 Task: Play online Dominion games in easy mode.
Action: Mouse moved to (311, 324)
Screenshot: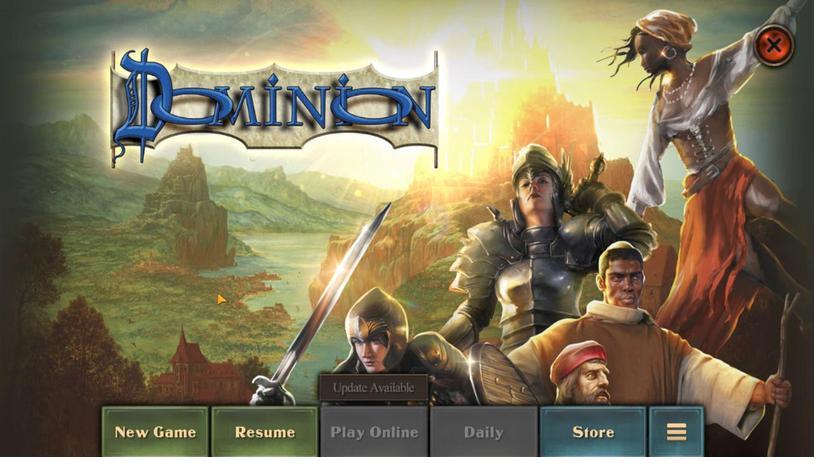 
Action: Mouse pressed left at (311, 324)
Screenshot: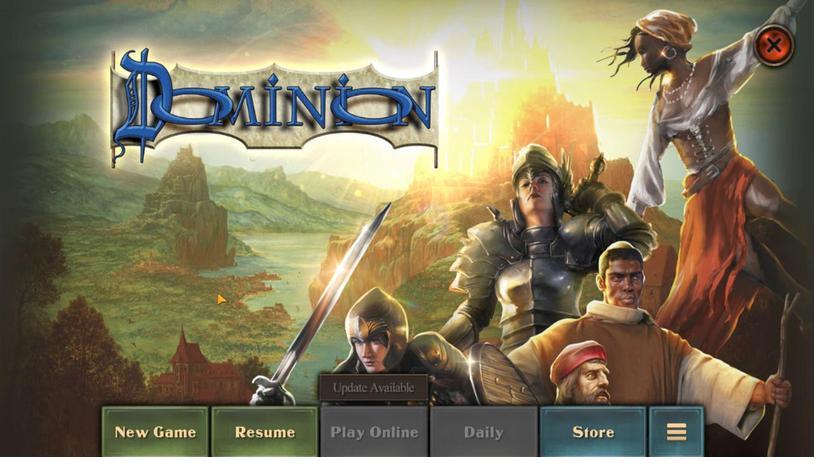 
Action: Mouse moved to (402, 312)
Screenshot: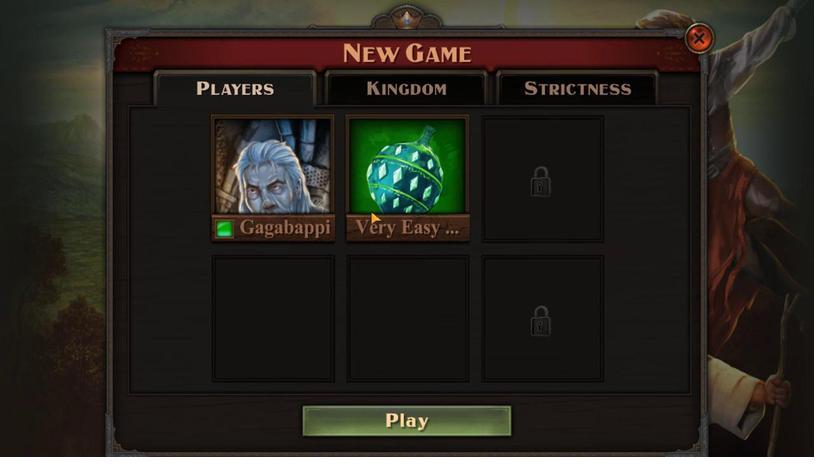 
Action: Mouse pressed left at (402, 312)
Screenshot: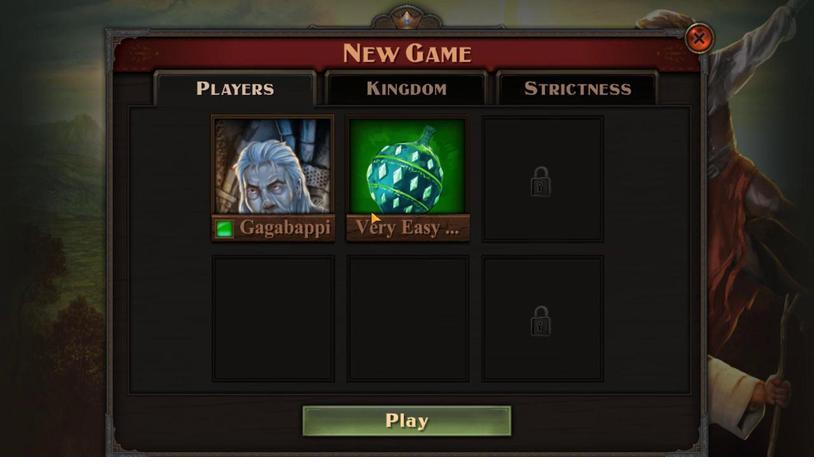 
Action: Mouse moved to (342, 314)
Screenshot: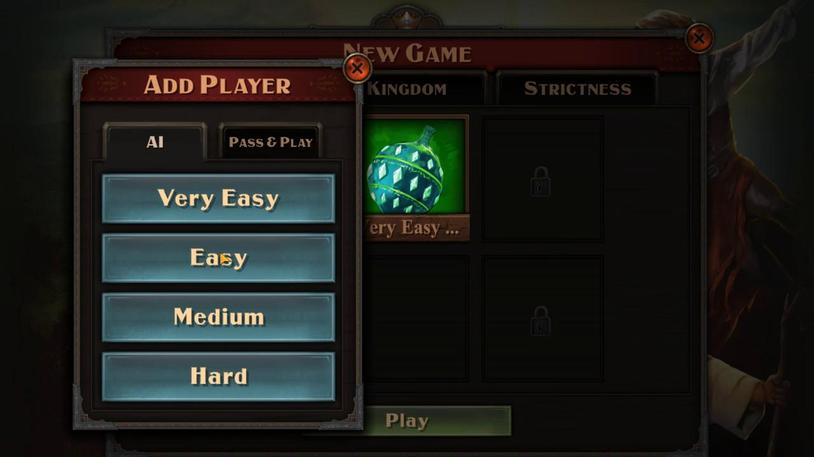 
Action: Mouse pressed left at (342, 314)
Screenshot: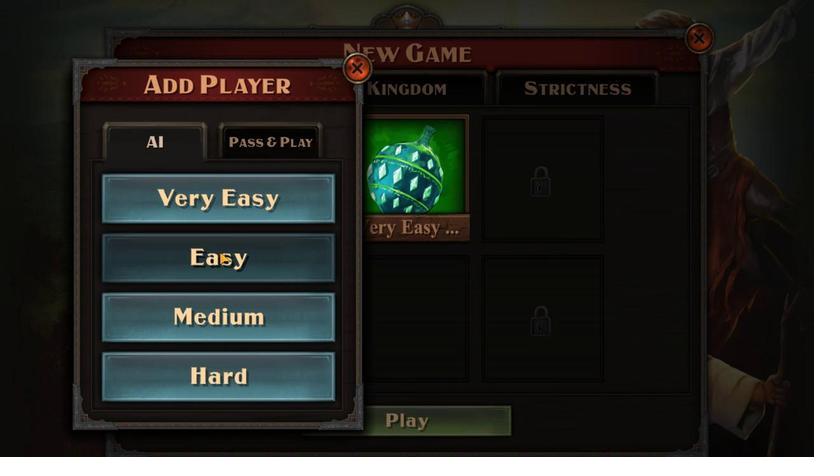 
Action: Mouse moved to (403, 323)
Screenshot: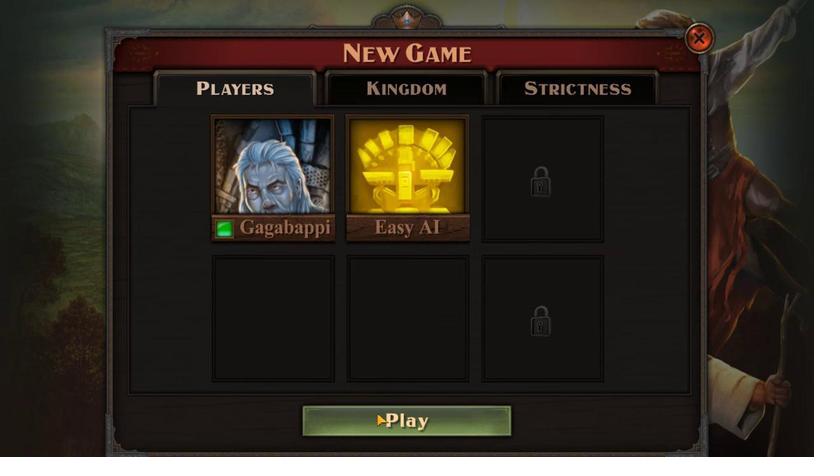 
Action: Mouse pressed left at (403, 323)
Screenshot: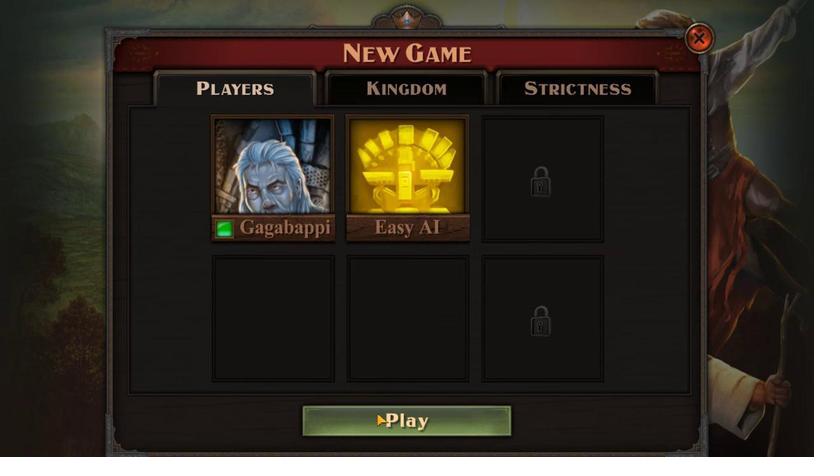 
Action: Mouse moved to (413, 323)
Screenshot: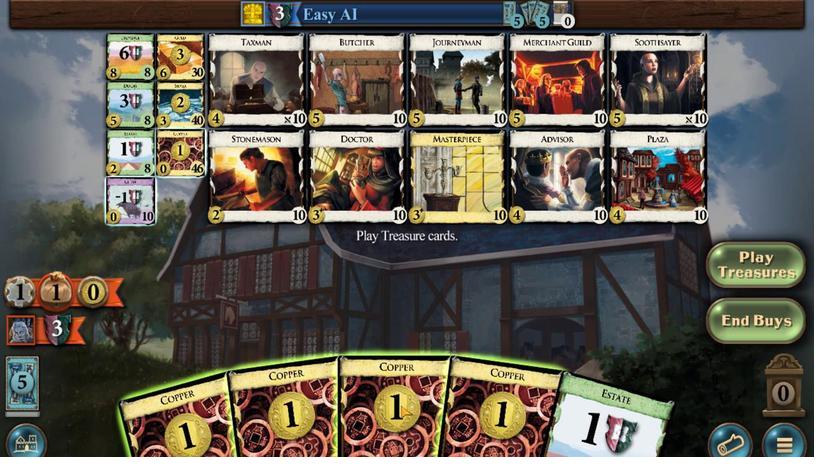 
Action: Mouse pressed left at (413, 323)
Screenshot: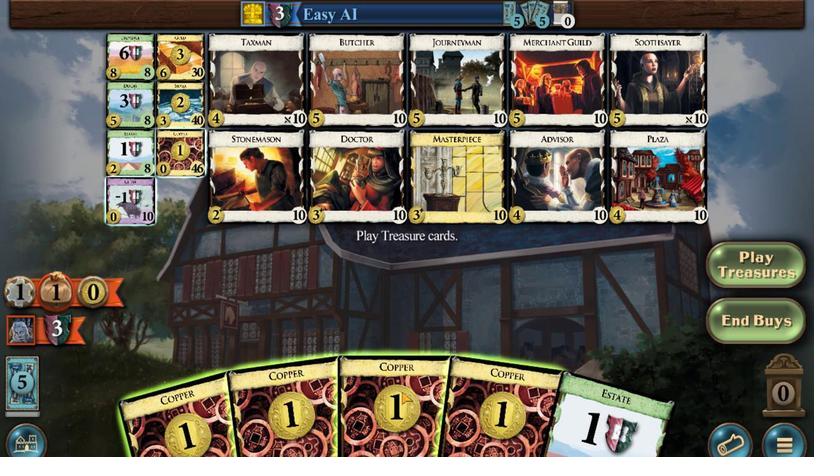 
Action: Mouse moved to (431, 322)
Screenshot: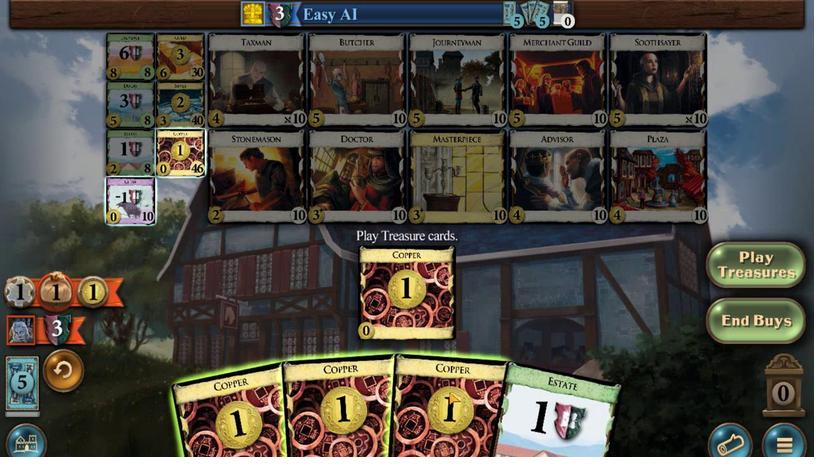 
Action: Mouse pressed left at (431, 322)
Screenshot: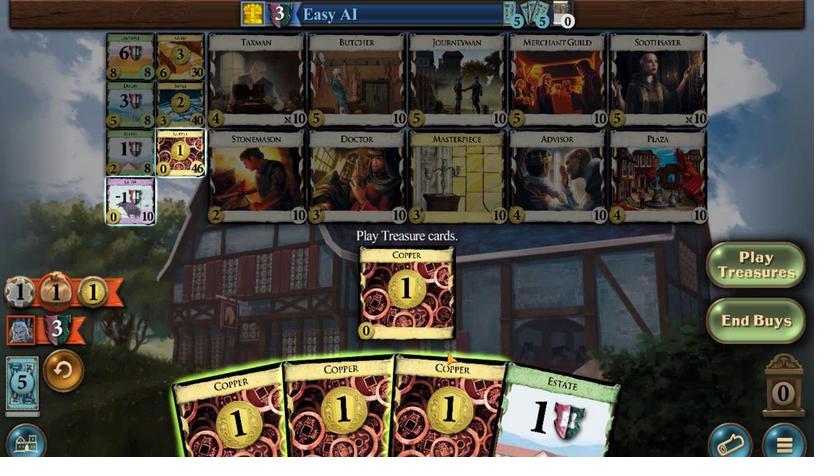 
Action: Mouse moved to (414, 321)
Screenshot: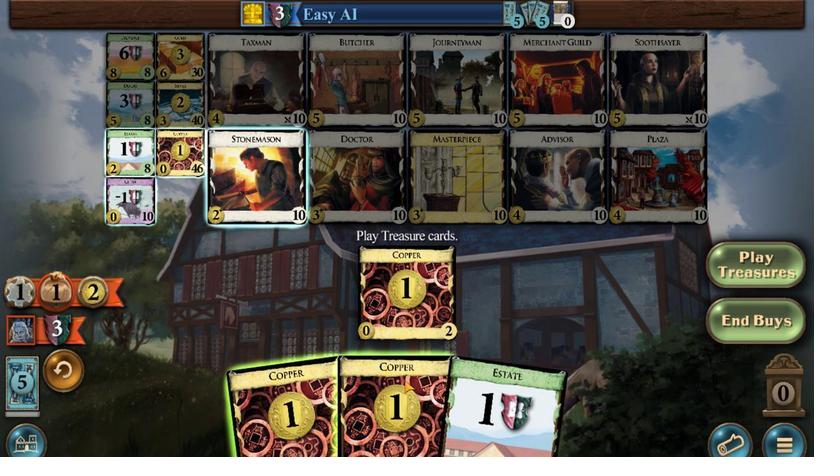 
Action: Mouse pressed left at (414, 321)
Screenshot: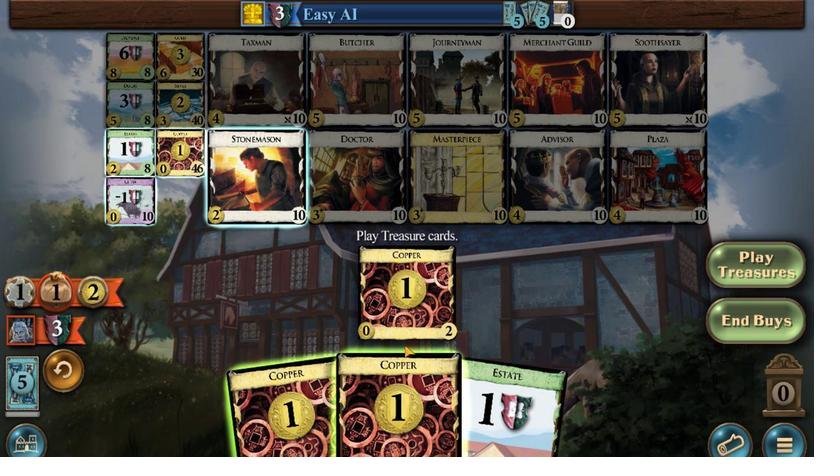 
Action: Mouse moved to (330, 306)
Screenshot: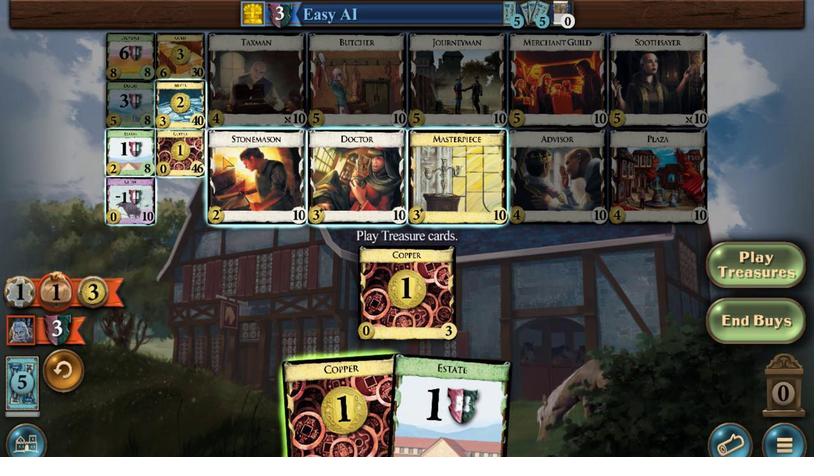 
Action: Mouse pressed left at (330, 306)
Screenshot: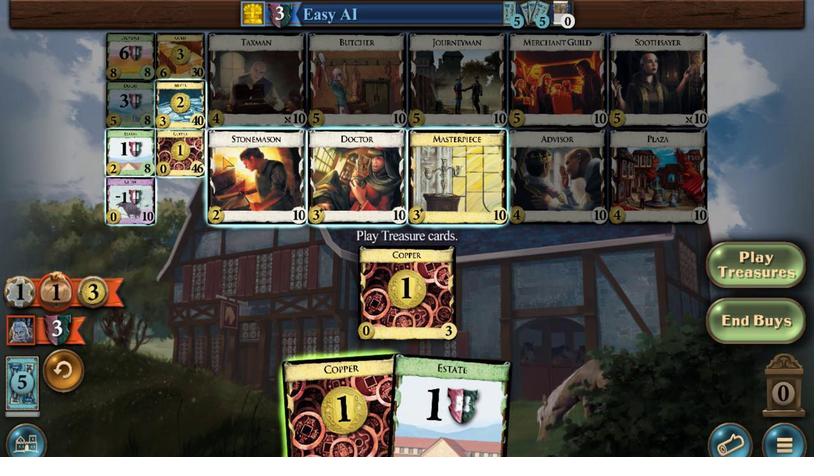 
Action: Mouse moved to (367, 322)
Screenshot: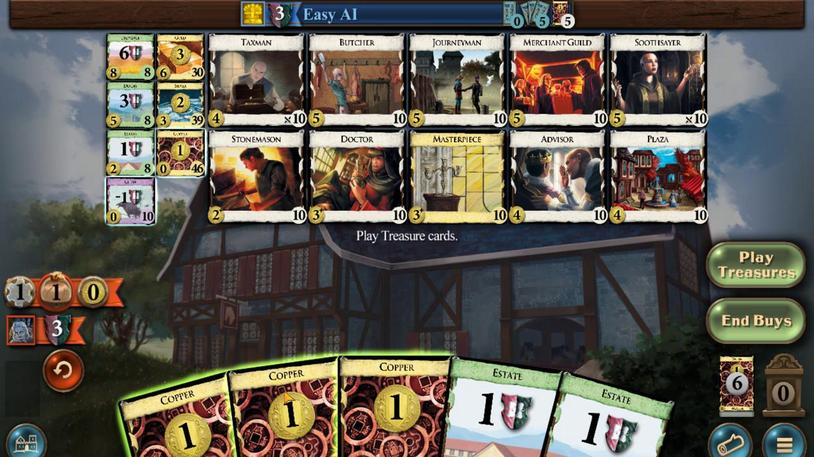 
Action: Mouse pressed left at (367, 322)
Screenshot: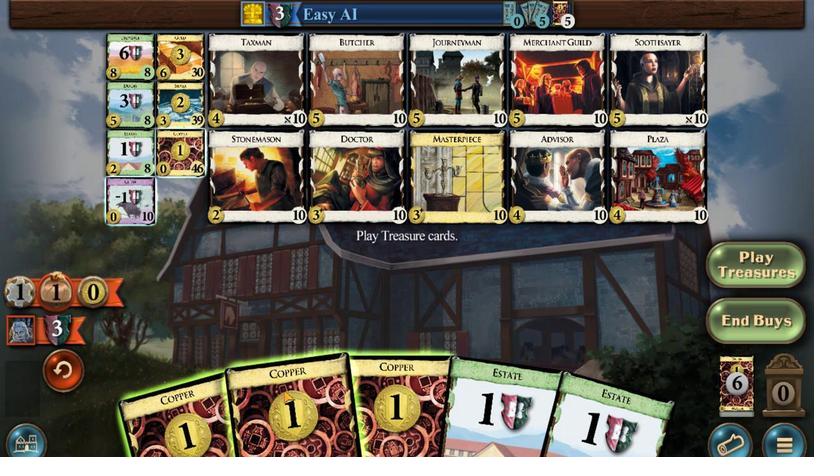
Action: Mouse moved to (389, 322)
Screenshot: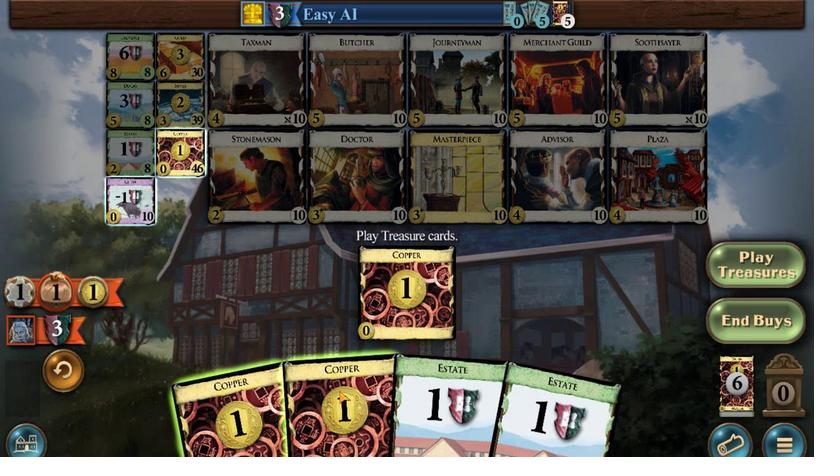 
Action: Mouse pressed left at (389, 322)
Screenshot: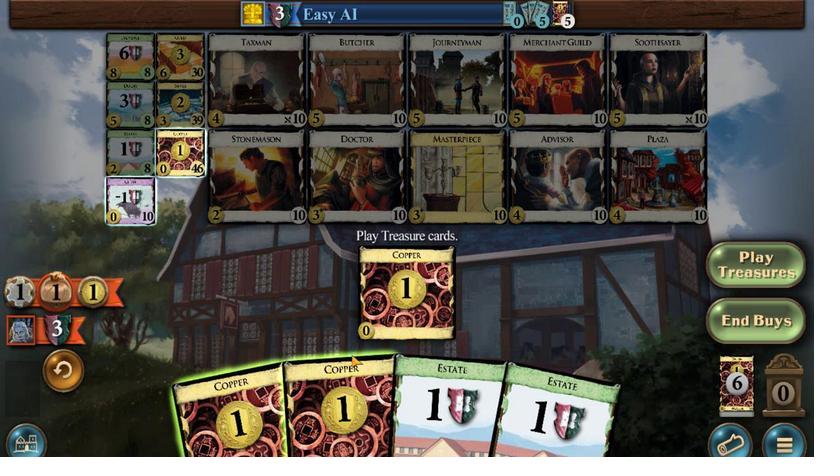 
Action: Mouse moved to (386, 319)
Screenshot: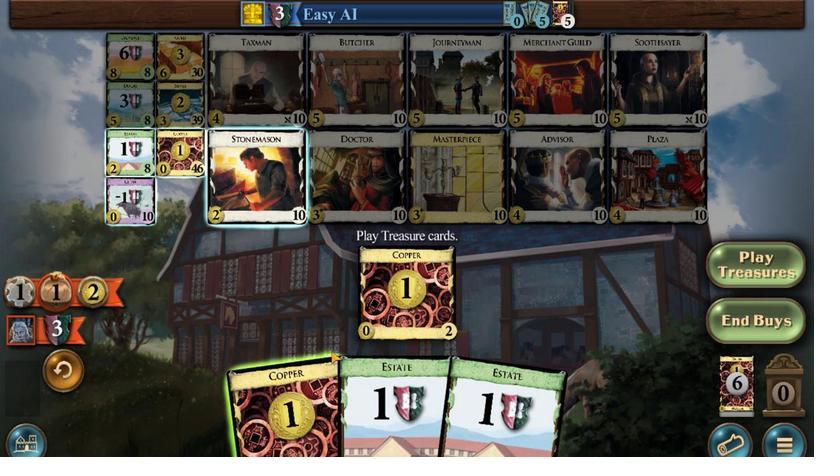 
Action: Mouse pressed left at (386, 319)
Screenshot: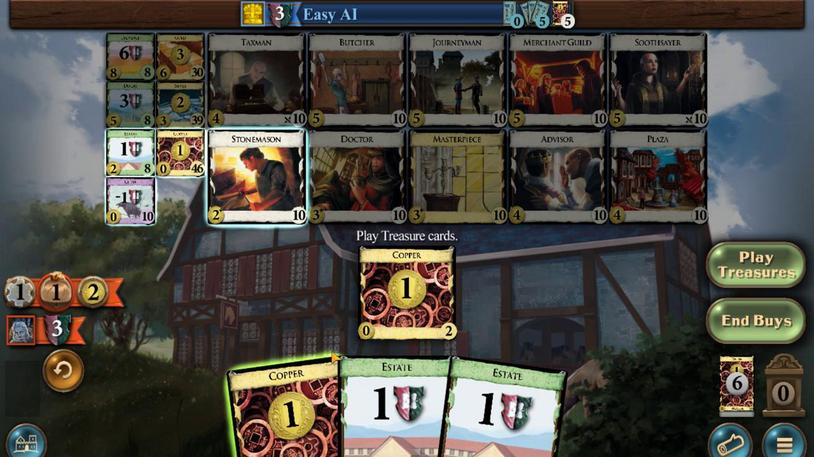 
Action: Mouse moved to (377, 323)
Screenshot: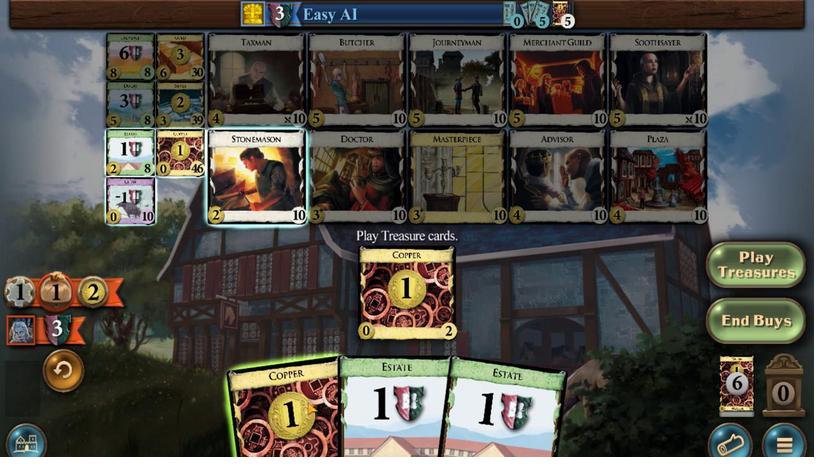 
Action: Mouse pressed left at (377, 323)
Screenshot: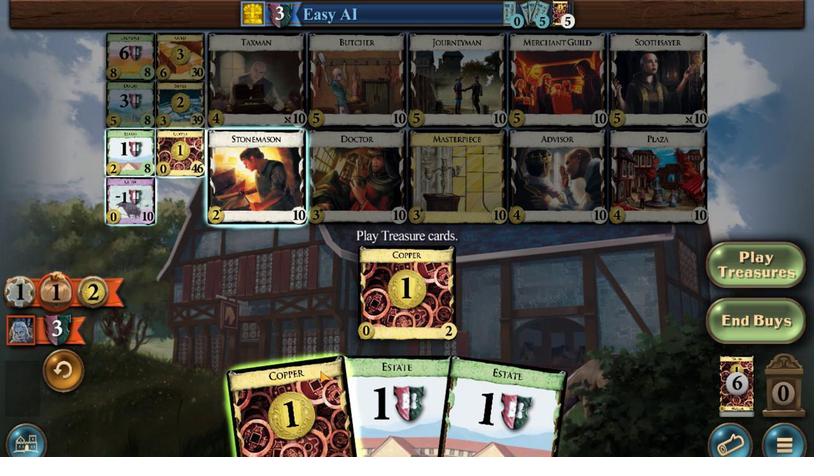 
Action: Mouse moved to (330, 305)
Screenshot: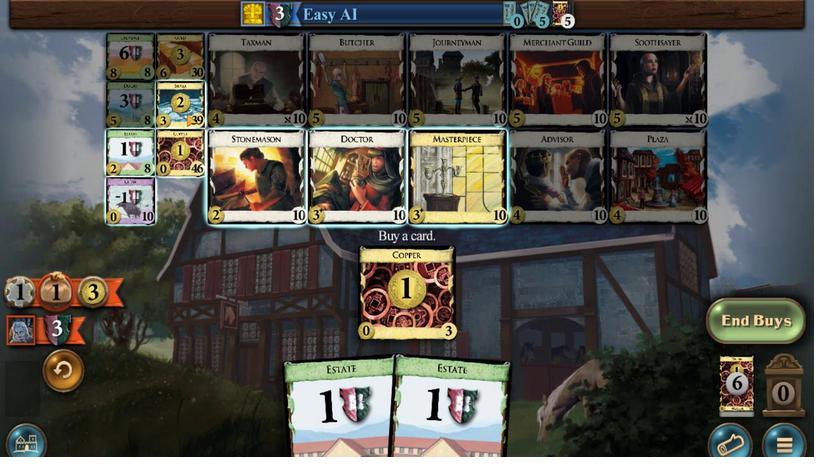 
Action: Mouse pressed left at (330, 305)
Screenshot: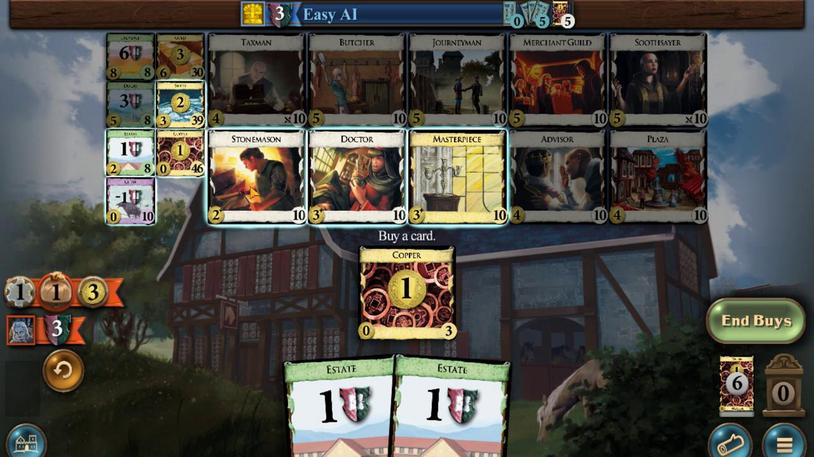 
Action: Mouse moved to (405, 322)
Screenshot: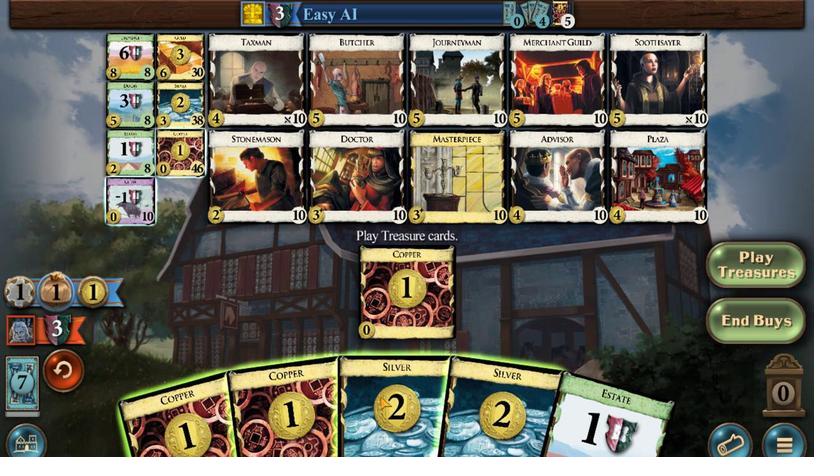 
Action: Mouse pressed left at (405, 322)
Screenshot: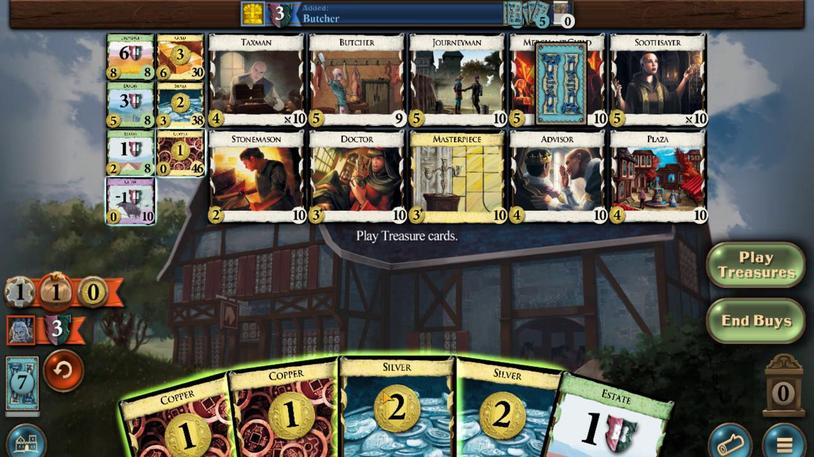 
Action: Mouse moved to (430, 321)
Screenshot: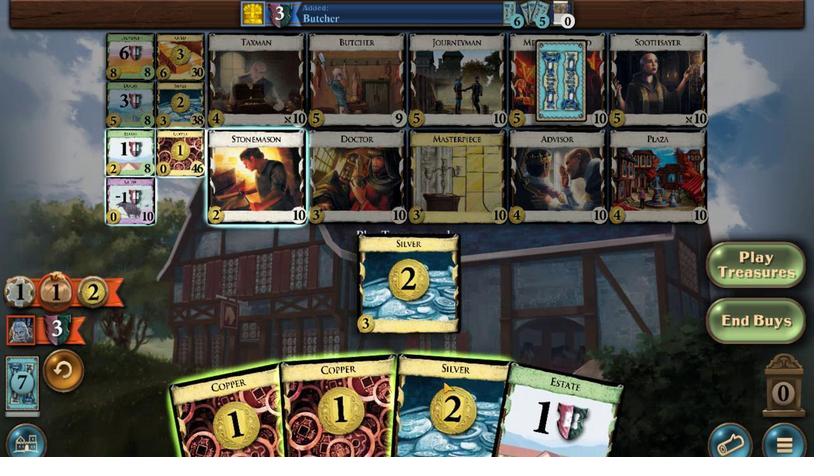 
Action: Mouse pressed left at (430, 321)
Screenshot: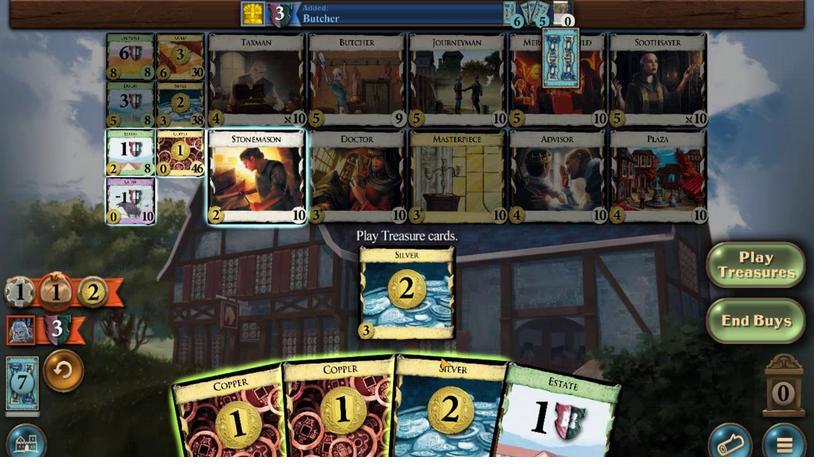 
Action: Mouse moved to (405, 323)
Screenshot: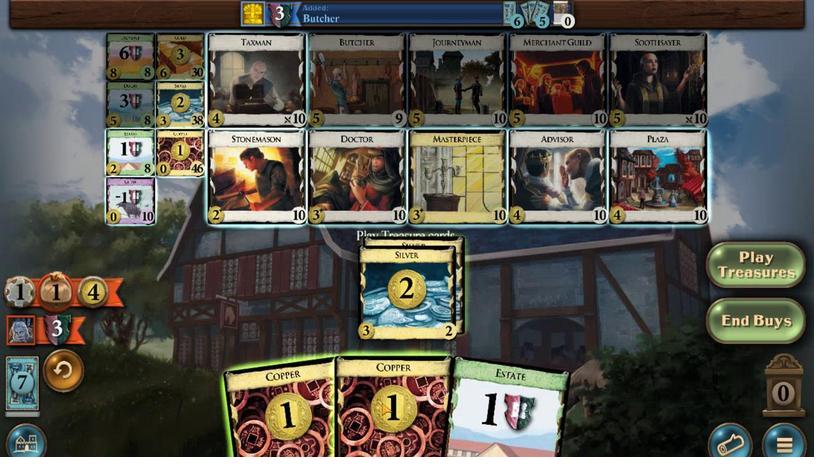 
Action: Mouse pressed left at (405, 323)
Screenshot: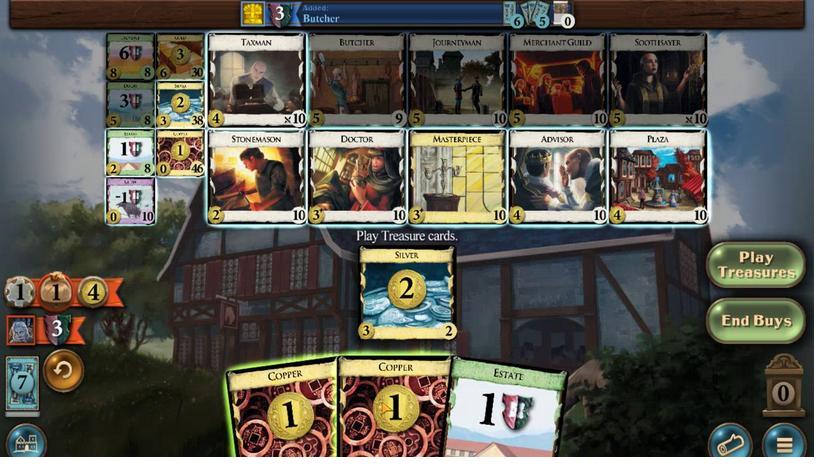 
Action: Mouse moved to (311, 305)
Screenshot: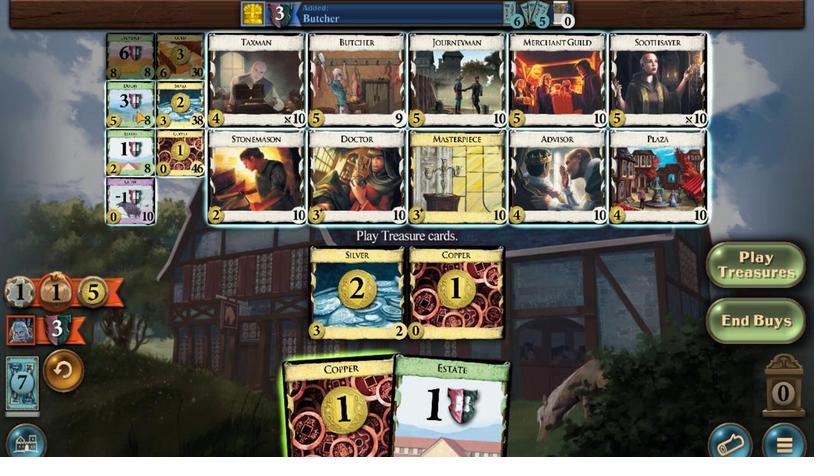 
Action: Mouse pressed left at (311, 305)
Screenshot: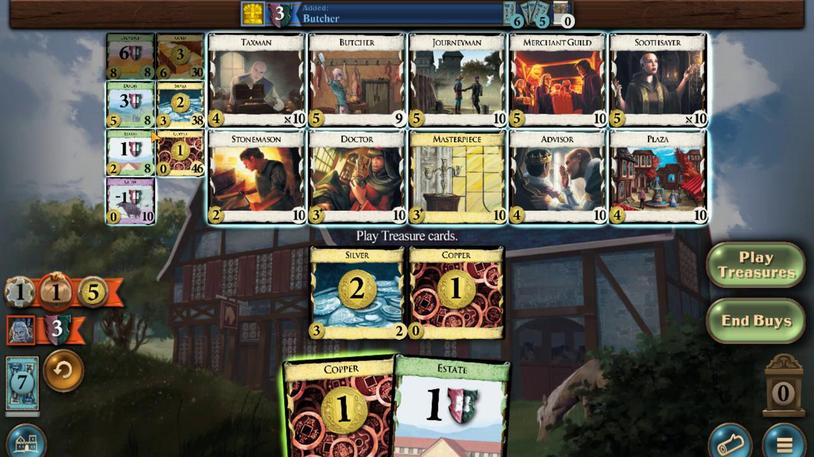 
Action: Mouse moved to (367, 323)
Screenshot: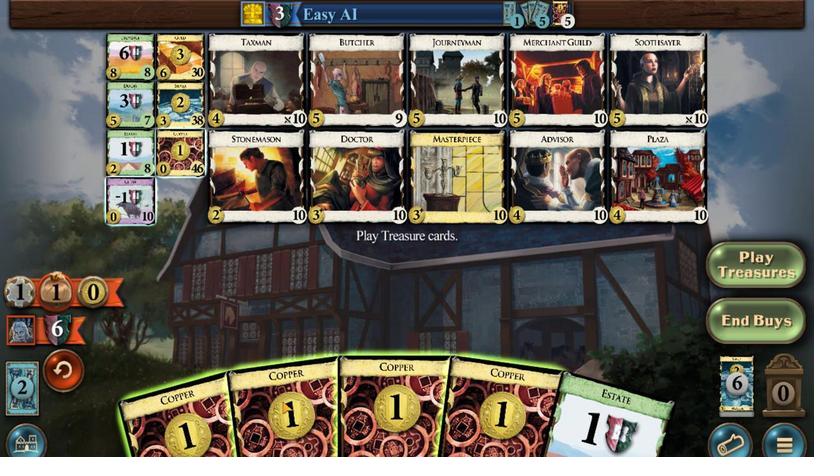 
Action: Mouse pressed left at (367, 323)
Screenshot: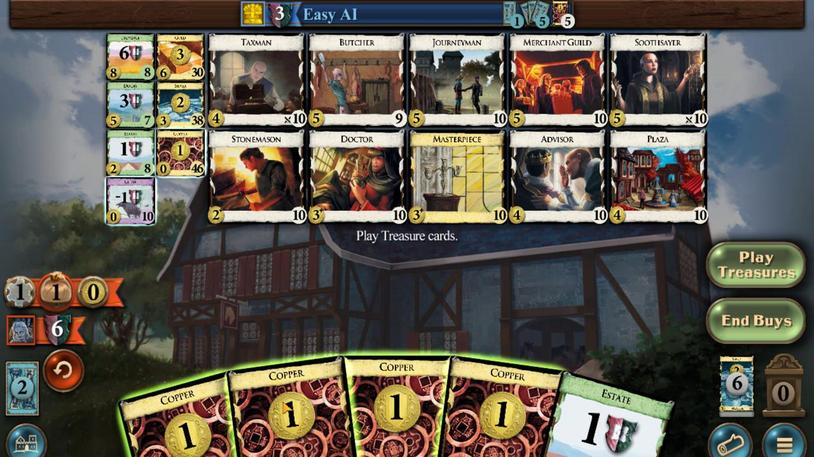 
Action: Mouse moved to (350, 323)
Screenshot: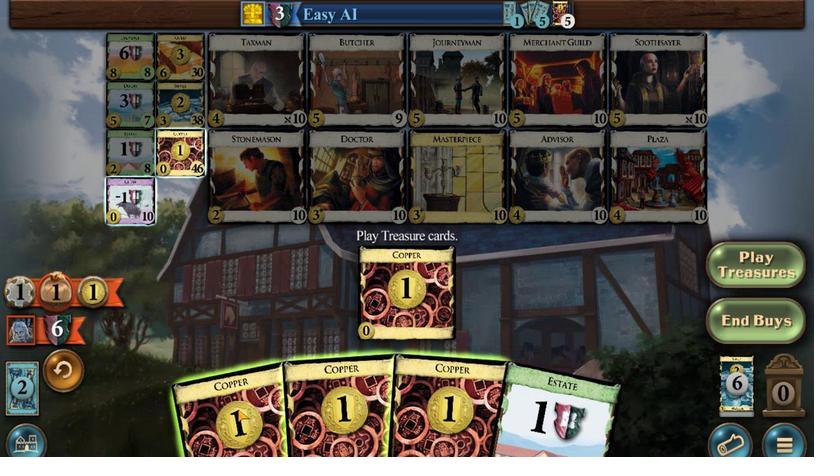 
Action: Mouse pressed left at (350, 323)
Screenshot: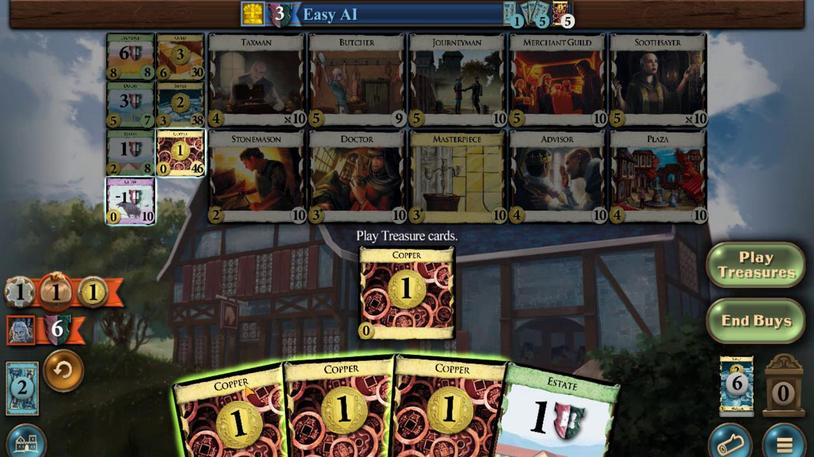 
Action: Mouse moved to (365, 323)
Screenshot: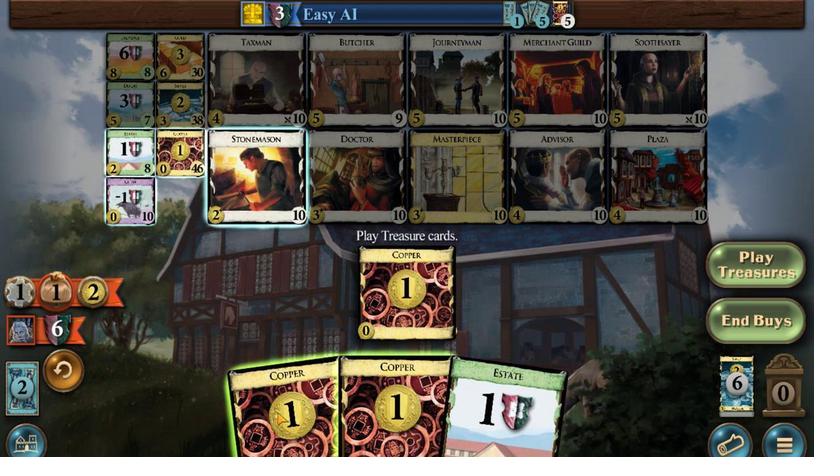 
Action: Mouse pressed left at (365, 323)
Screenshot: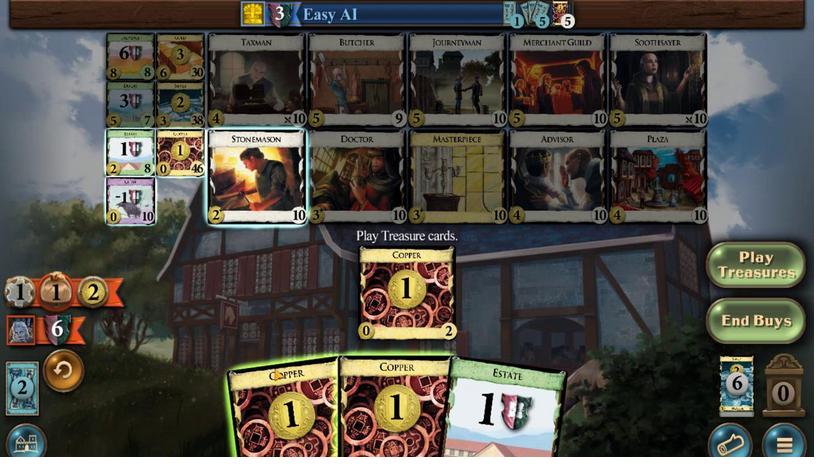 
Action: Mouse moved to (333, 310)
Screenshot: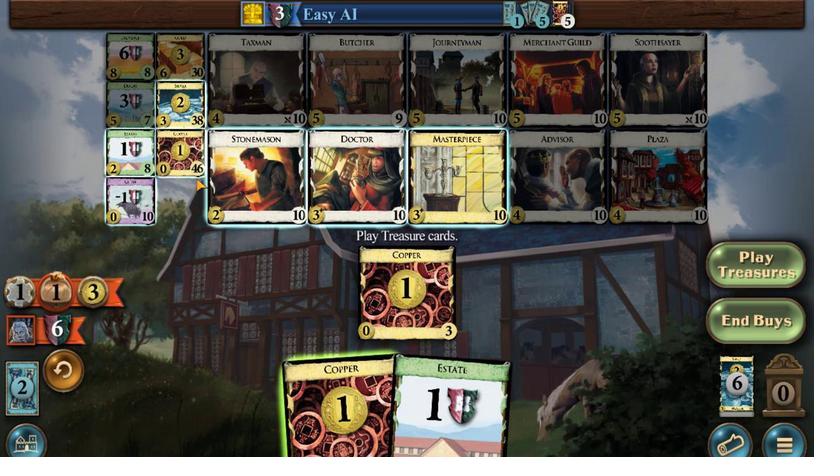 
Action: Mouse pressed left at (333, 310)
Screenshot: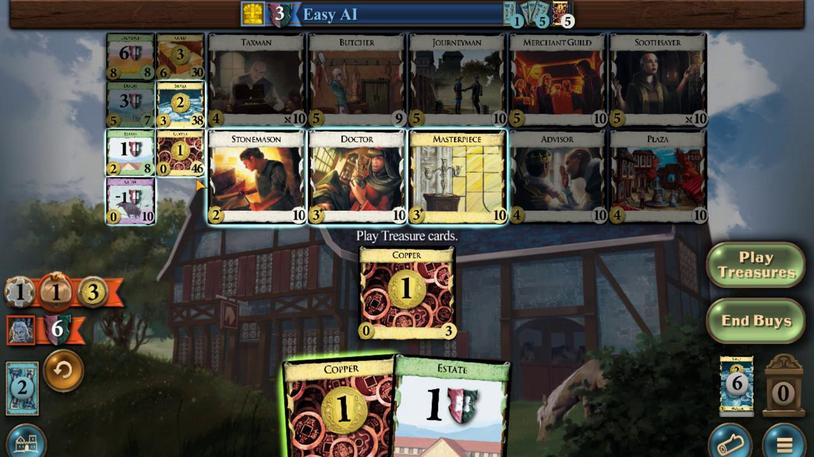 
Action: Mouse moved to (330, 309)
Screenshot: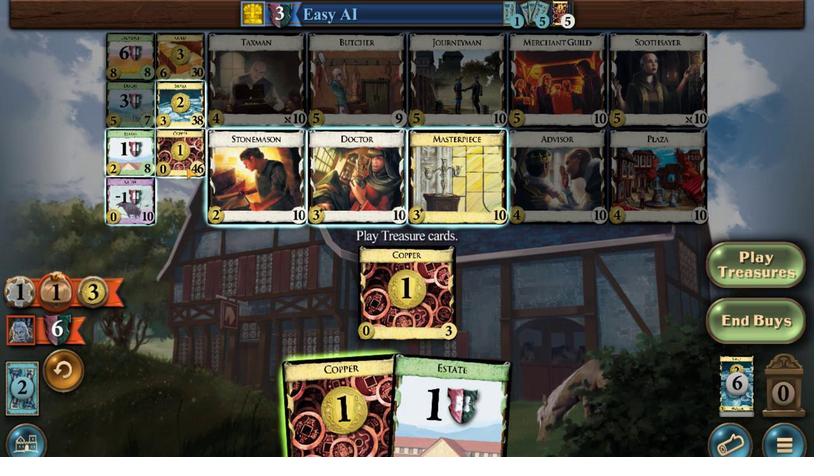 
Action: Mouse pressed left at (330, 309)
Screenshot: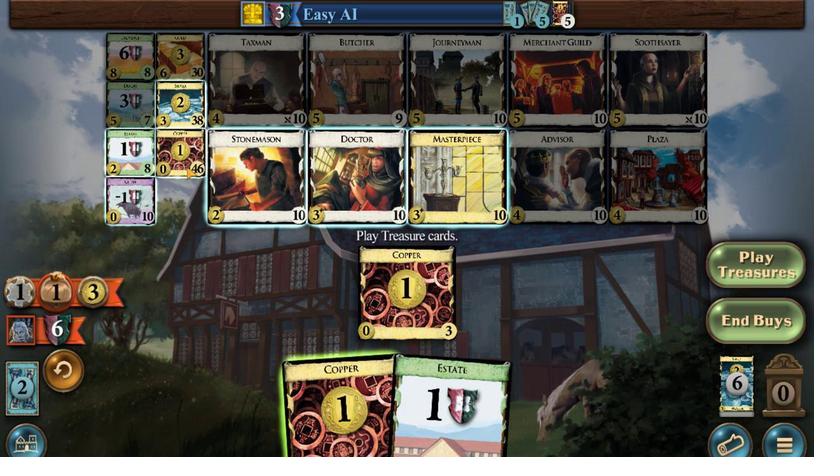 
Action: Mouse moved to (325, 306)
Screenshot: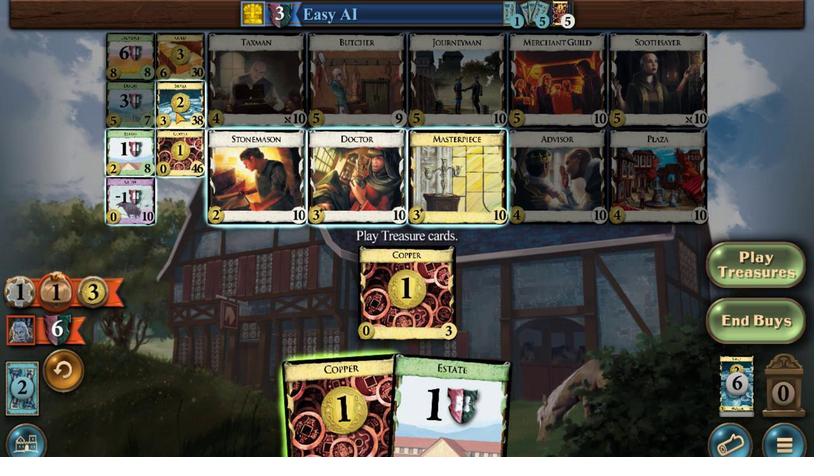 
Action: Mouse pressed left at (325, 306)
Screenshot: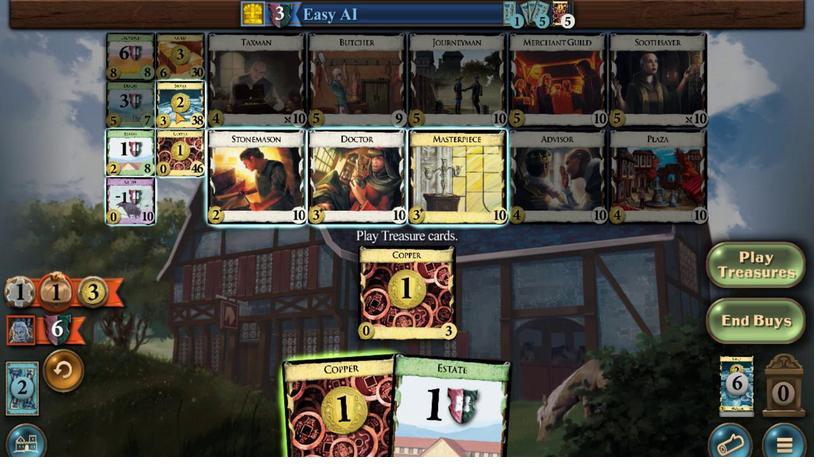 
Action: Mouse moved to (395, 323)
Screenshot: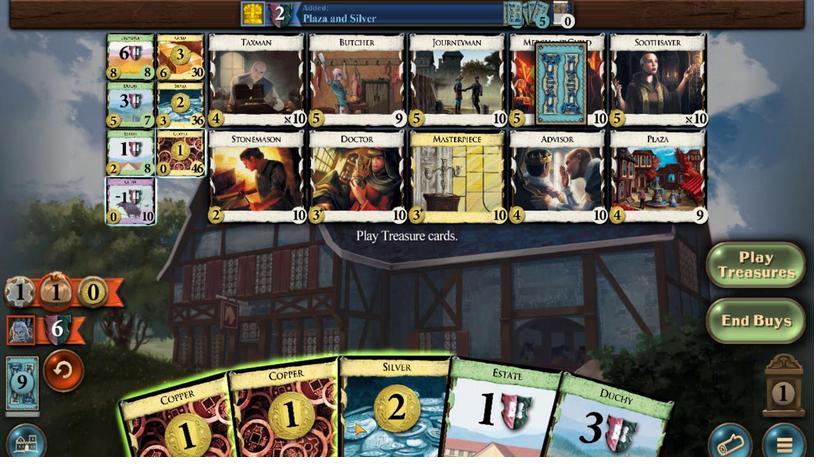 
Action: Mouse pressed left at (395, 323)
Screenshot: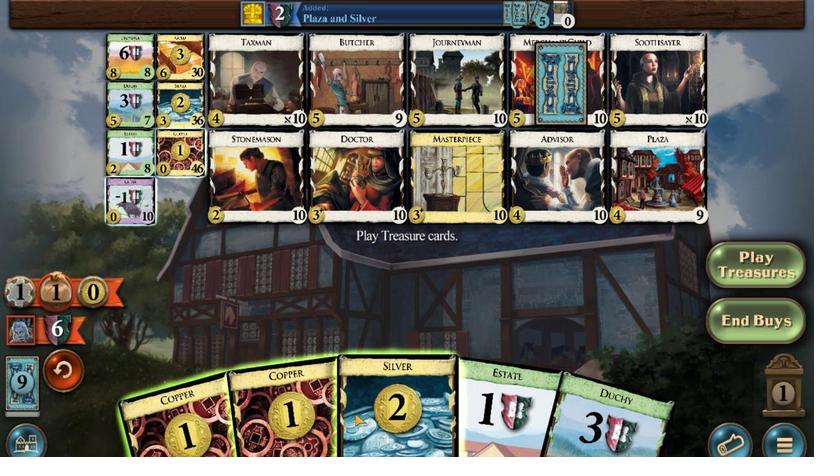 
Action: Mouse moved to (379, 323)
Screenshot: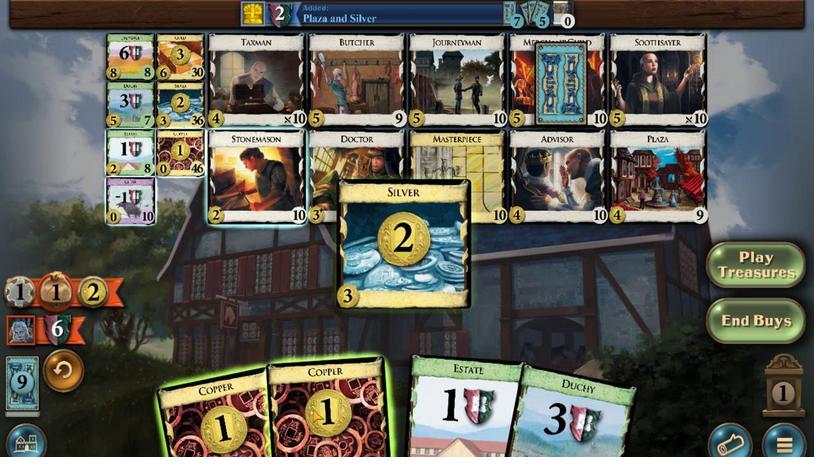 
Action: Mouse pressed left at (379, 323)
Screenshot: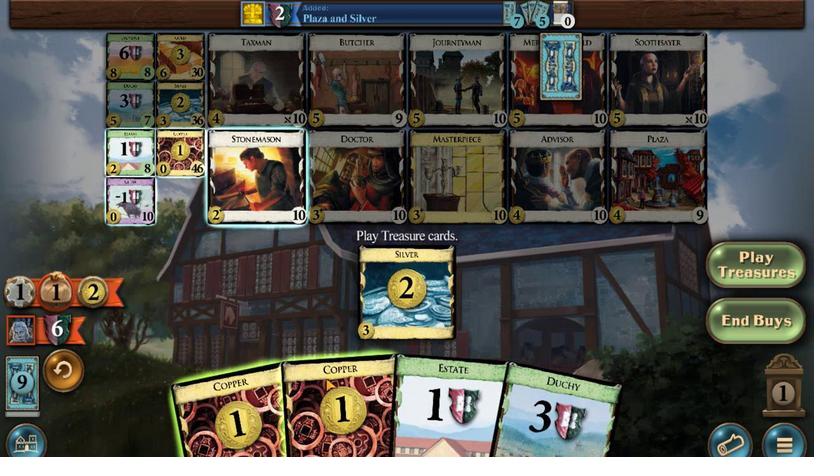 
Action: Mouse moved to (326, 306)
Screenshot: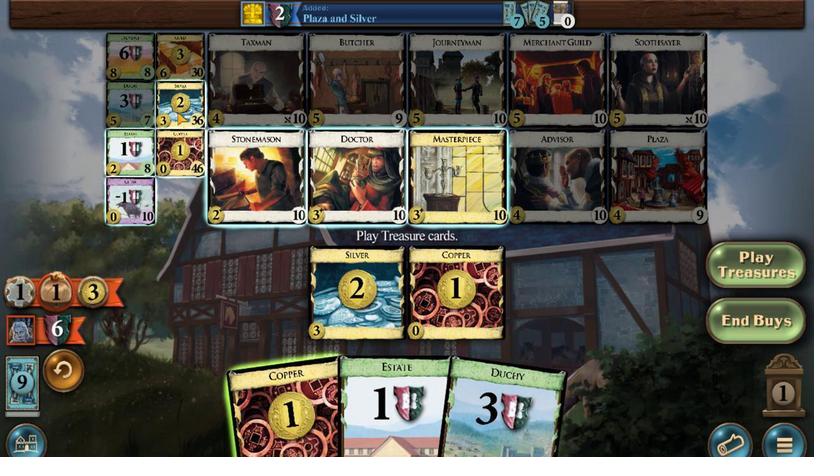 
Action: Mouse pressed left at (326, 306)
Screenshot: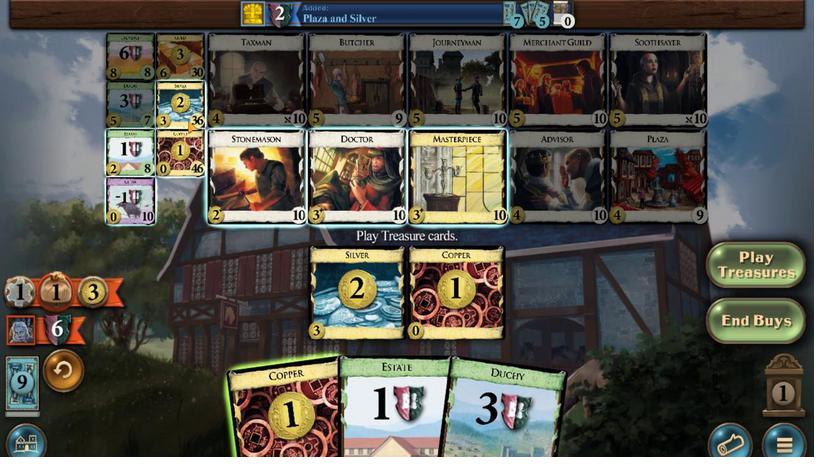
Action: Mouse moved to (363, 323)
Screenshot: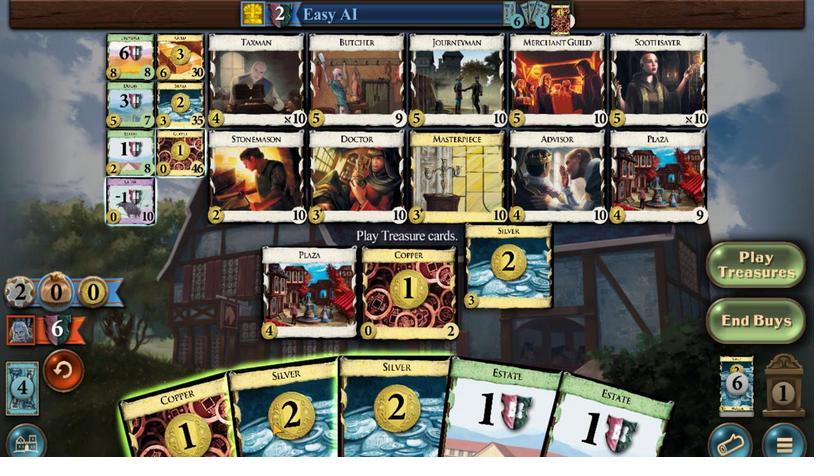 
Action: Mouse pressed left at (363, 323)
Screenshot: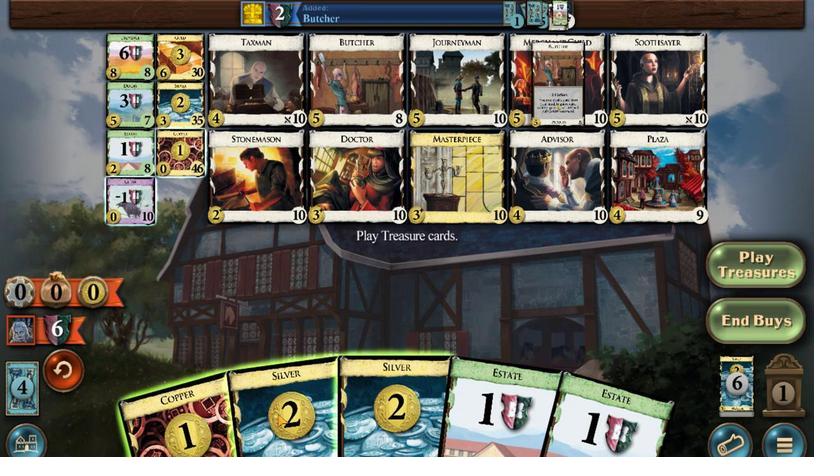 
Action: Mouse moved to (396, 323)
Screenshot: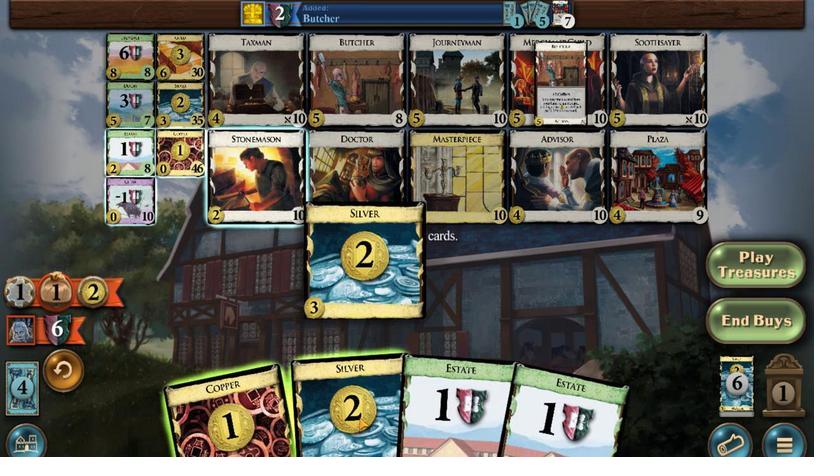 
Action: Mouse pressed left at (396, 323)
Screenshot: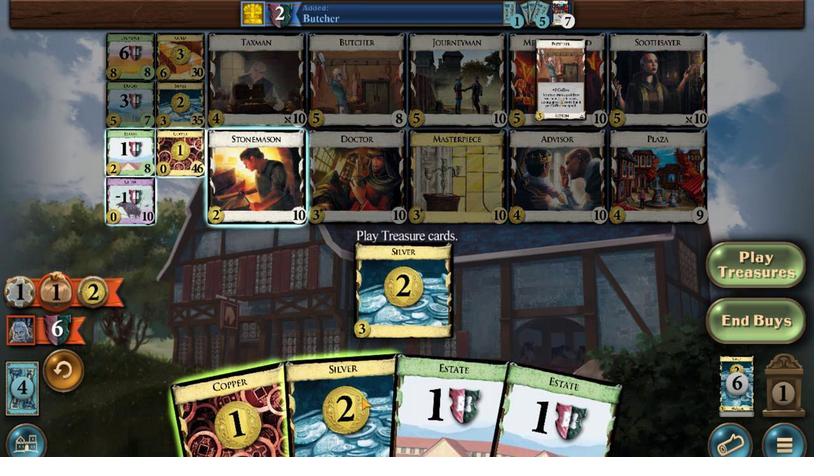 
Action: Mouse moved to (374, 322)
Screenshot: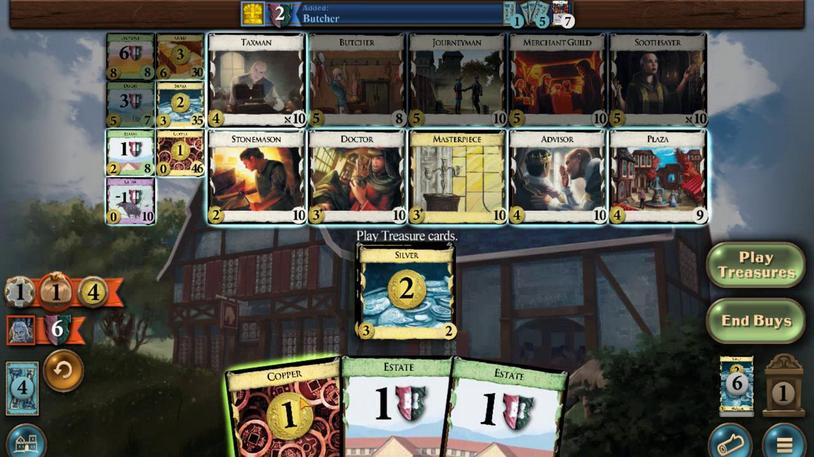 
Action: Mouse pressed left at (374, 322)
Screenshot: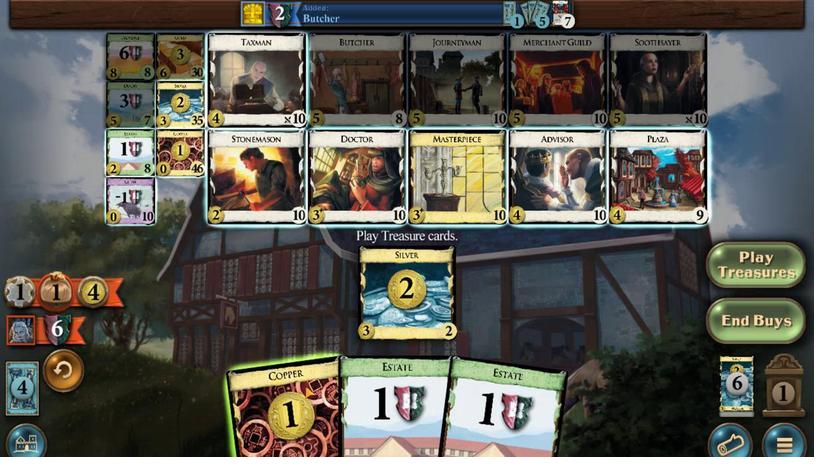
Action: Mouse moved to (304, 305)
Screenshot: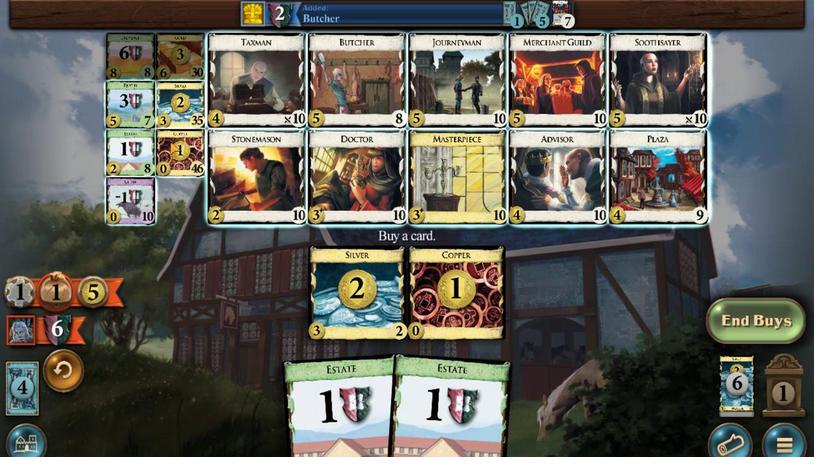 
Action: Mouse pressed left at (304, 305)
Screenshot: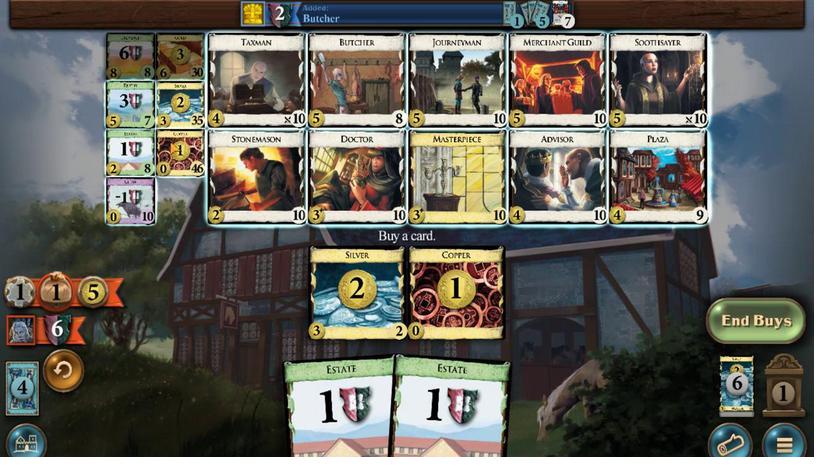 
Action: Mouse moved to (473, 324)
Screenshot: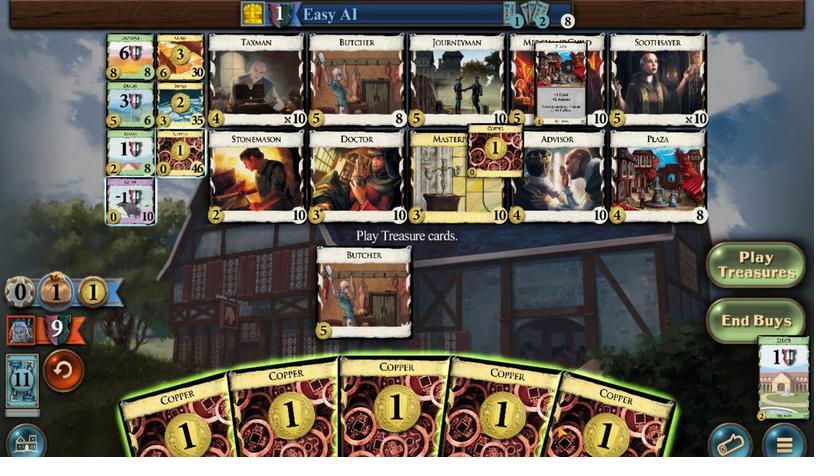 
Action: Mouse pressed left at (473, 324)
Screenshot: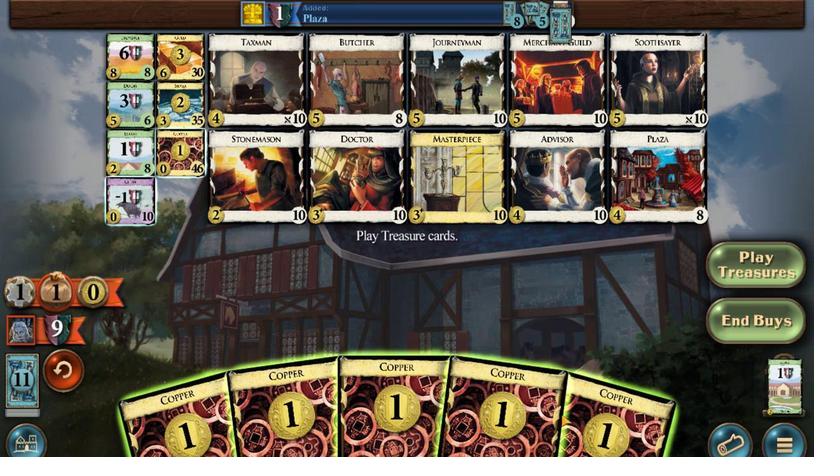
Action: Mouse moved to (482, 323)
Screenshot: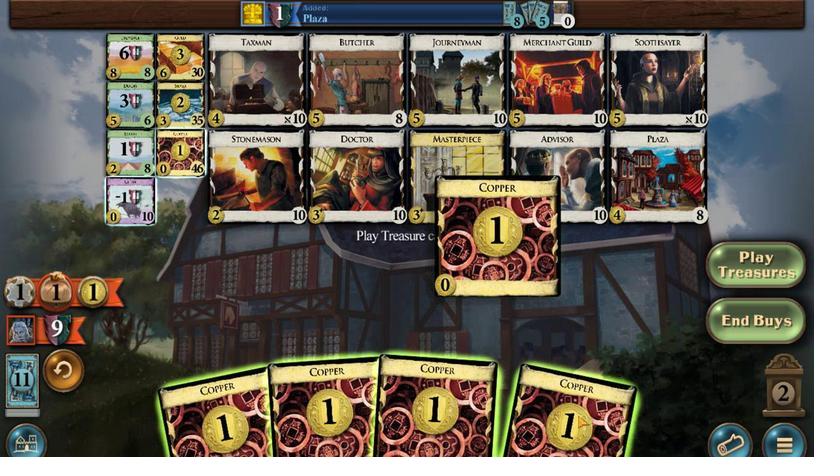 
Action: Mouse pressed left at (482, 323)
Screenshot: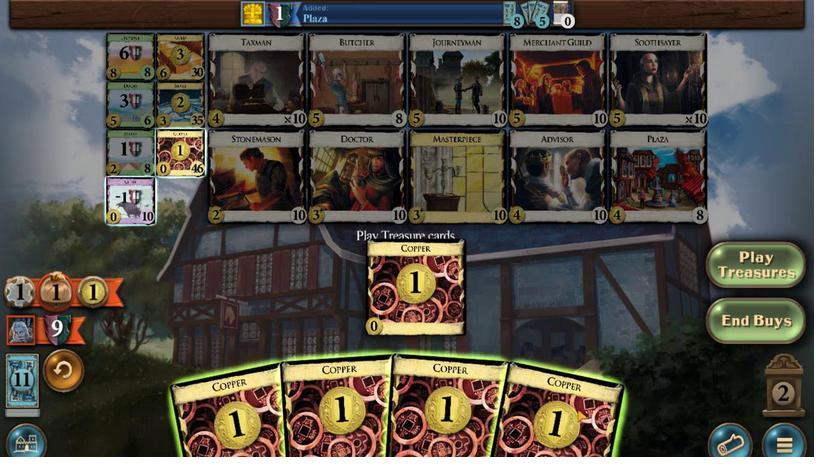 
Action: Mouse moved to (456, 322)
Screenshot: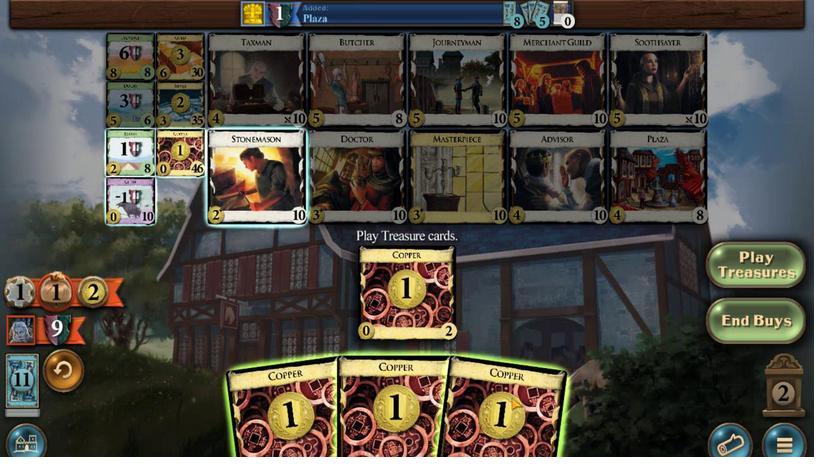 
Action: Mouse pressed left at (456, 322)
Screenshot: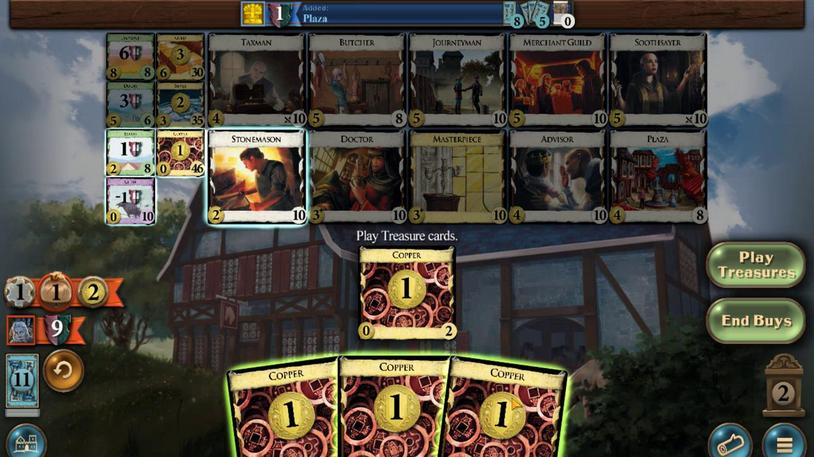 
Action: Mouse moved to (325, 305)
Screenshot: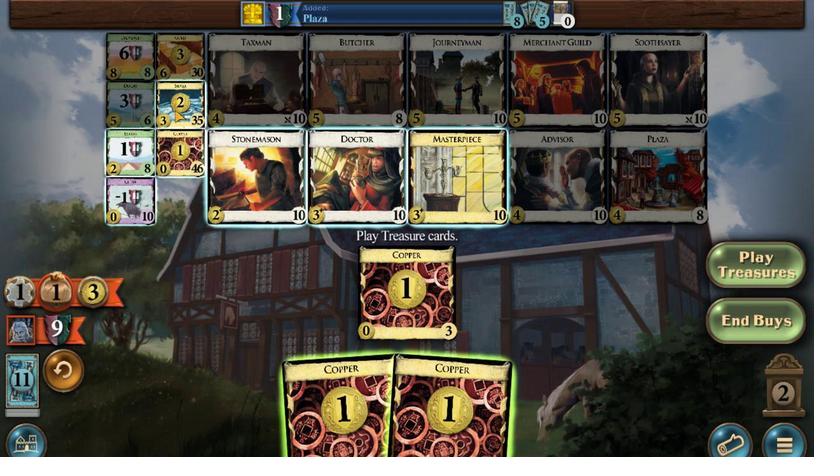 
Action: Mouse pressed left at (325, 305)
Screenshot: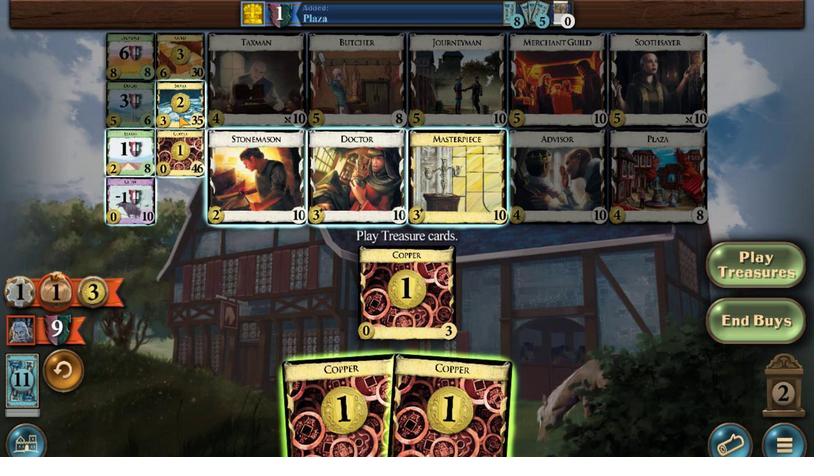 
Action: Mouse moved to (375, 323)
Screenshot: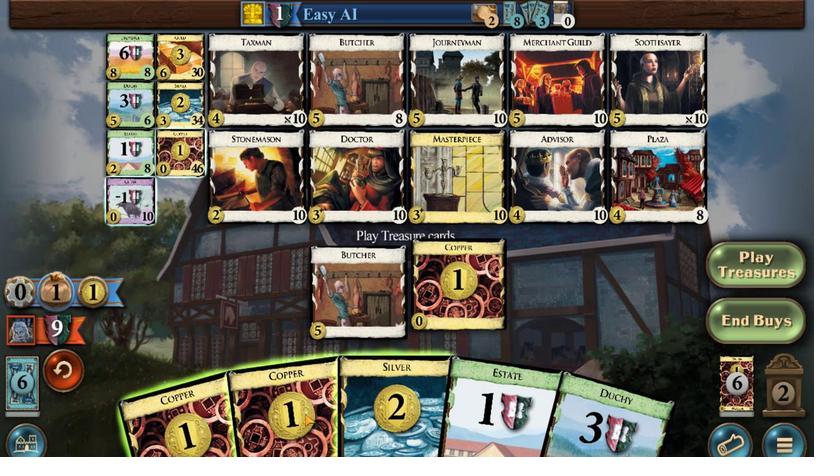 
Action: Mouse pressed left at (375, 323)
Screenshot: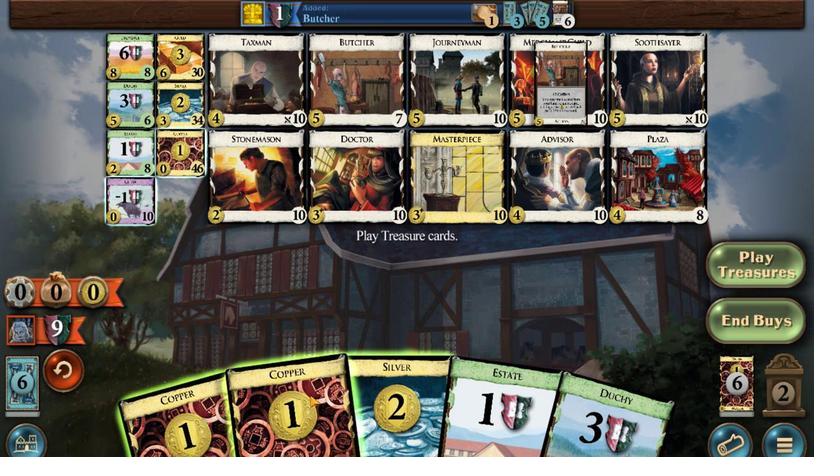 
Action: Mouse moved to (403, 323)
Screenshot: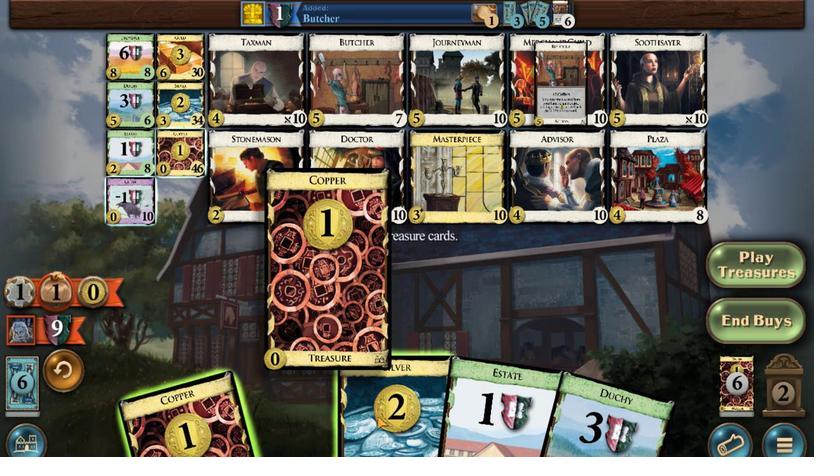 
Action: Mouse pressed left at (403, 323)
Screenshot: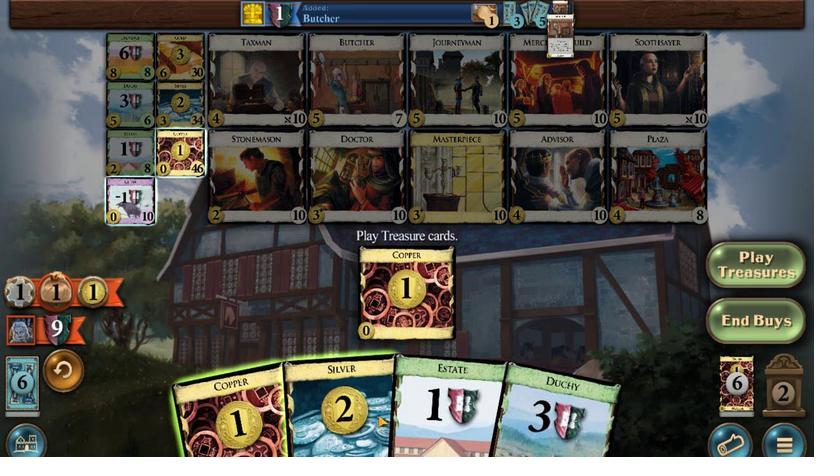 
Action: Mouse moved to (330, 305)
Screenshot: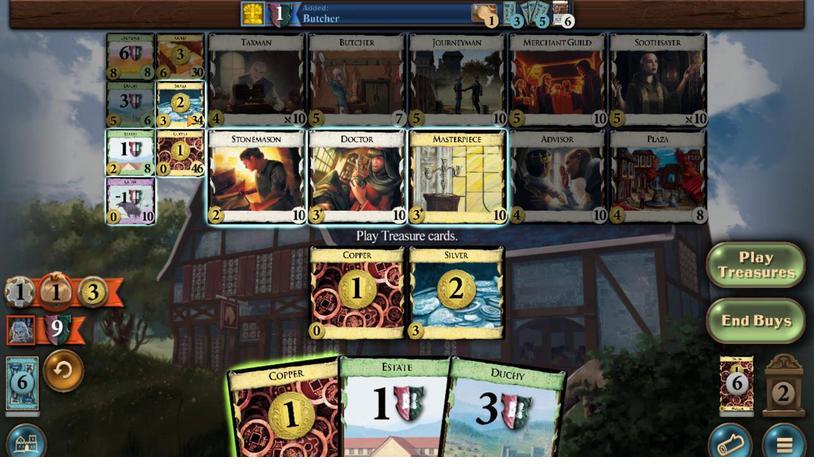 
Action: Mouse pressed left at (330, 305)
Screenshot: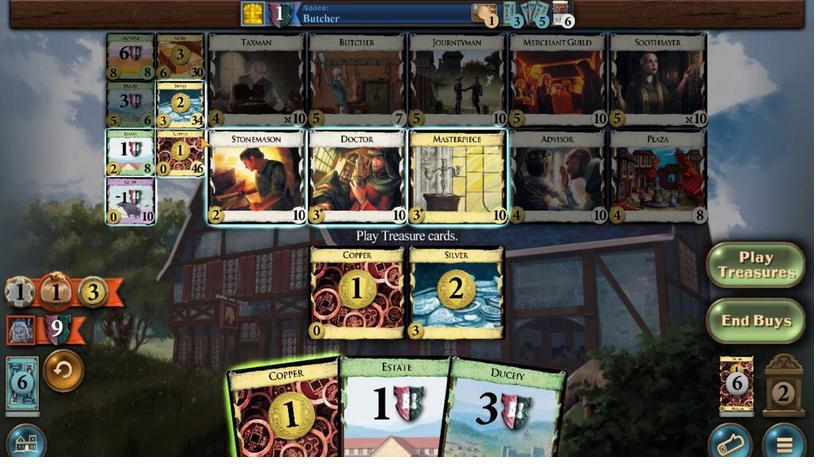 
Action: Mouse moved to (311, 311)
Screenshot: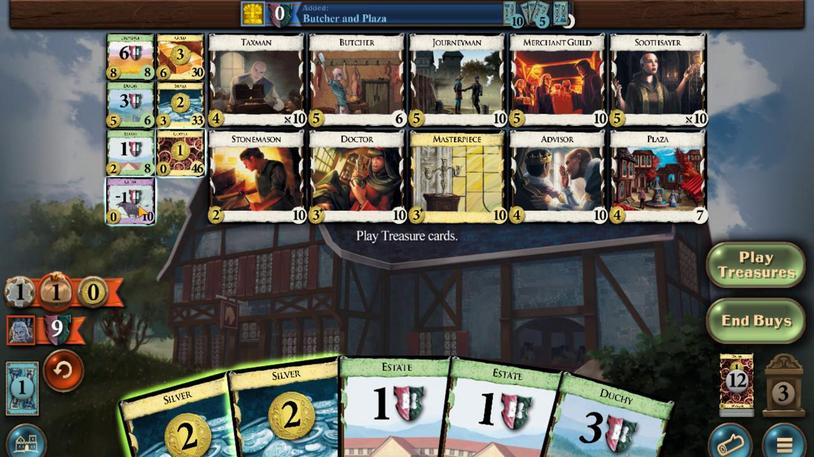 
Action: Mouse pressed left at (311, 311)
Screenshot: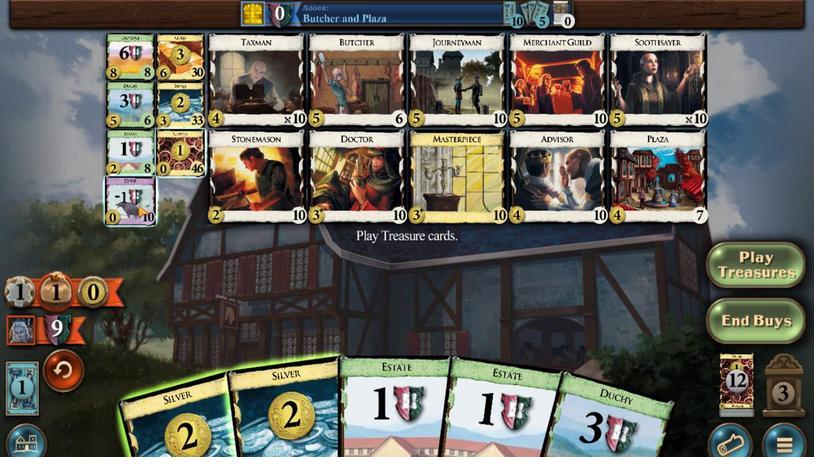 
Action: Mouse pressed left at (311, 311)
Screenshot: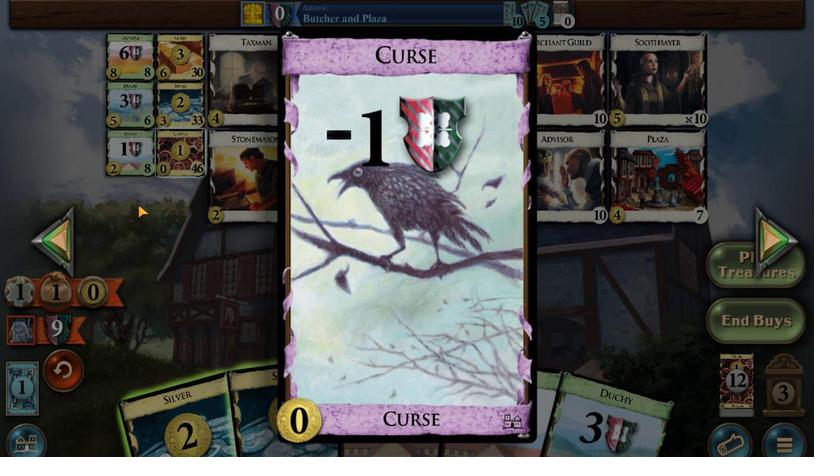 
Action: Mouse moved to (309, 311)
Screenshot: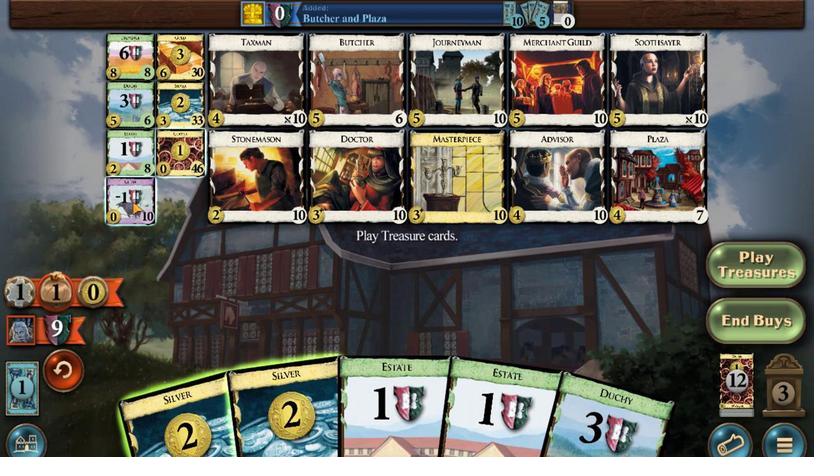 
Action: Mouse pressed left at (309, 311)
Screenshot: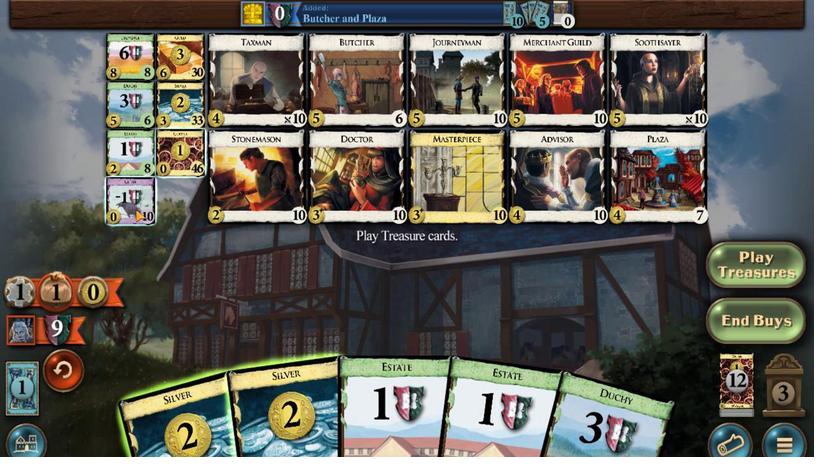 
Action: Mouse moved to (444, 324)
Screenshot: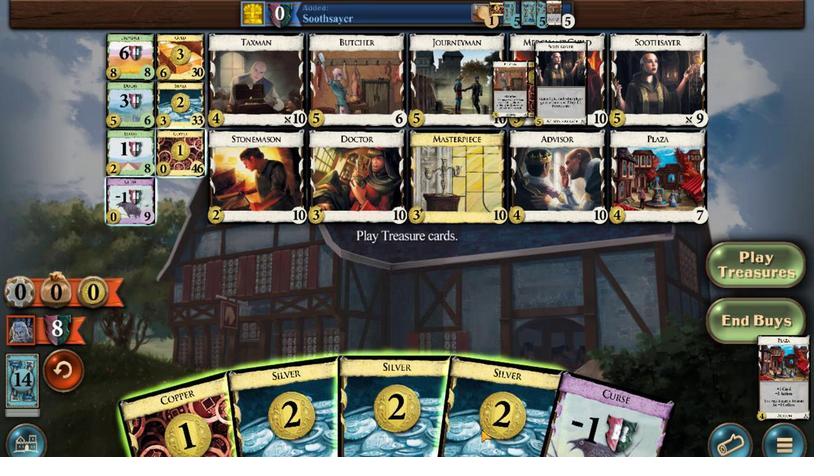 
Action: Mouse pressed left at (444, 324)
Screenshot: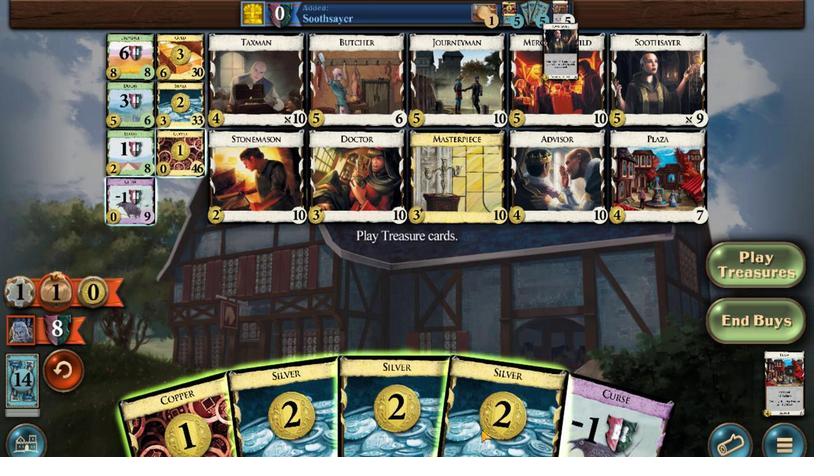 
Action: Mouse moved to (424, 323)
Screenshot: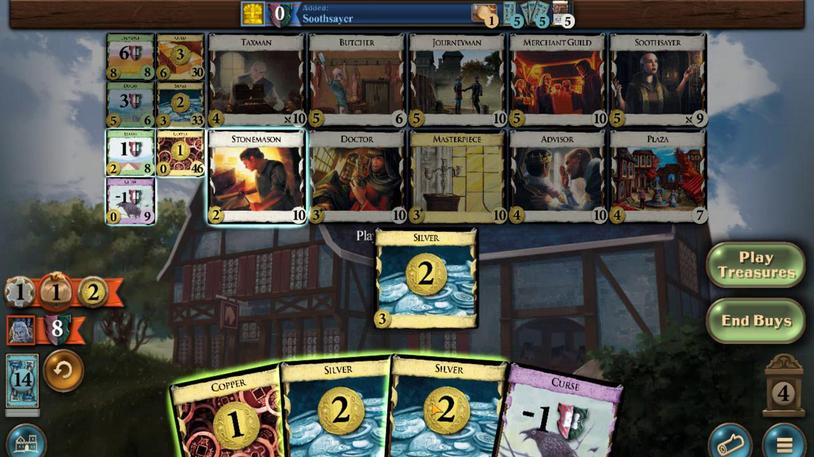 
Action: Mouse pressed left at (424, 323)
Screenshot: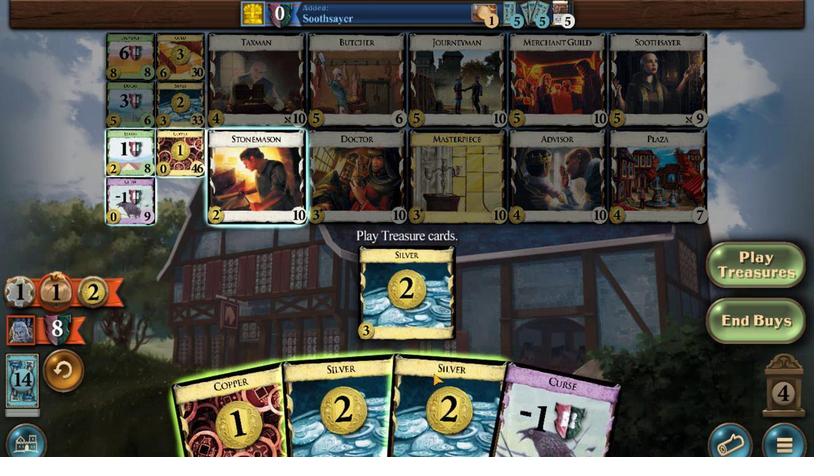 
Action: Mouse moved to (418, 322)
Screenshot: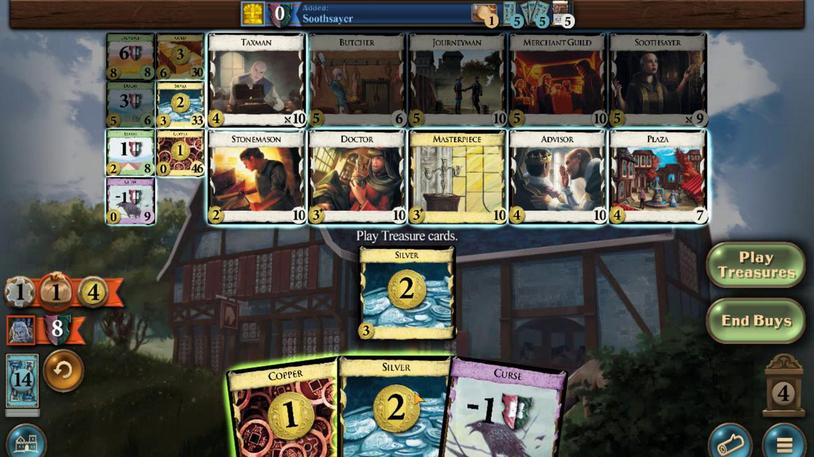 
Action: Mouse pressed left at (418, 322)
Screenshot: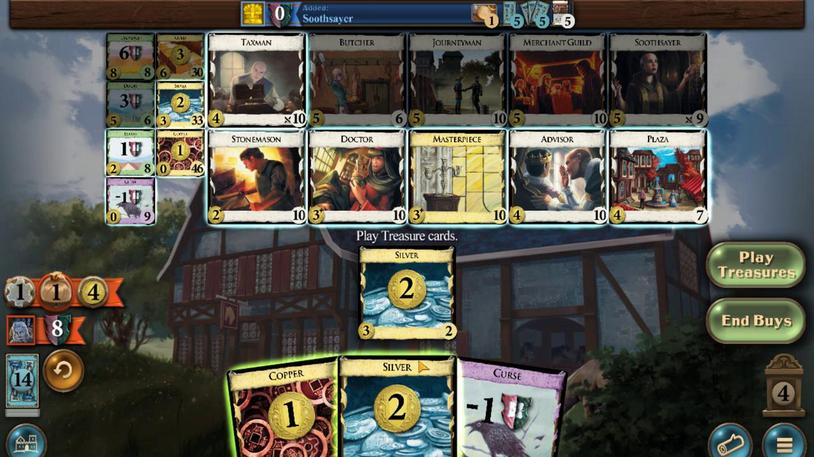 
Action: Mouse moved to (323, 303)
Screenshot: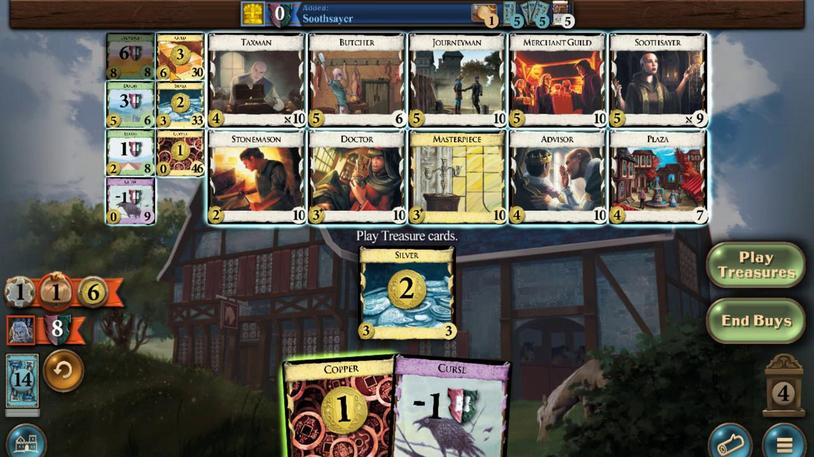 
Action: Mouse pressed left at (323, 303)
Screenshot: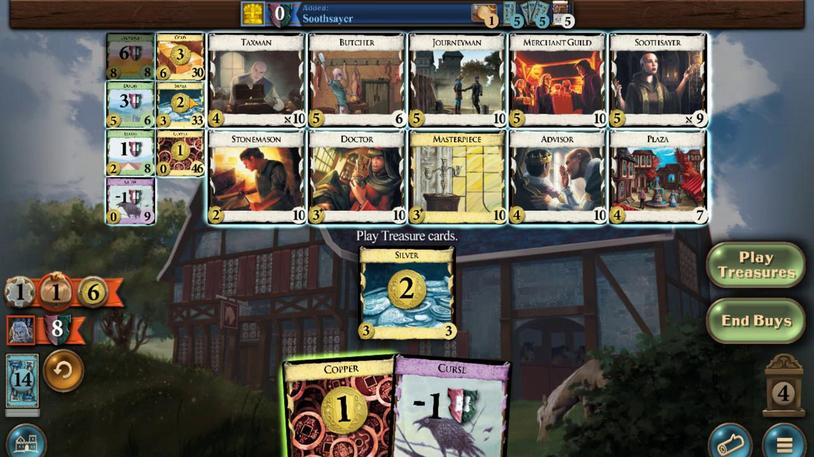 
Action: Mouse moved to (367, 323)
Screenshot: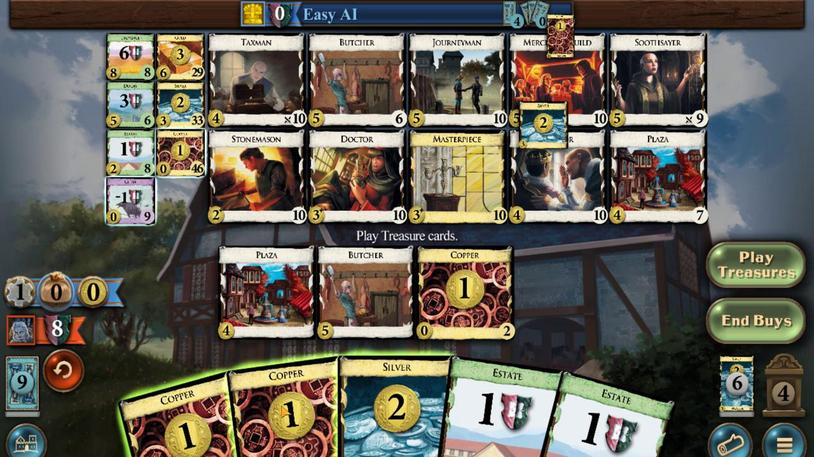 
Action: Mouse pressed left at (367, 323)
Screenshot: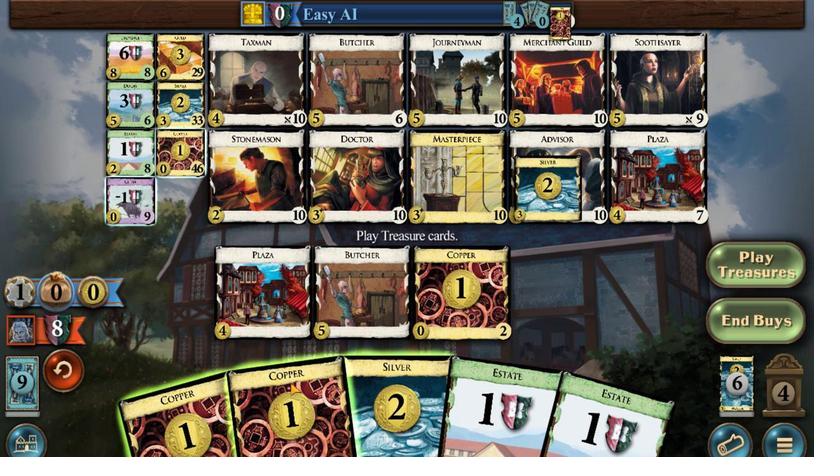 
Action: Mouse moved to (402, 323)
Screenshot: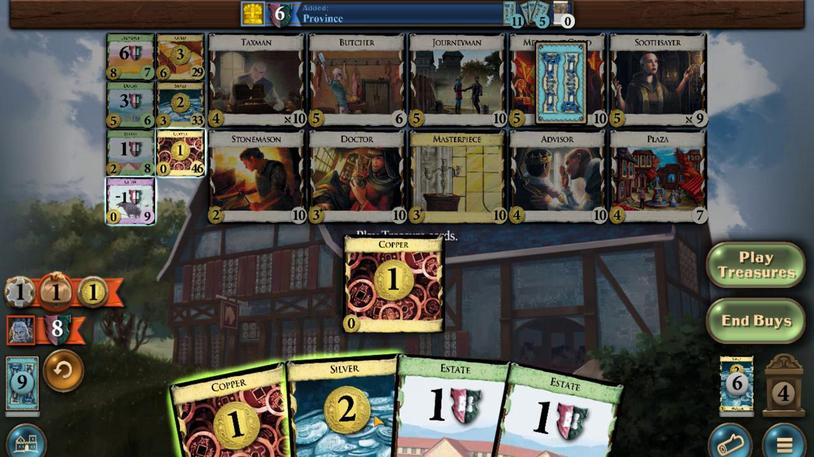 
Action: Mouse pressed left at (402, 323)
Screenshot: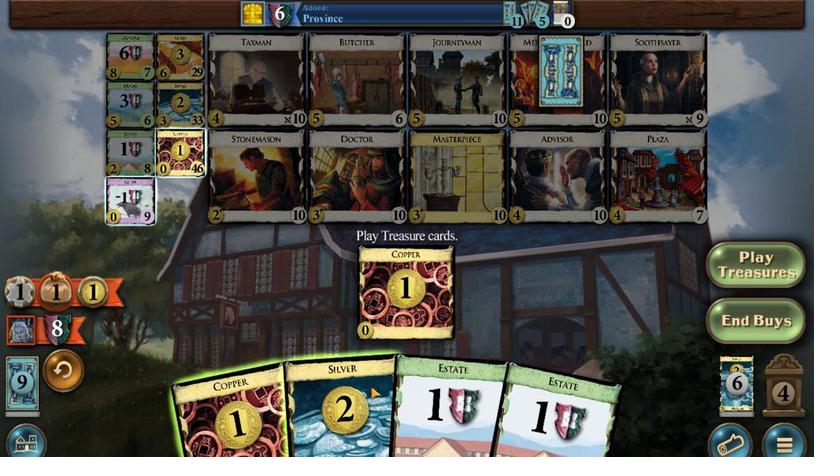 
Action: Mouse moved to (325, 305)
Screenshot: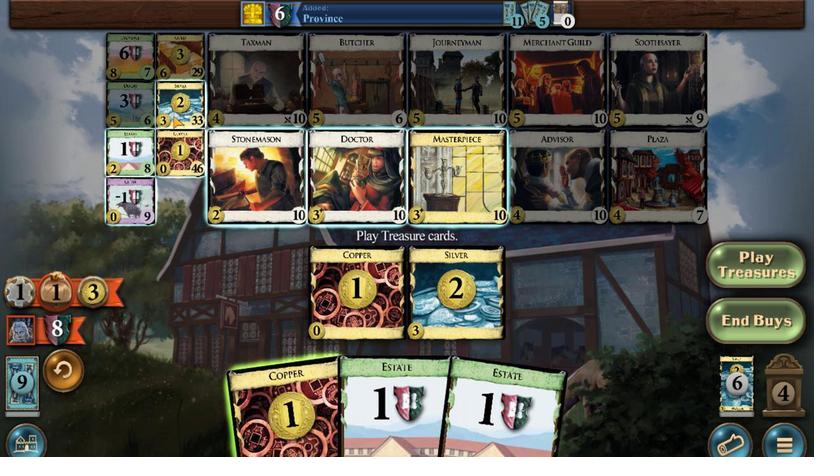
Action: Mouse pressed left at (325, 305)
Screenshot: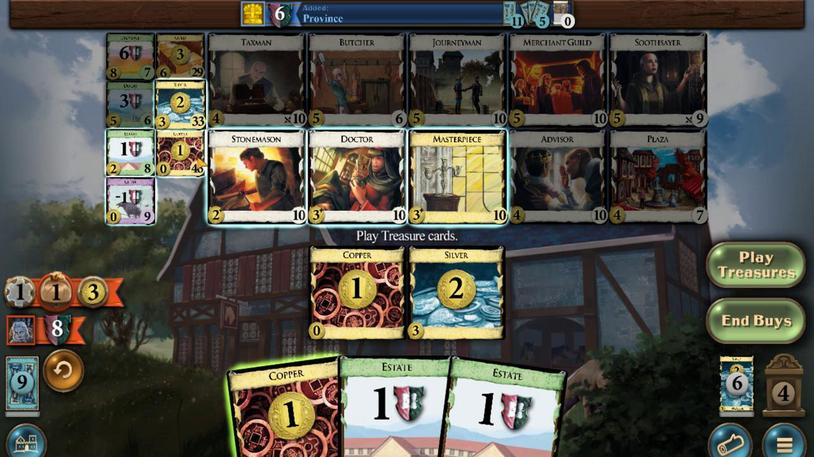 
Action: Mouse moved to (375, 322)
Screenshot: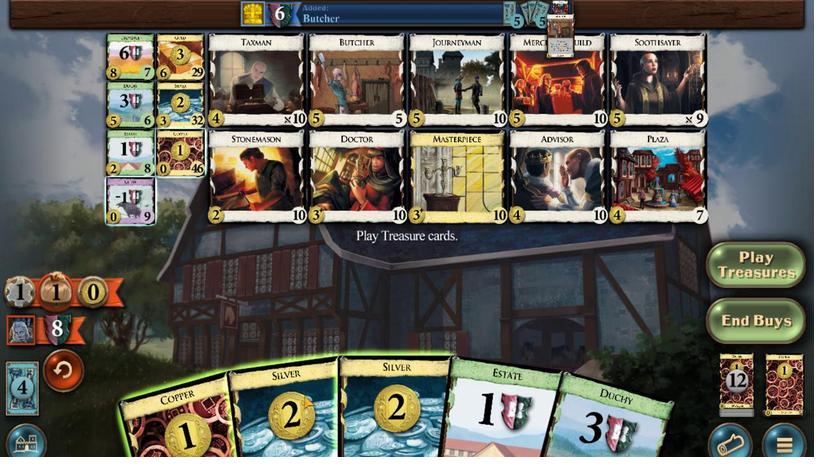 
Action: Mouse pressed left at (375, 322)
Screenshot: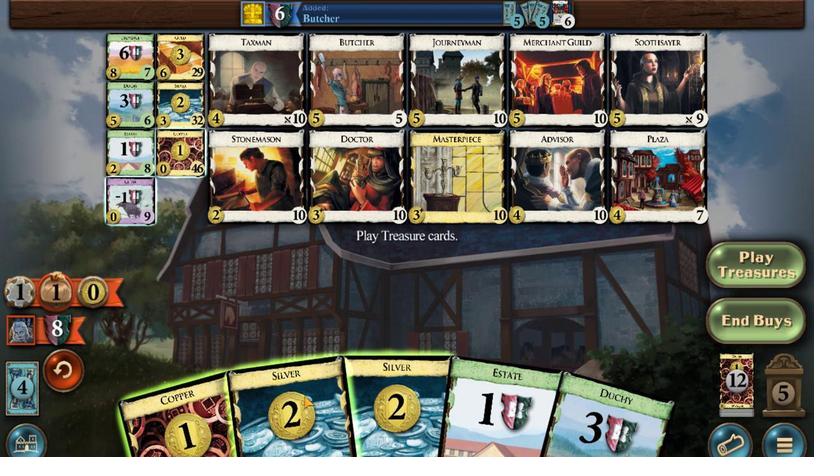 
Action: Mouse moved to (396, 323)
Screenshot: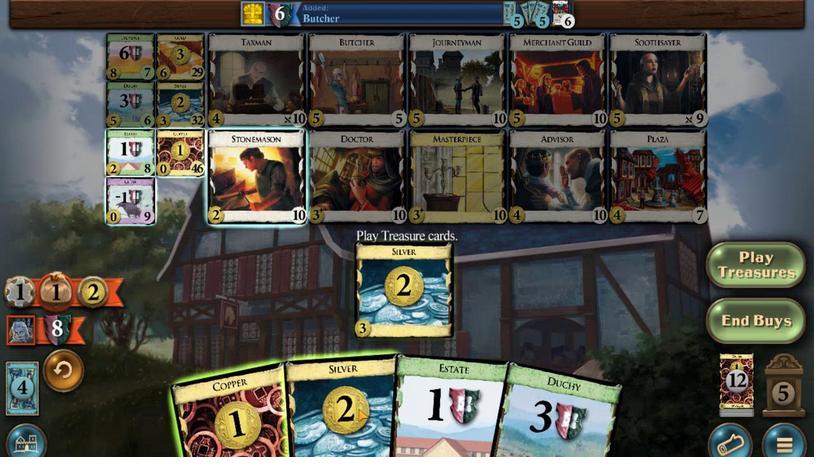 
Action: Mouse pressed left at (396, 323)
Screenshot: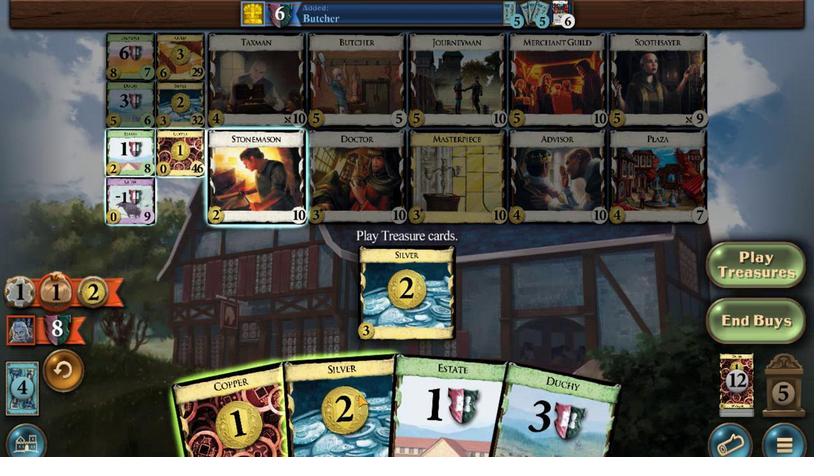 
Action: Mouse moved to (365, 324)
Screenshot: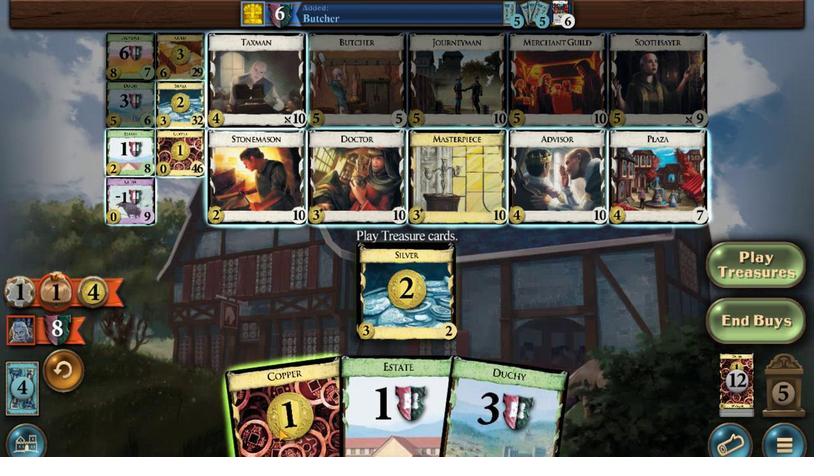 
Action: Mouse pressed left at (365, 324)
Screenshot: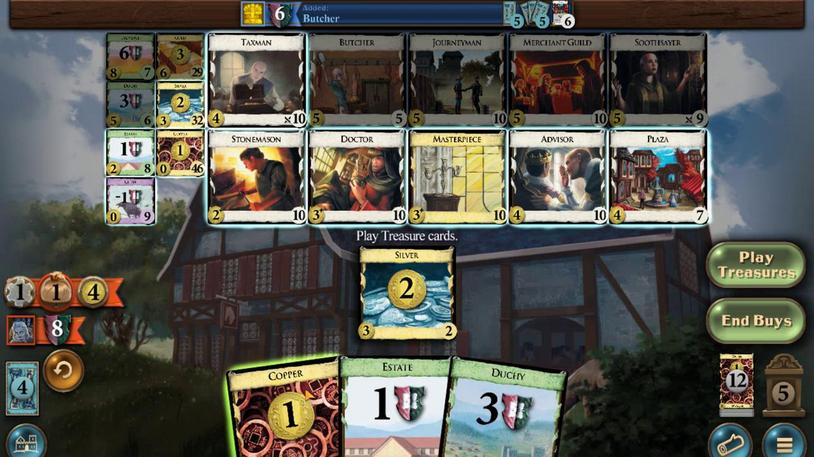 
Action: Mouse moved to (309, 306)
Screenshot: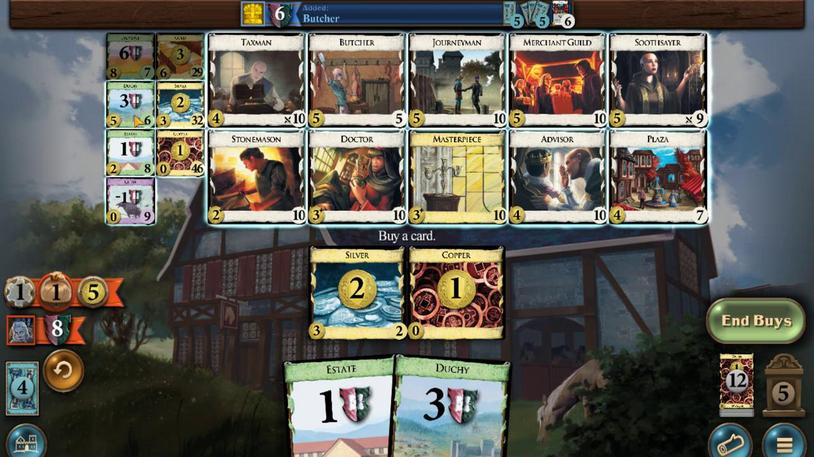 
Action: Mouse pressed left at (309, 306)
Screenshot: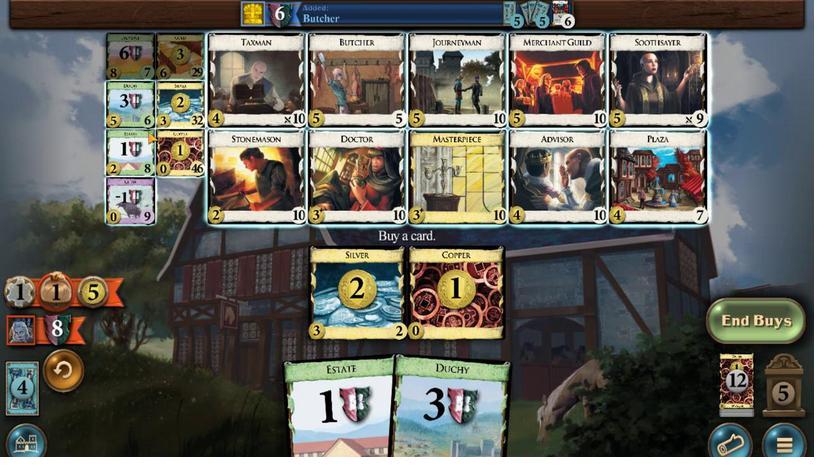
Action: Mouse moved to (388, 322)
Screenshot: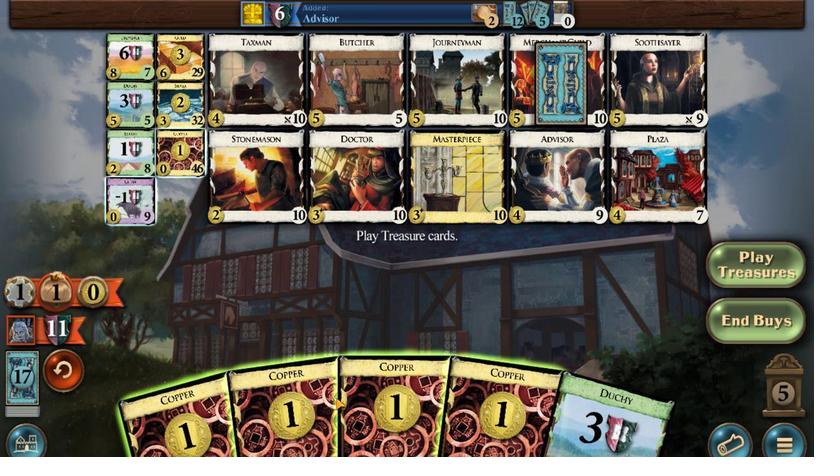 
Action: Mouse pressed left at (388, 322)
Screenshot: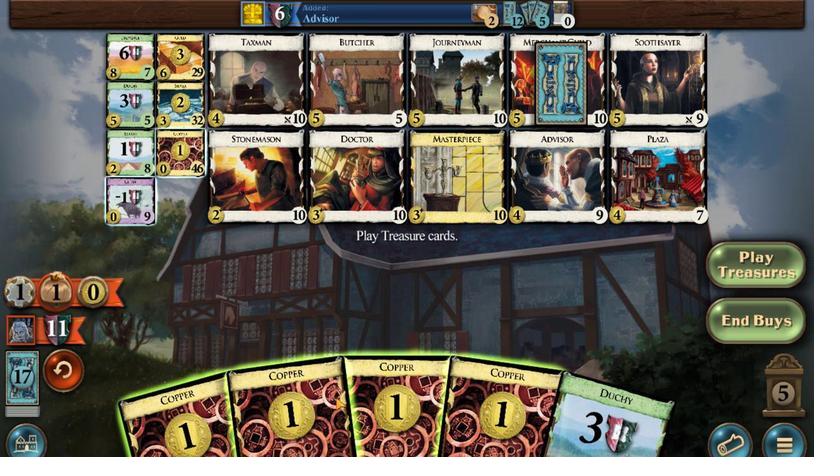 
Action: Mouse moved to (402, 321)
Screenshot: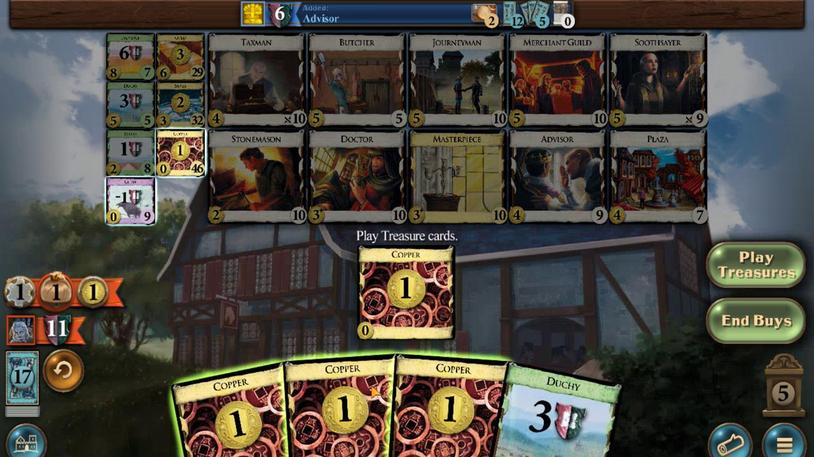 
Action: Mouse pressed left at (402, 321)
Screenshot: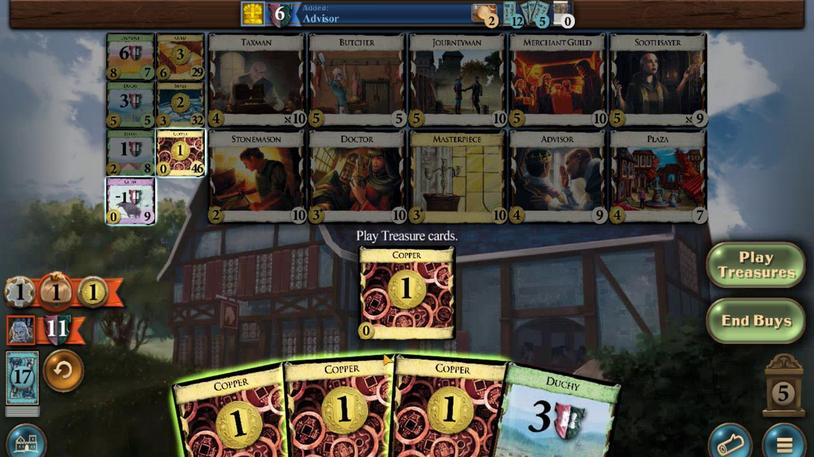 
Action: Mouse moved to (386, 321)
Screenshot: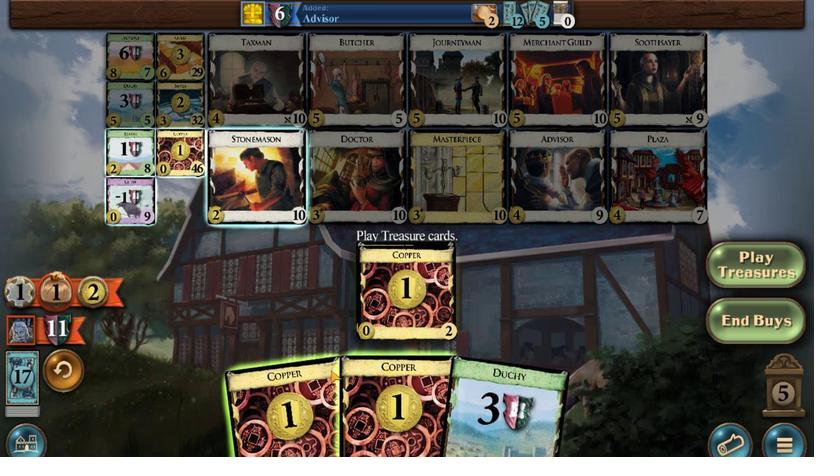 
Action: Mouse pressed left at (386, 321)
Screenshot: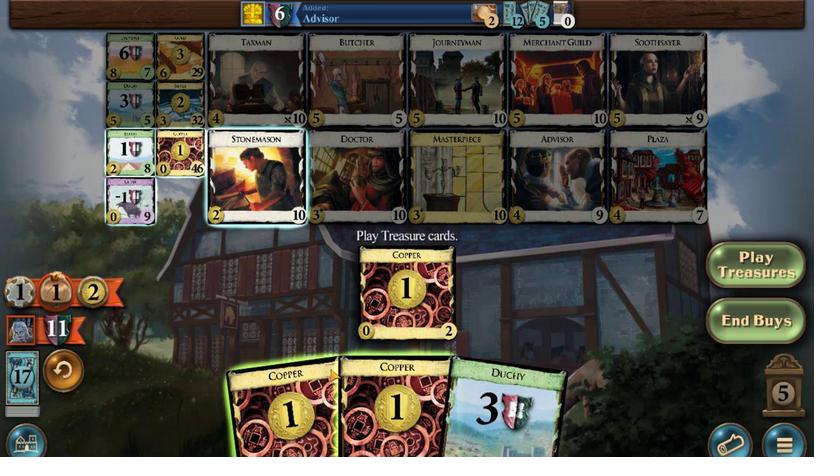 
Action: Mouse moved to (332, 305)
Screenshot: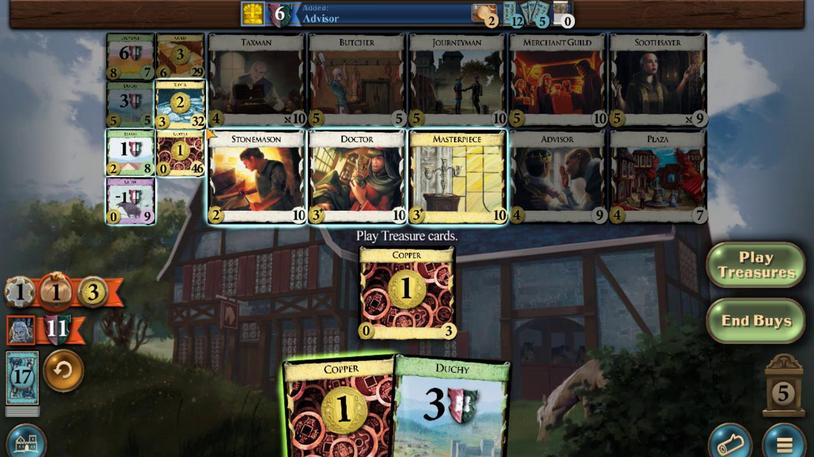 
Action: Mouse pressed left at (332, 305)
Screenshot: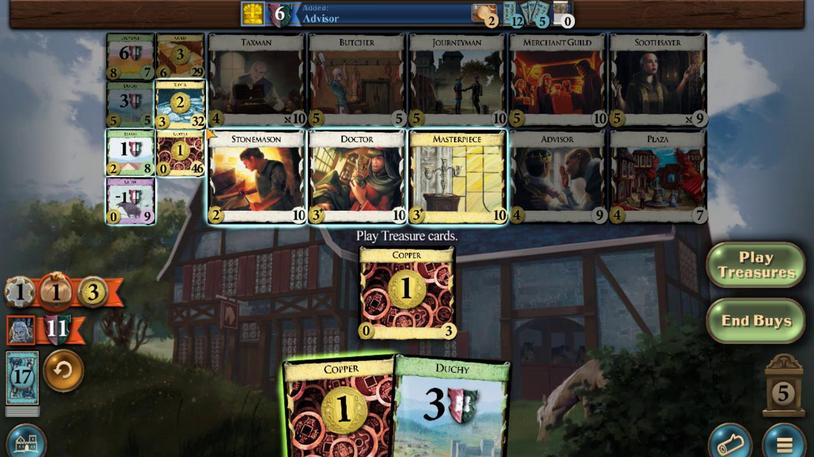 
Action: Mouse moved to (311, 311)
Screenshot: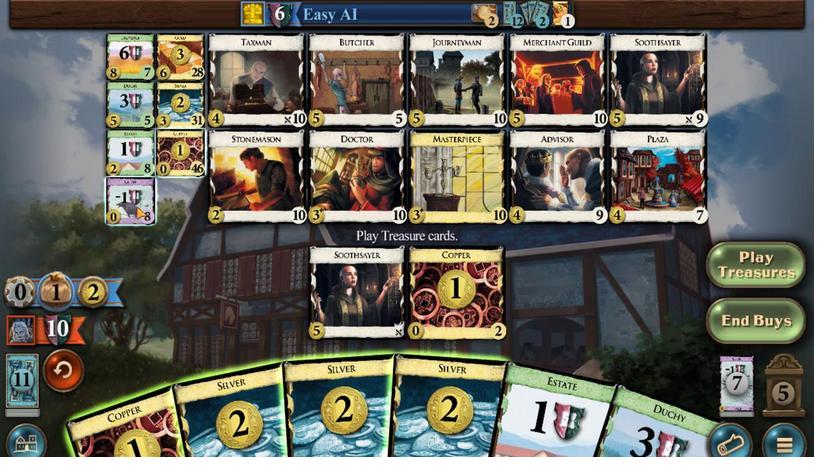 
Action: Mouse pressed left at (311, 311)
Screenshot: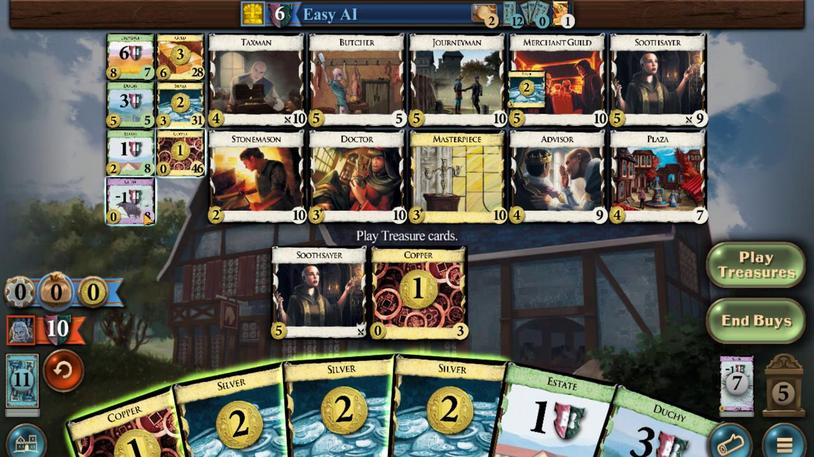 
Action: Mouse moved to (398, 321)
Screenshot: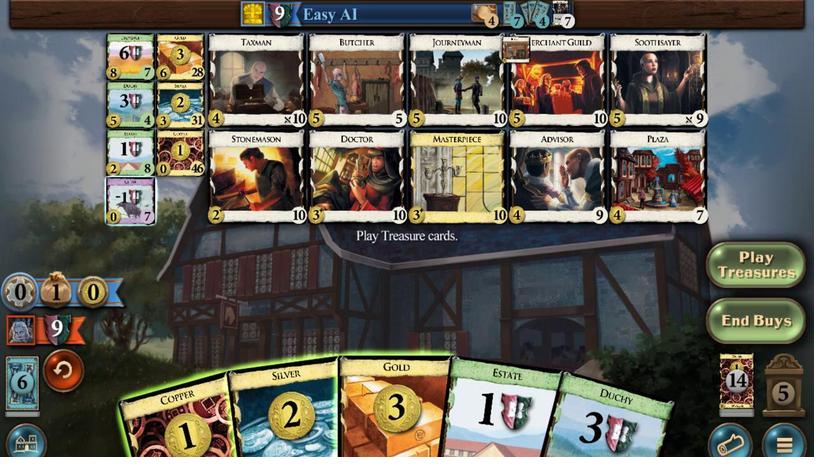 
Action: Mouse pressed left at (398, 321)
Screenshot: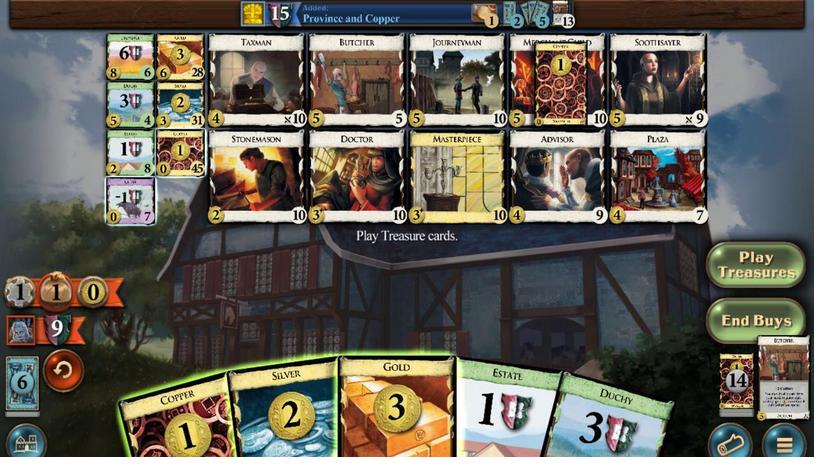 
Action: Mouse moved to (389, 321)
Screenshot: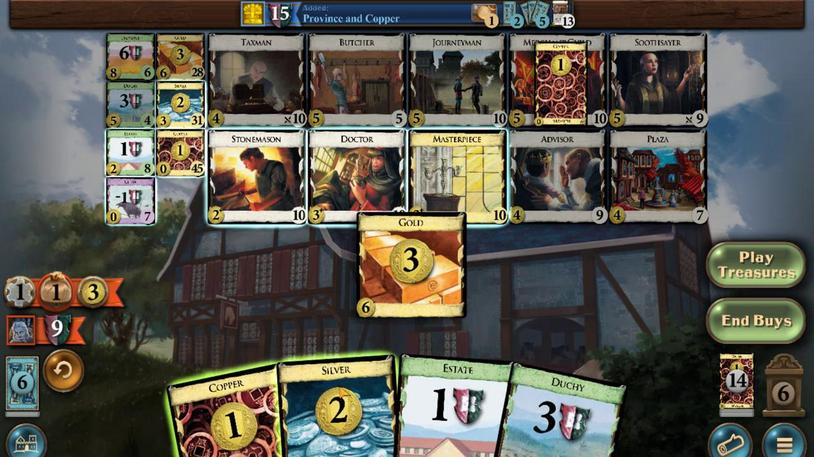 
Action: Mouse pressed left at (389, 321)
Screenshot: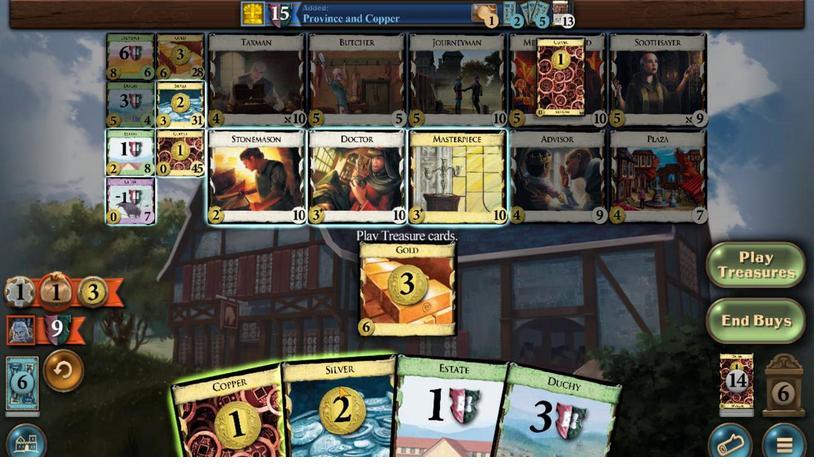 
Action: Mouse moved to (304, 306)
Screenshot: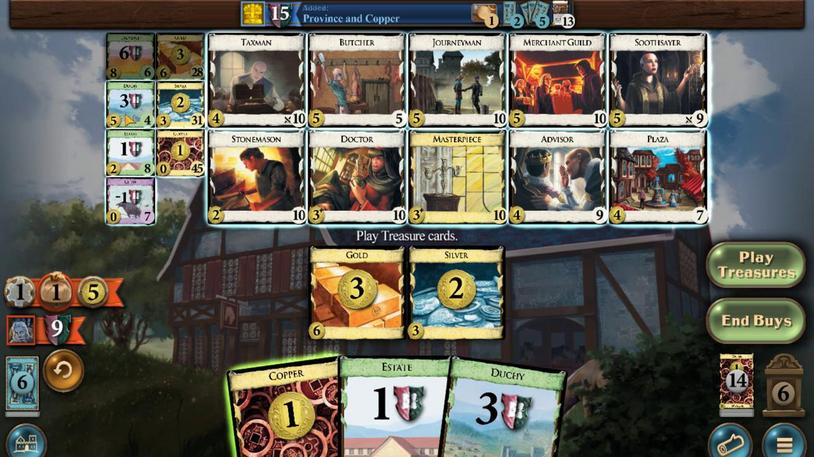 
Action: Mouse pressed left at (304, 306)
Screenshot: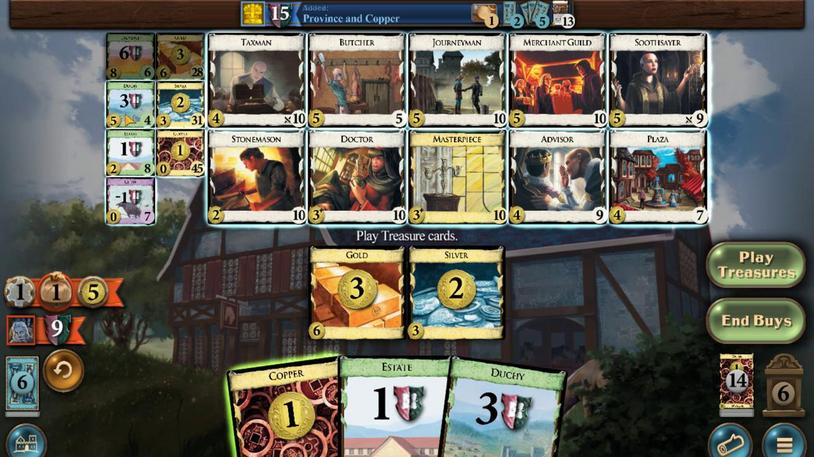 
Action: Mouse moved to (463, 309)
Screenshot: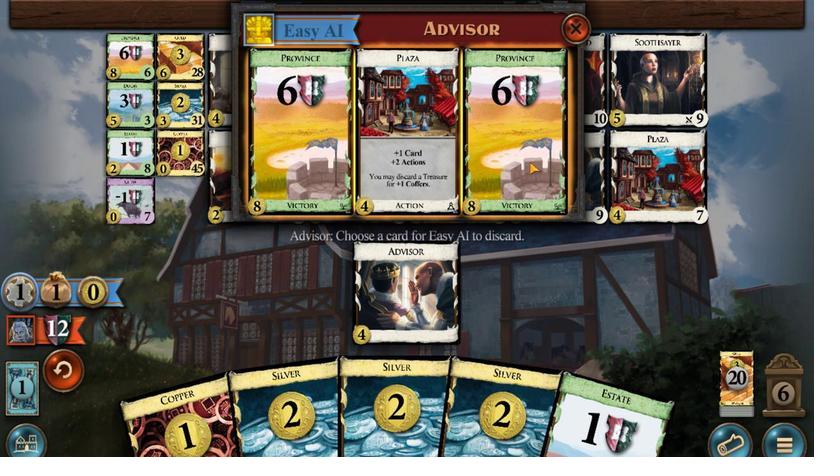 
Action: Mouse pressed left at (463, 309)
Screenshot: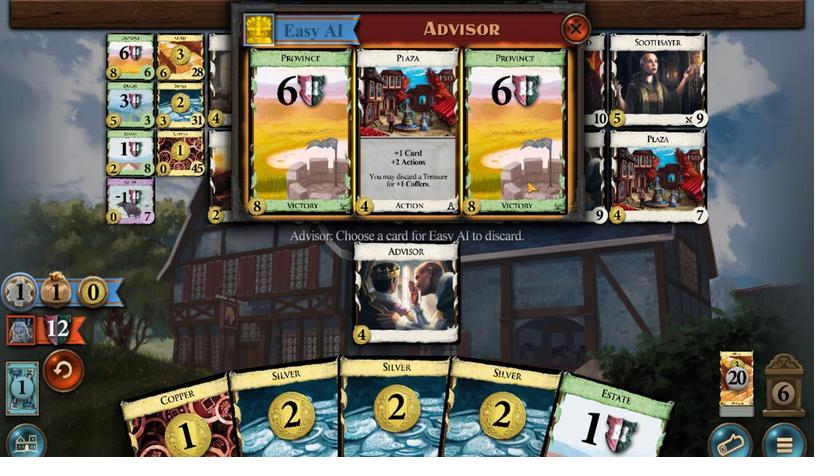 
Action: Mouse moved to (363, 323)
Screenshot: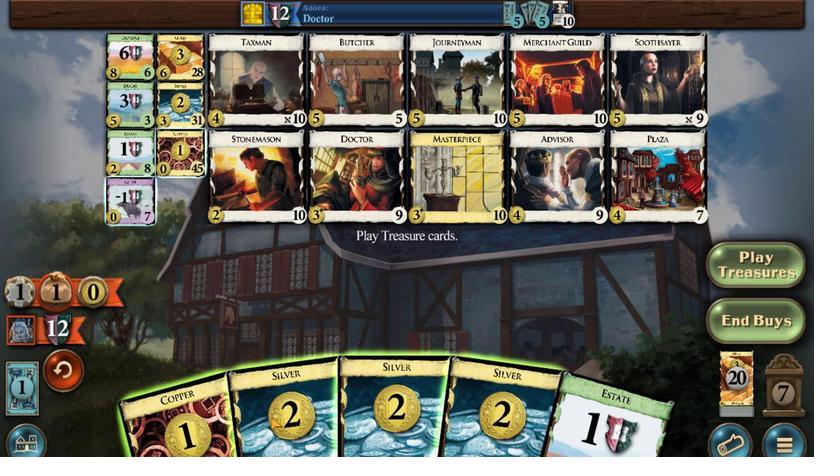 
Action: Mouse pressed left at (363, 323)
Screenshot: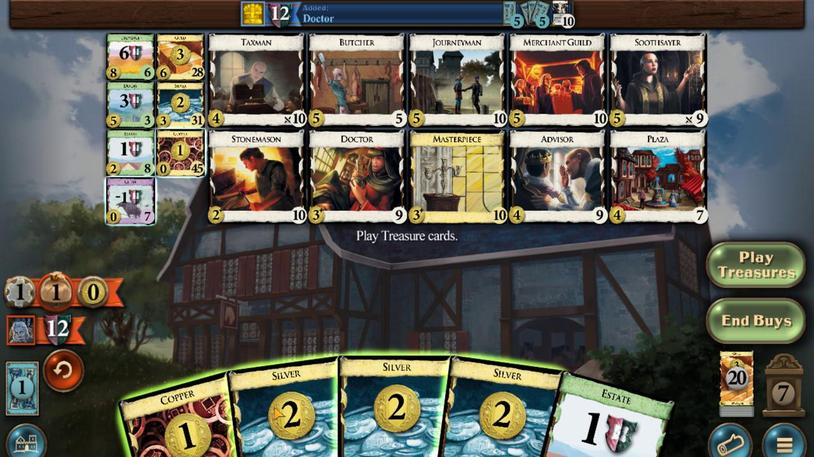 
Action: Mouse moved to (384, 322)
Screenshot: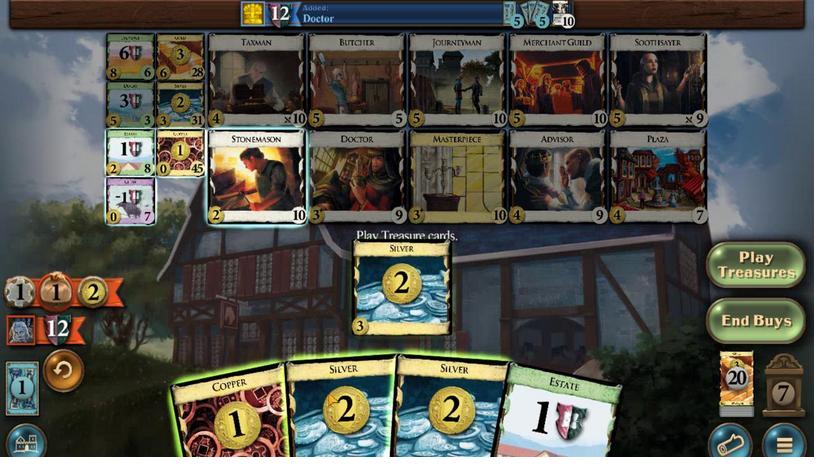 
Action: Mouse pressed left at (384, 322)
Screenshot: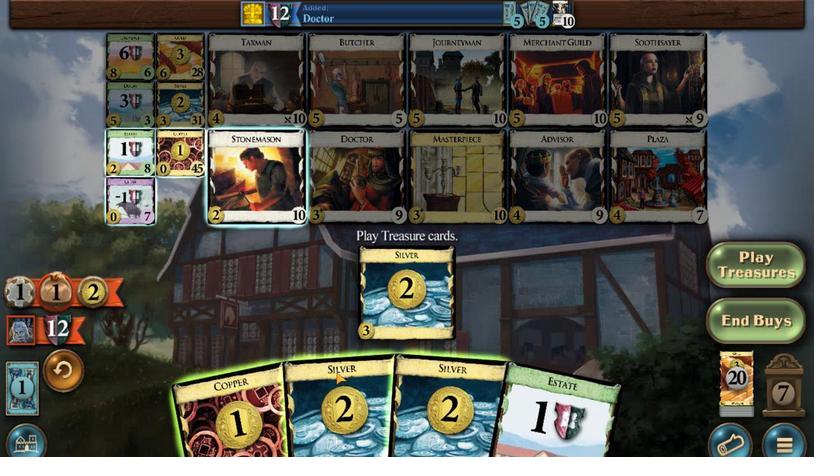 
Action: Mouse moved to (407, 323)
Screenshot: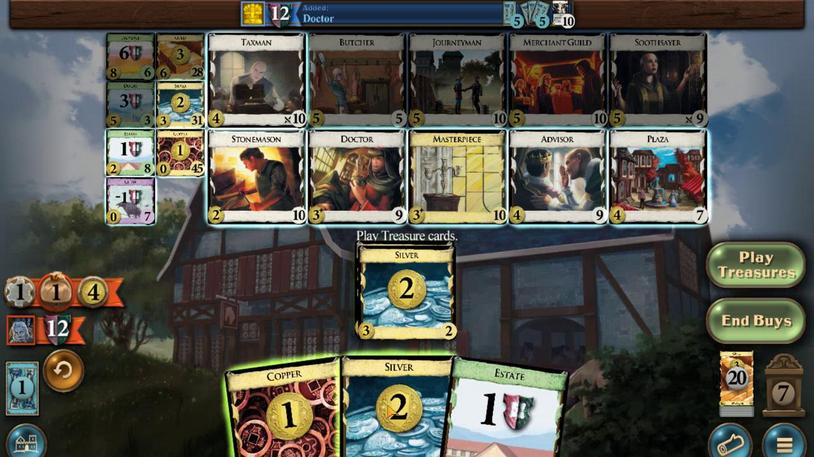 
Action: Mouse pressed left at (407, 323)
Screenshot: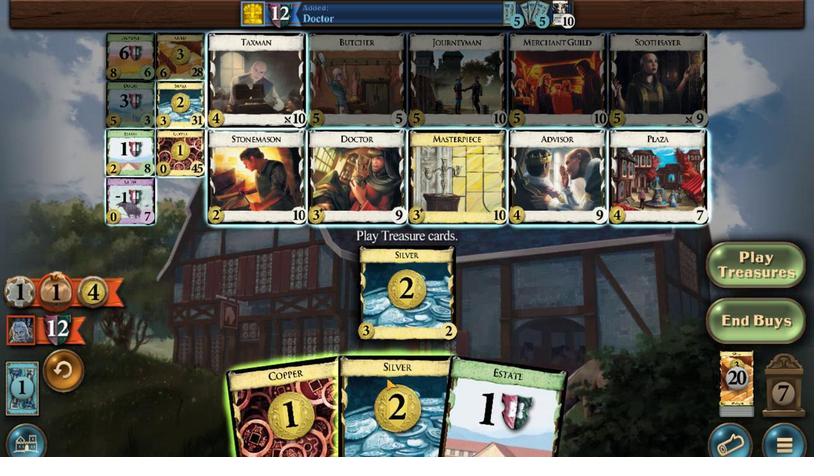 
Action: Mouse moved to (332, 303)
Screenshot: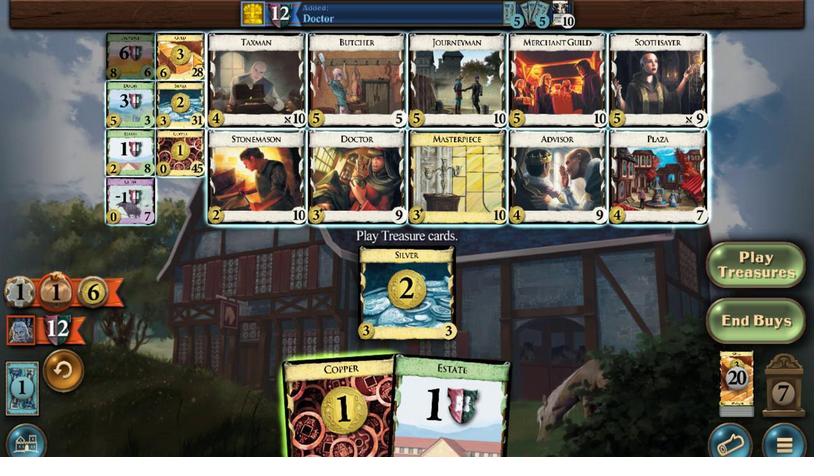 
Action: Mouse pressed left at (332, 303)
Screenshot: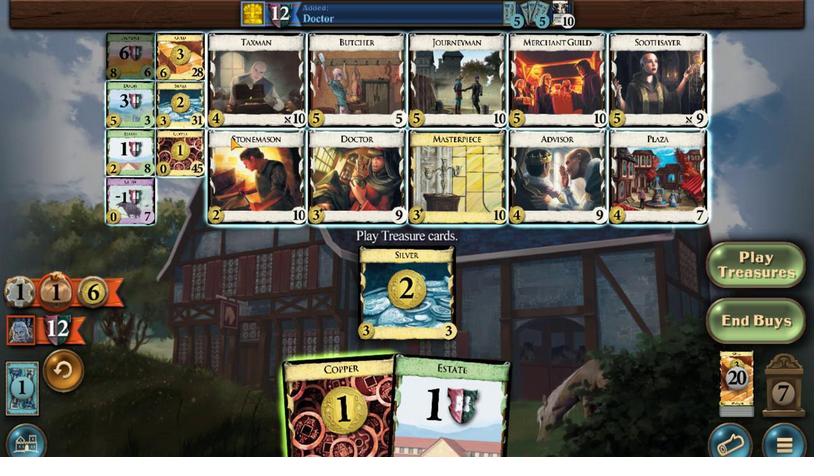 
Action: Mouse moved to (368, 323)
Screenshot: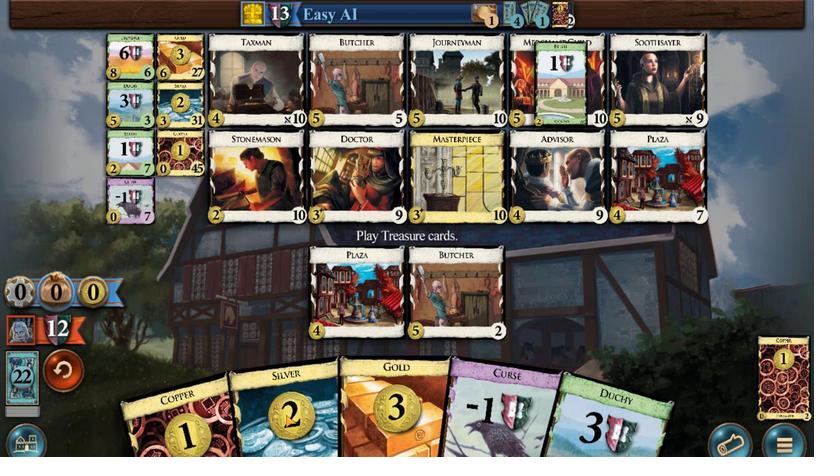 
Action: Mouse pressed left at (368, 323)
Screenshot: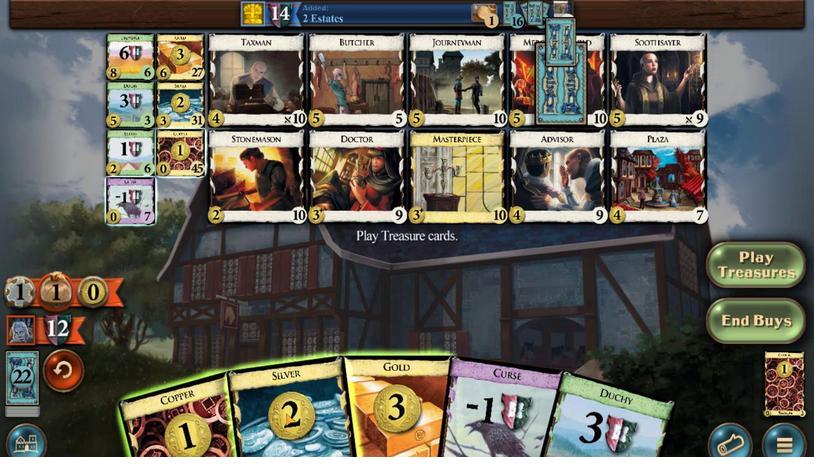 
Action: Mouse moved to (381, 323)
Screenshot: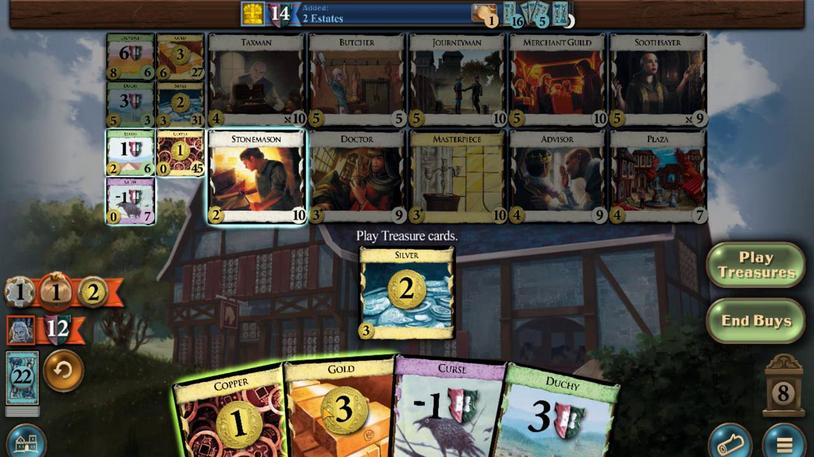 
Action: Mouse pressed left at (381, 323)
Screenshot: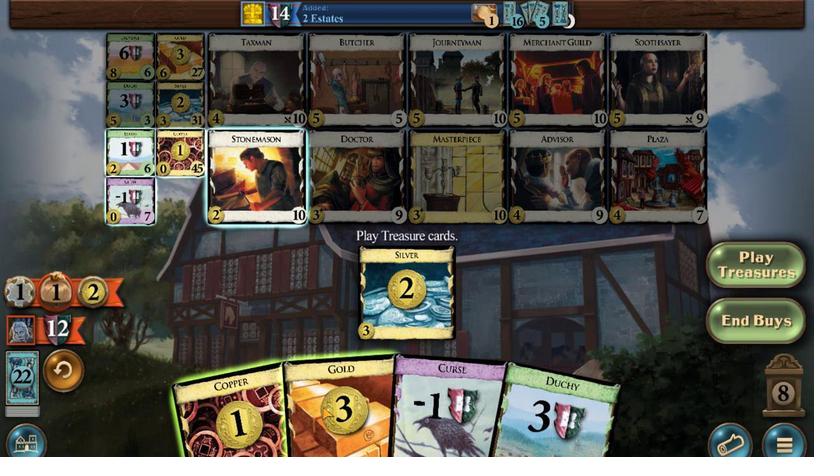
Action: Mouse moved to (312, 305)
Screenshot: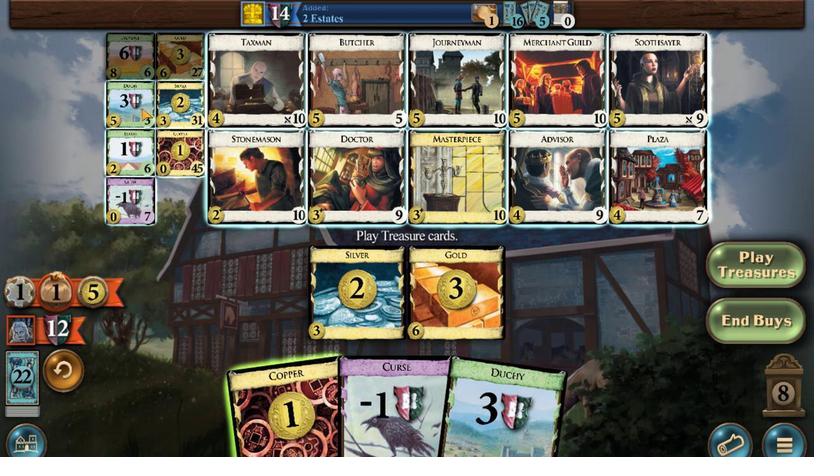 
Action: Mouse pressed left at (312, 305)
Screenshot: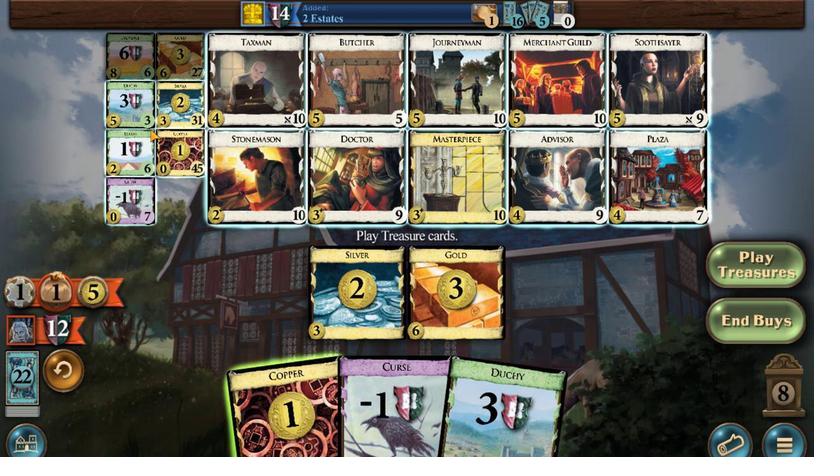 
Action: Mouse moved to (354, 323)
Screenshot: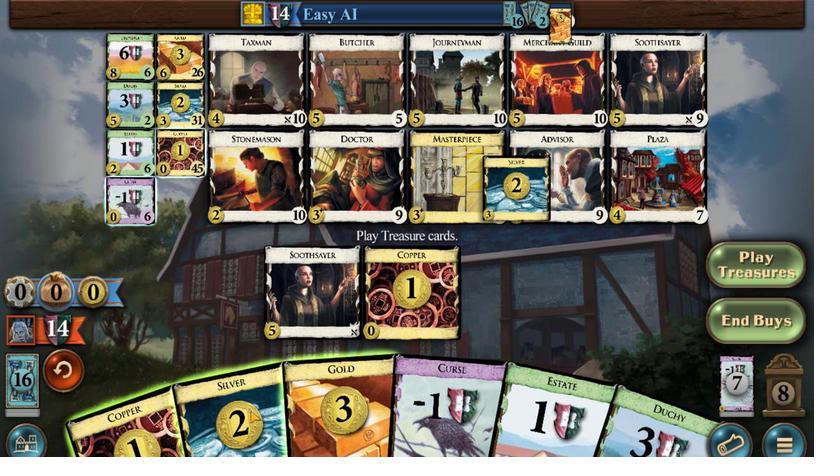 
Action: Mouse pressed left at (354, 323)
Screenshot: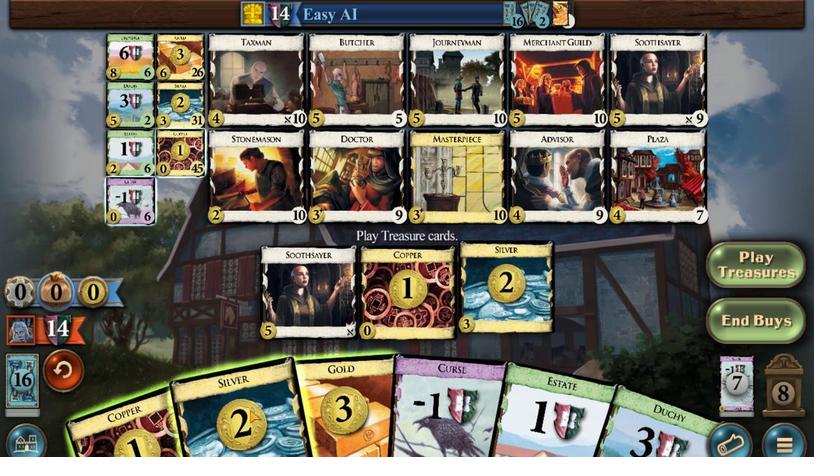 
Action: Mouse moved to (323, 323)
Screenshot: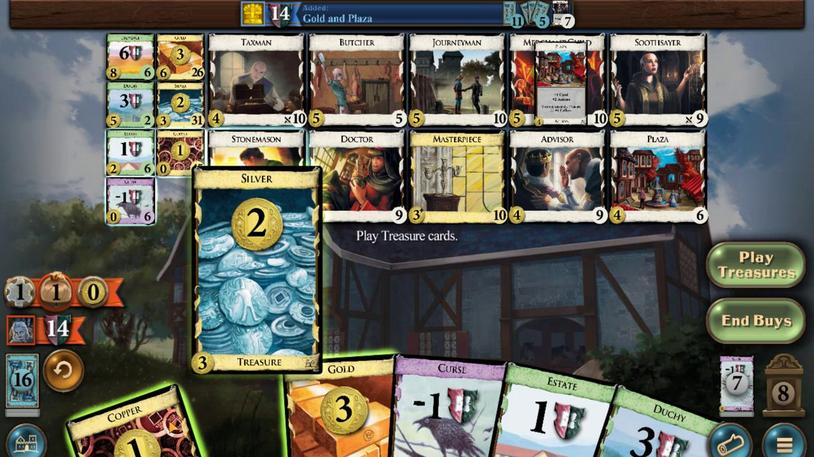 
Action: Mouse pressed left at (323, 323)
Screenshot: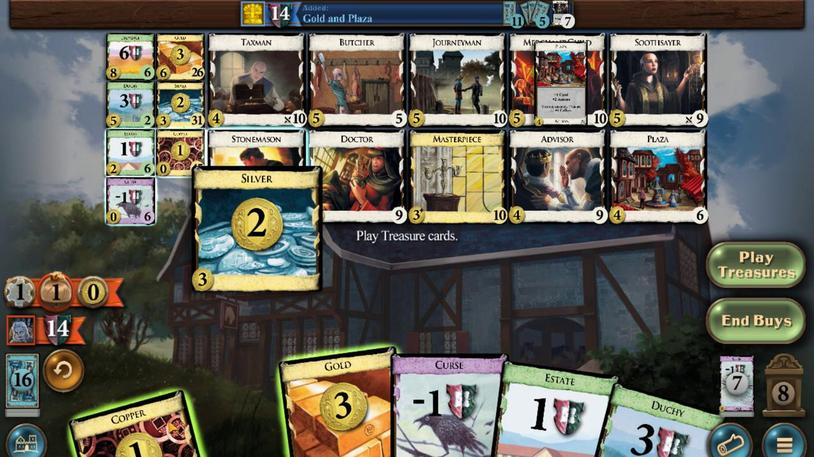 
Action: Mouse moved to (324, 305)
Screenshot: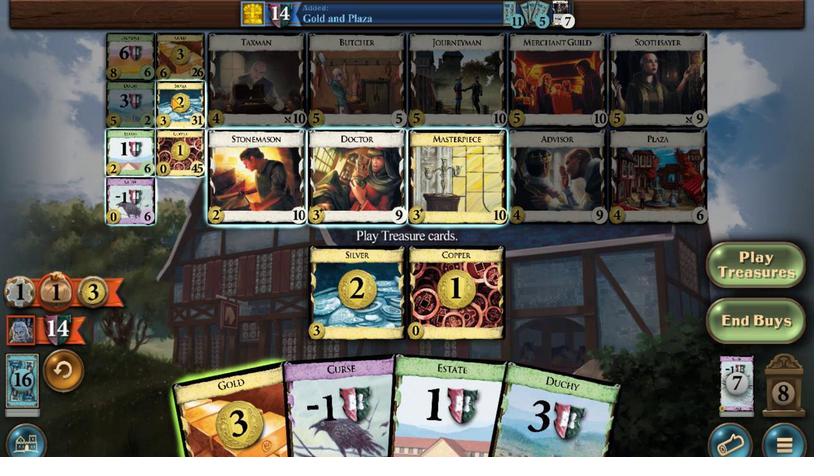 
Action: Mouse pressed left at (324, 305)
Screenshot: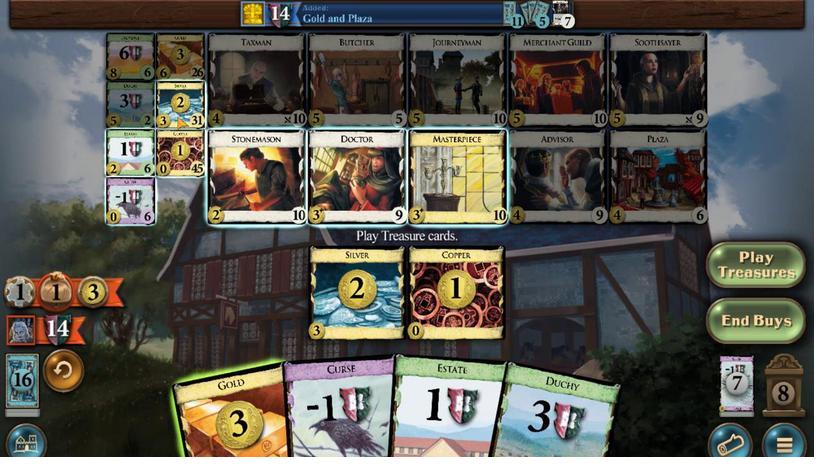 
Action: Mouse moved to (312, 311)
Screenshot: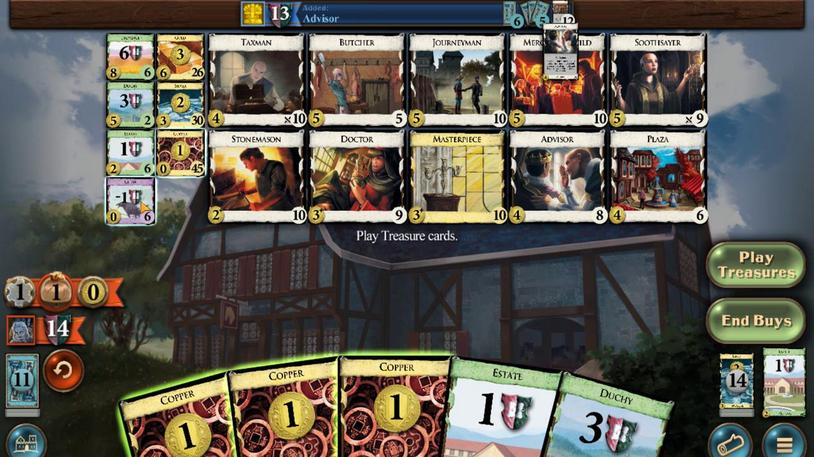 
Action: Mouse pressed left at (312, 311)
Screenshot: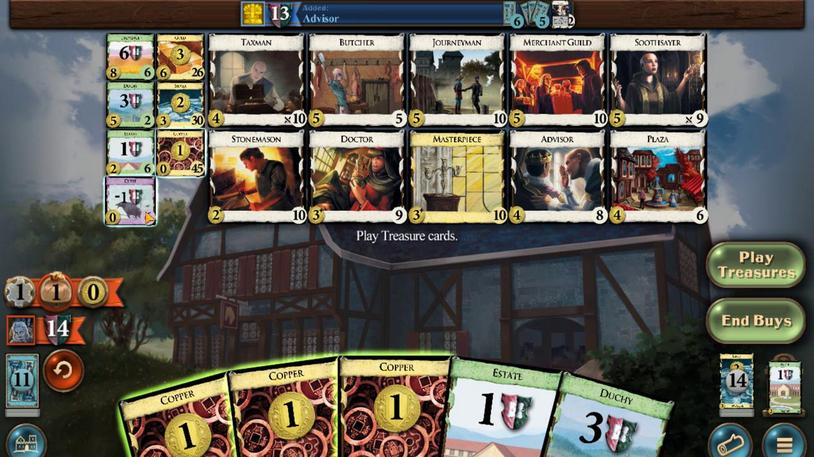 
Action: Mouse moved to (475, 324)
Screenshot: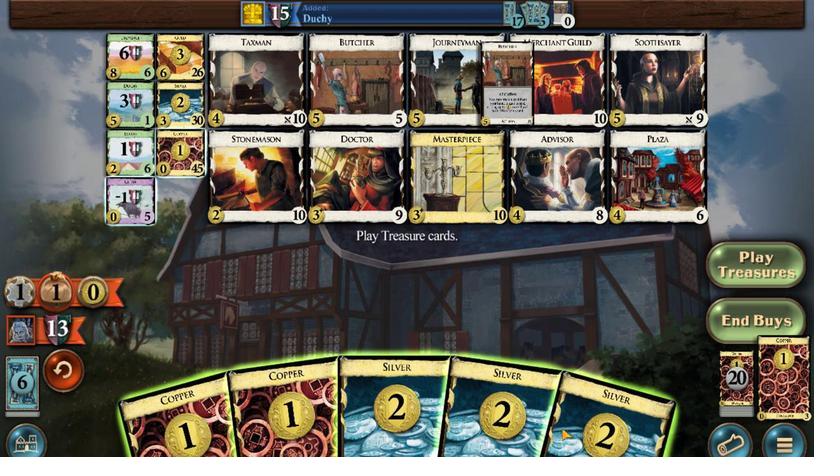 
Action: Mouse pressed left at (475, 324)
Screenshot: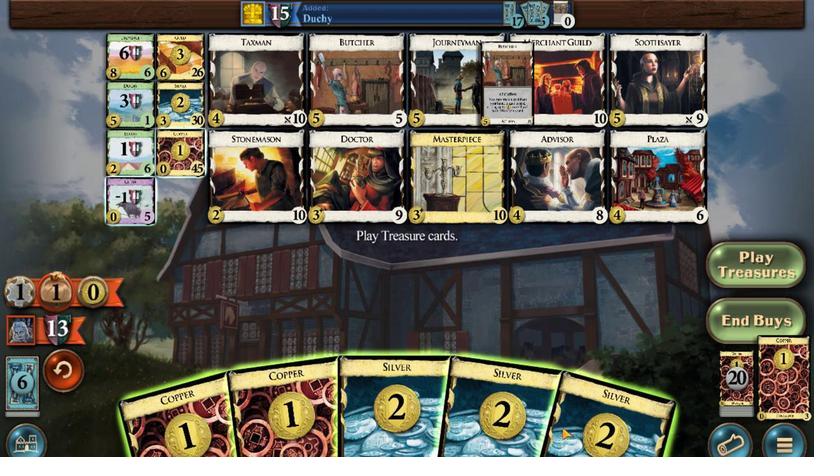 
Action: Mouse moved to (492, 323)
Screenshot: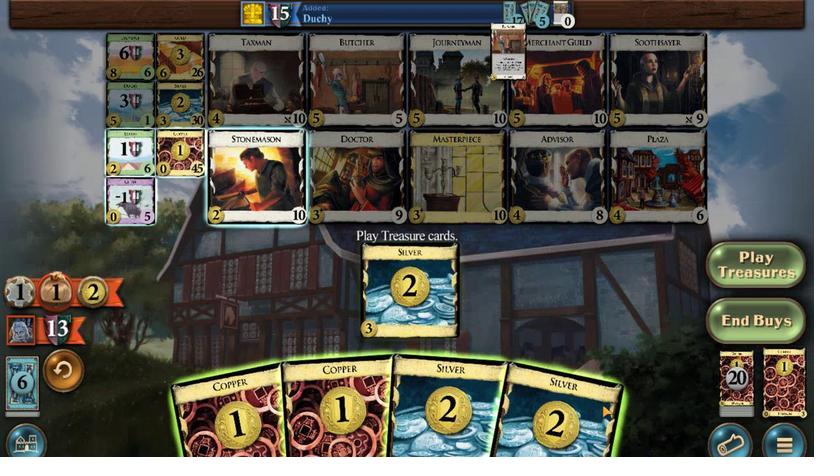 
Action: Mouse pressed left at (492, 323)
Screenshot: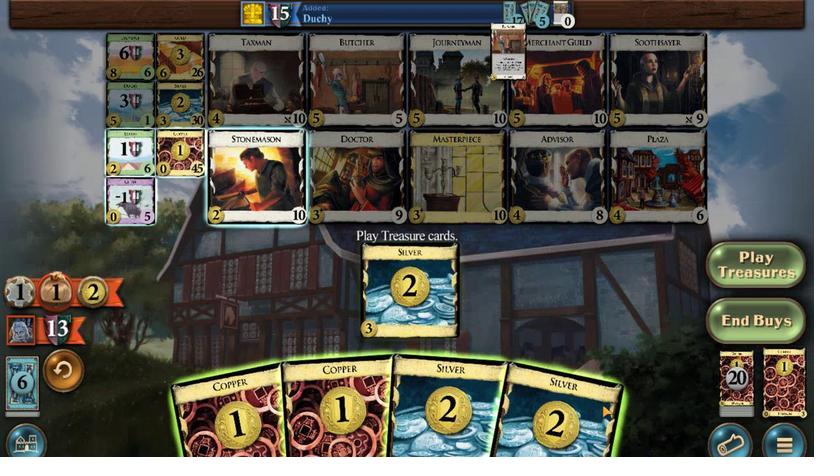 
Action: Mouse moved to (451, 323)
Screenshot: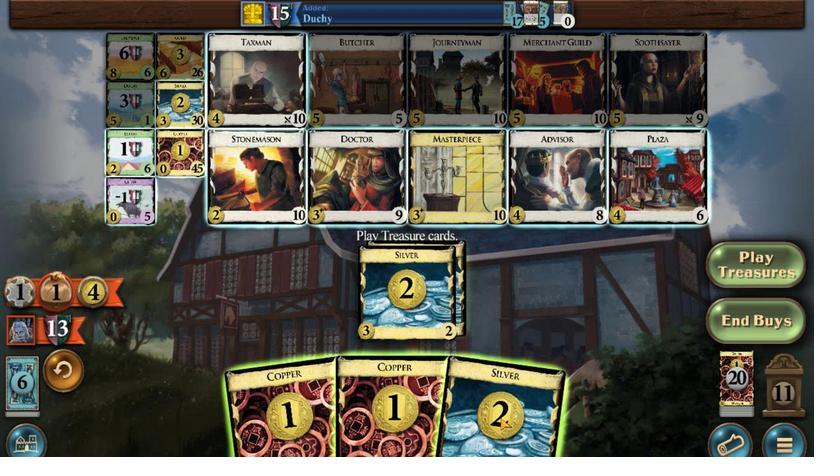 
Action: Mouse pressed left at (451, 323)
Screenshot: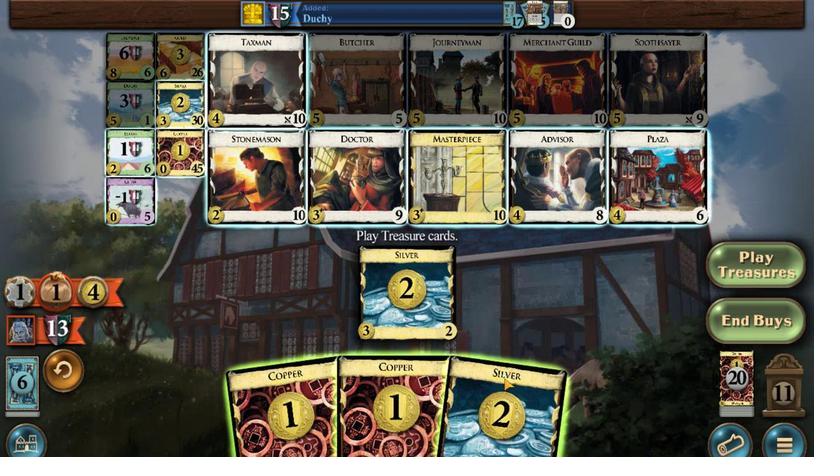 
Action: Mouse moved to (426, 322)
Screenshot: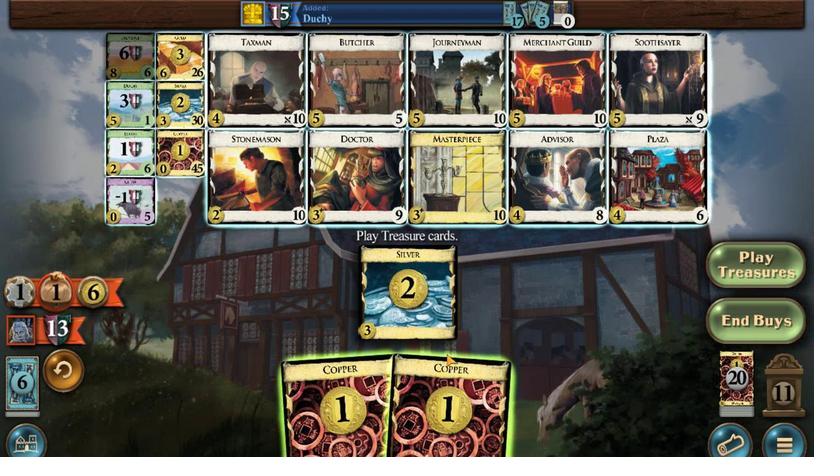 
Action: Mouse pressed left at (426, 322)
Screenshot: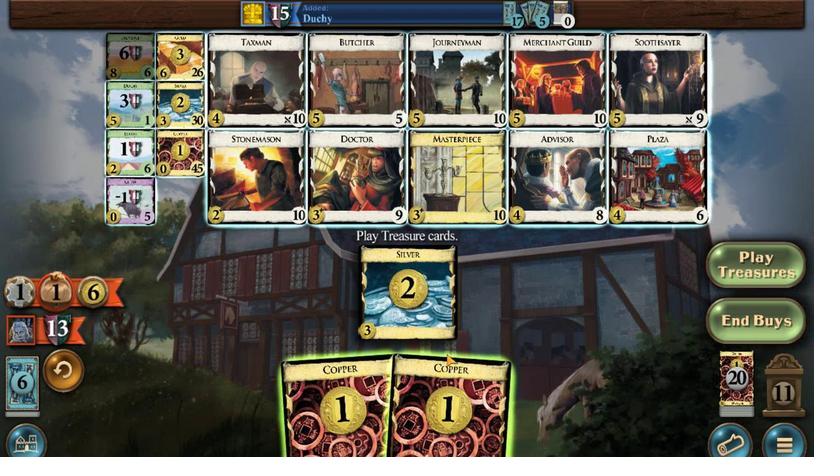 
Action: Mouse moved to (406, 324)
Screenshot: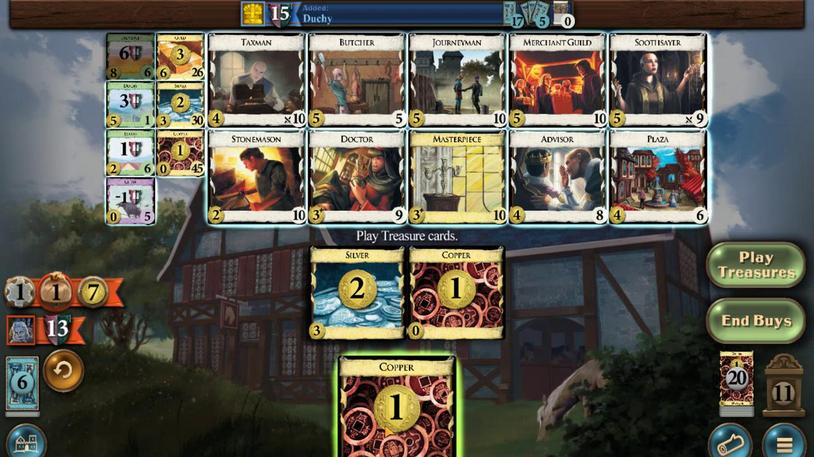 
Action: Mouse pressed left at (406, 324)
Screenshot: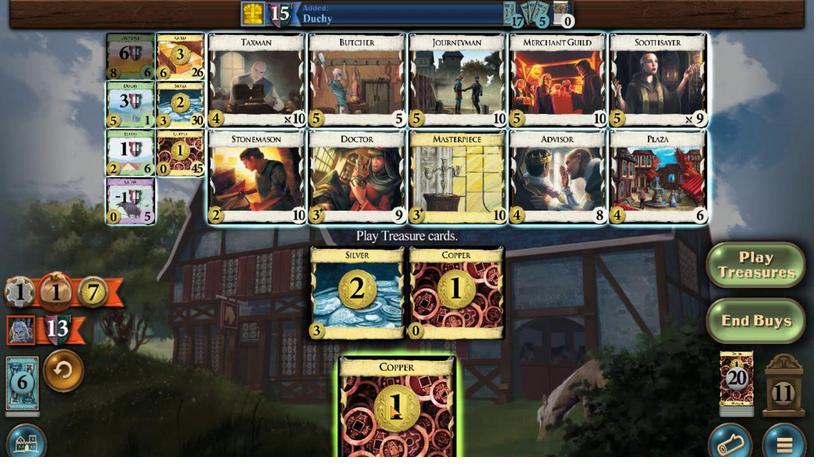 
Action: Mouse moved to (305, 303)
Screenshot: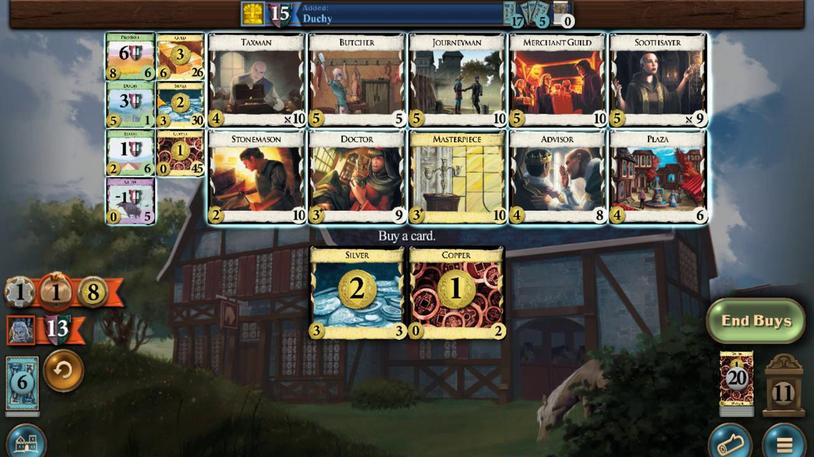 
Action: Mouse pressed left at (305, 303)
Screenshot: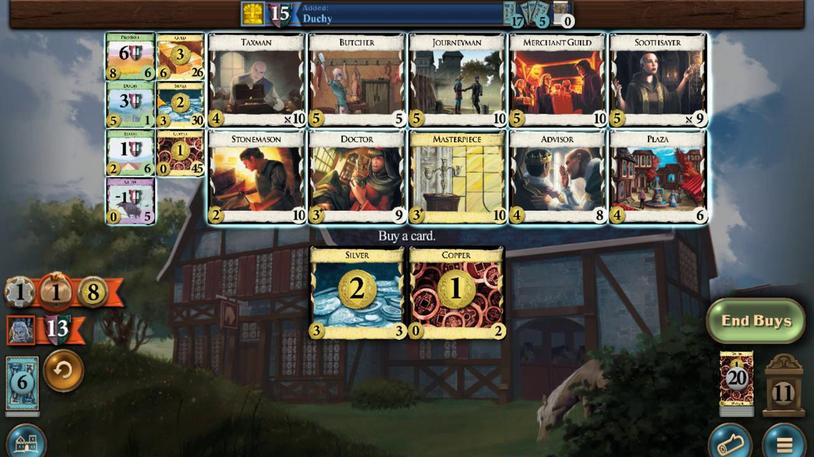 
Action: Mouse moved to (444, 310)
Screenshot: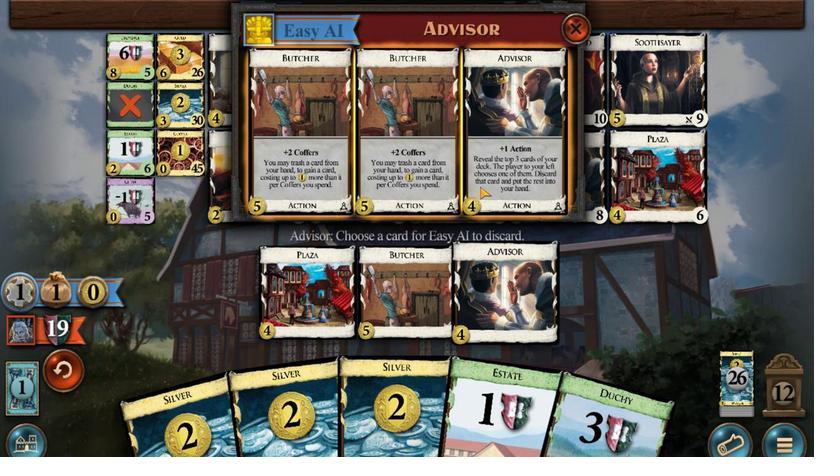 
Action: Mouse pressed left at (444, 310)
Screenshot: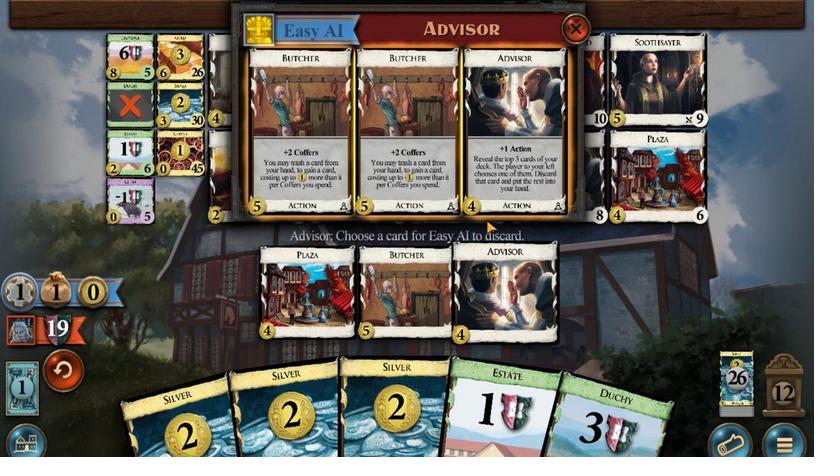 
Action: Mouse moved to (305, 311)
Screenshot: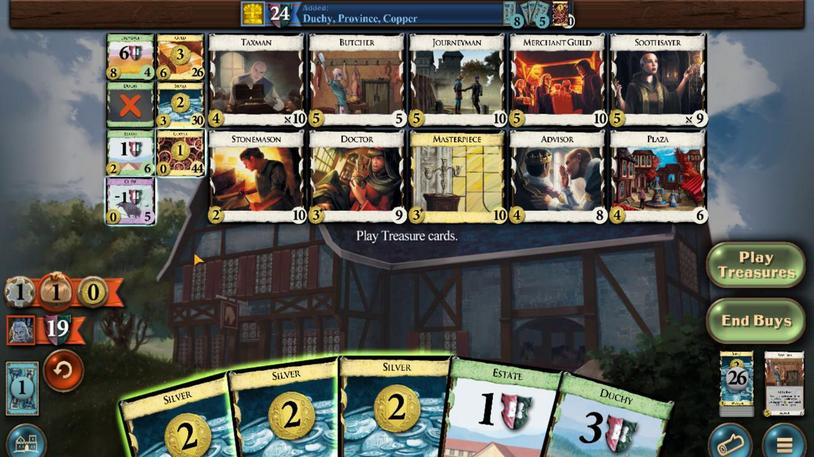 
Action: Mouse pressed left at (305, 311)
Screenshot: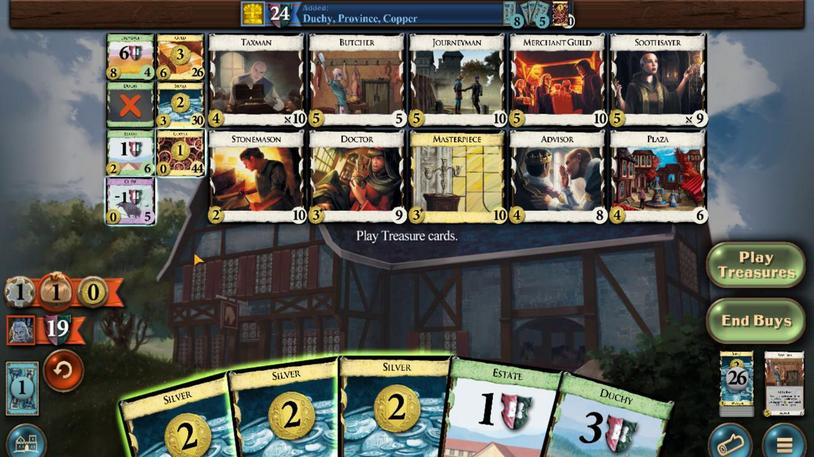 
Action: Mouse moved to (365, 324)
Screenshot: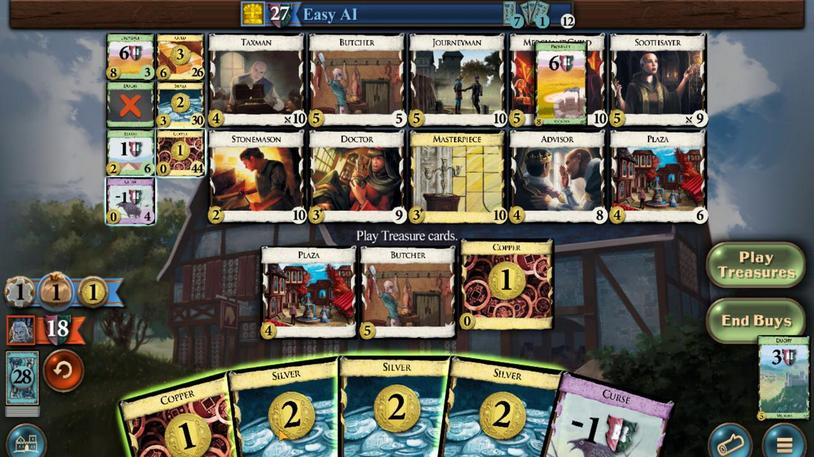 
Action: Mouse pressed left at (365, 324)
Screenshot: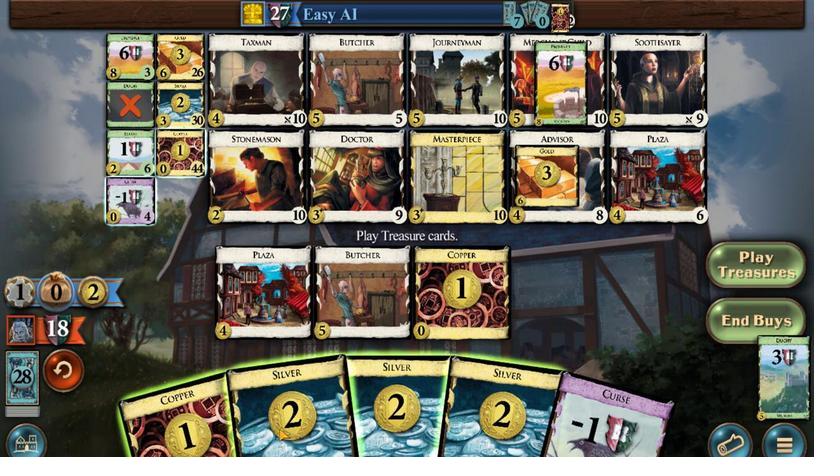 
Action: Mouse moved to (398, 323)
Screenshot: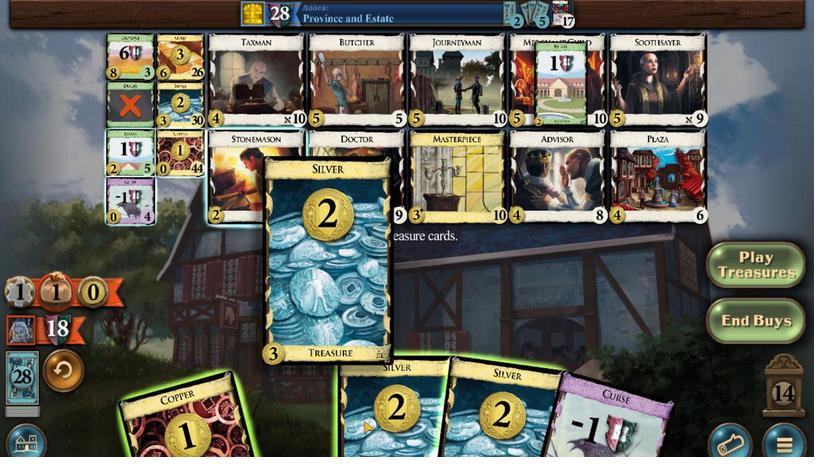 
Action: Mouse pressed left at (398, 323)
Screenshot: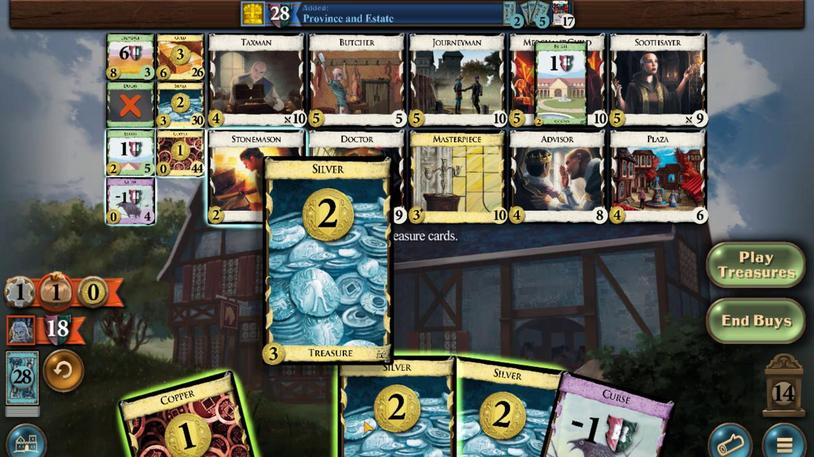
Action: Mouse moved to (409, 323)
Screenshot: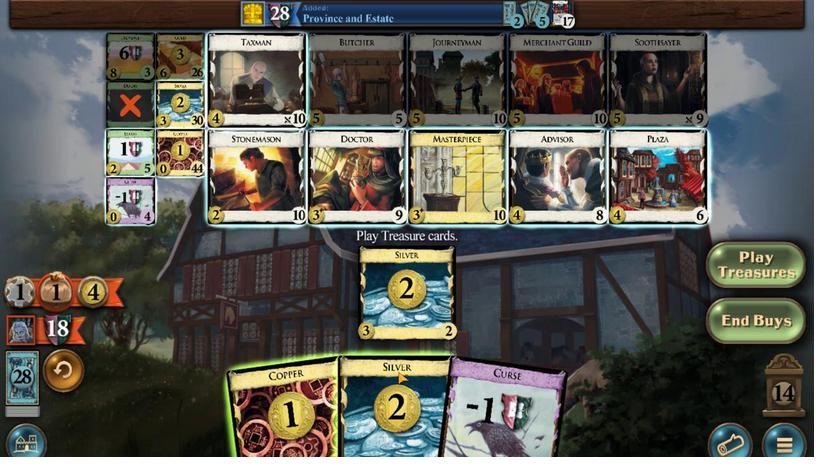 
Action: Mouse pressed left at (409, 323)
Screenshot: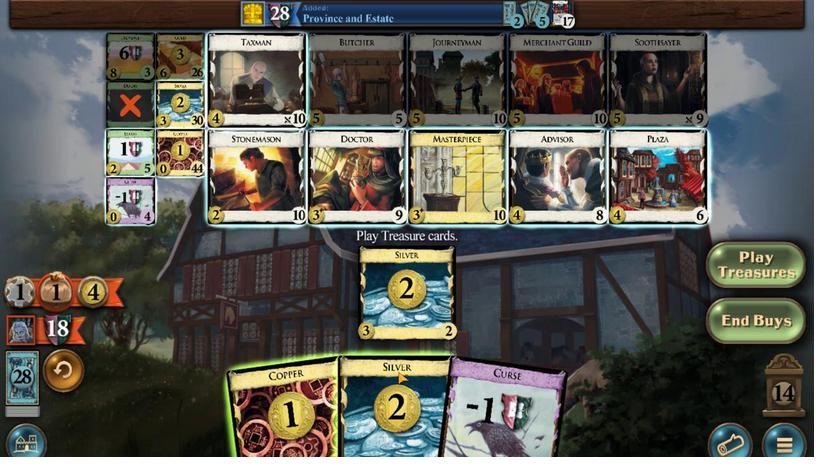 
Action: Mouse moved to (329, 304)
Screenshot: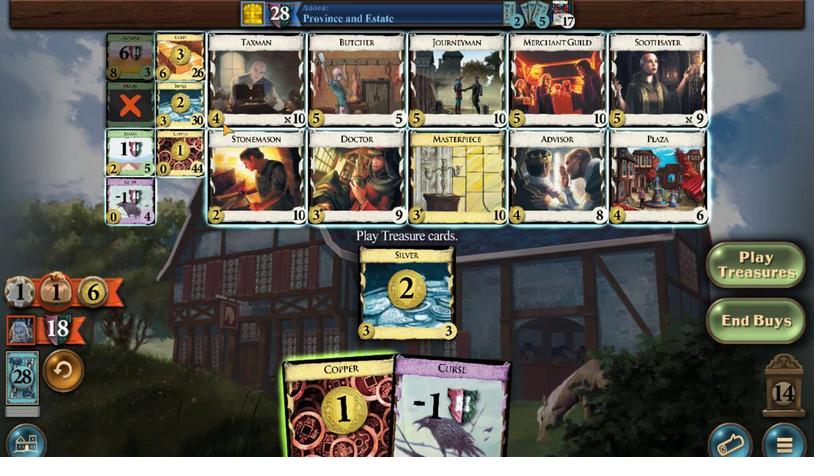 
Action: Mouse pressed left at (329, 304)
Screenshot: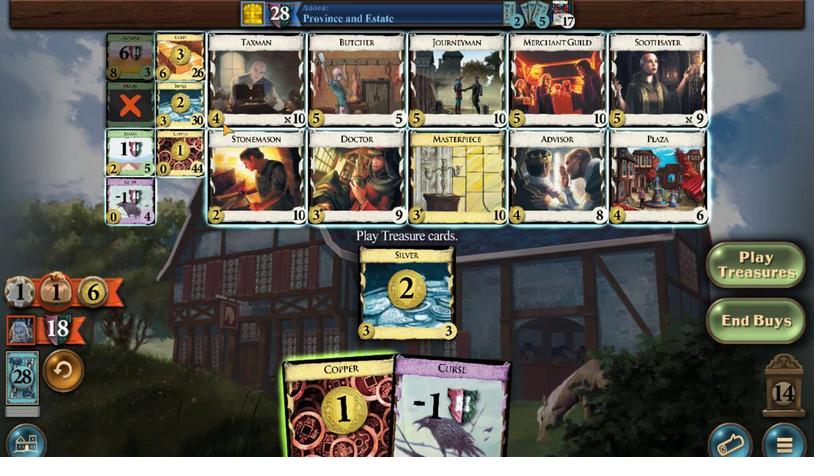 
Action: Mouse moved to (312, 312)
Screenshot: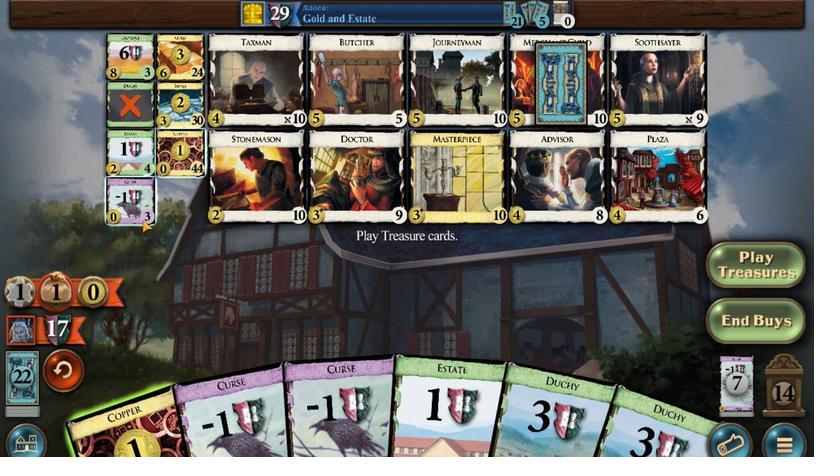 
Action: Mouse pressed left at (312, 312)
Screenshot: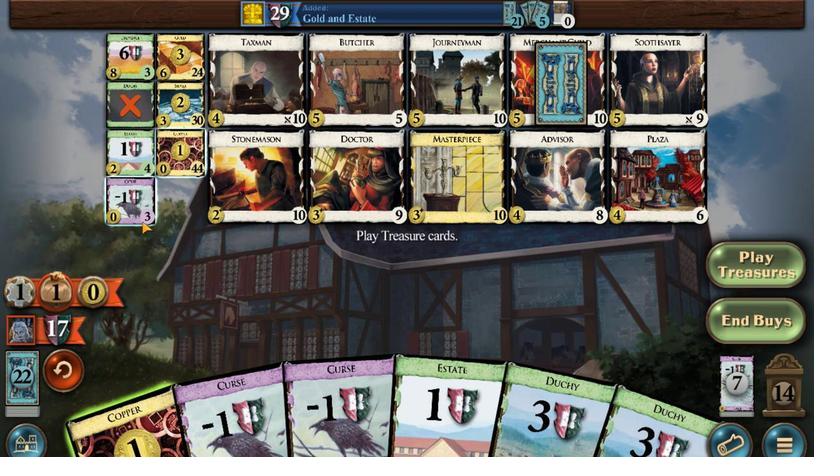 
Action: Mouse moved to (485, 323)
Screenshot: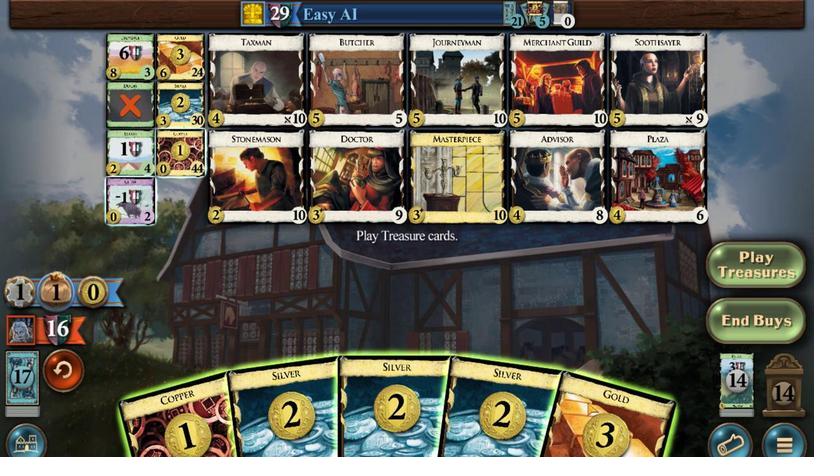 
Action: Mouse pressed left at (485, 323)
Screenshot: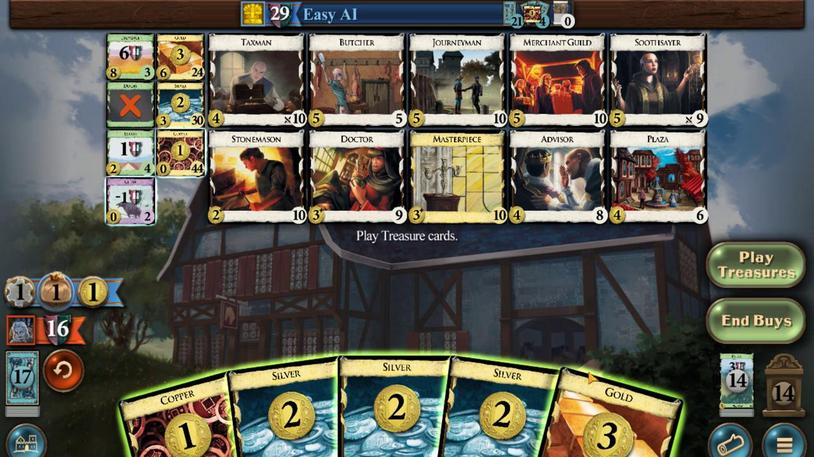 
Action: Mouse moved to (468, 323)
Screenshot: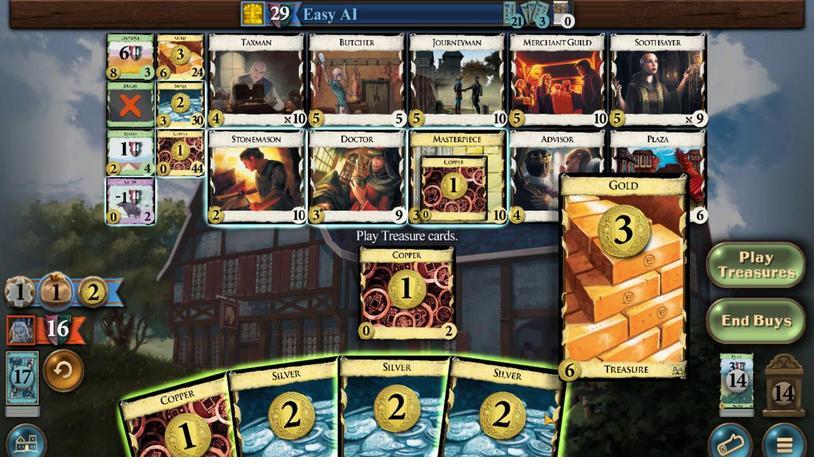 
Action: Mouse pressed left at (468, 323)
Screenshot: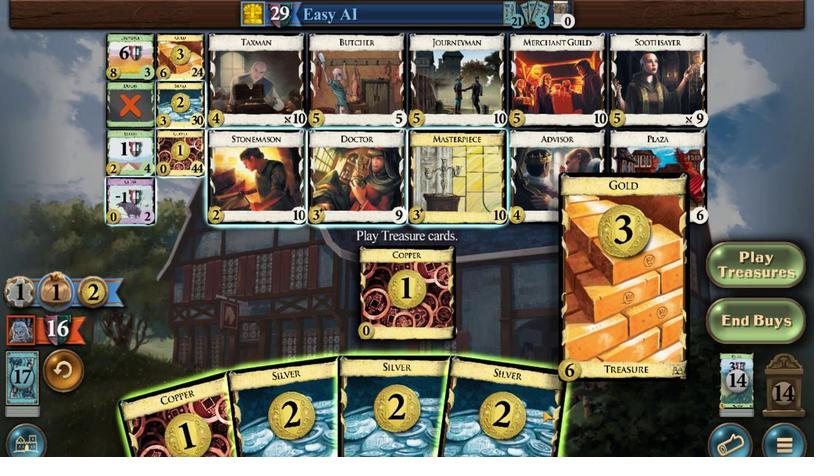 
Action: Mouse moved to (457, 322)
Screenshot: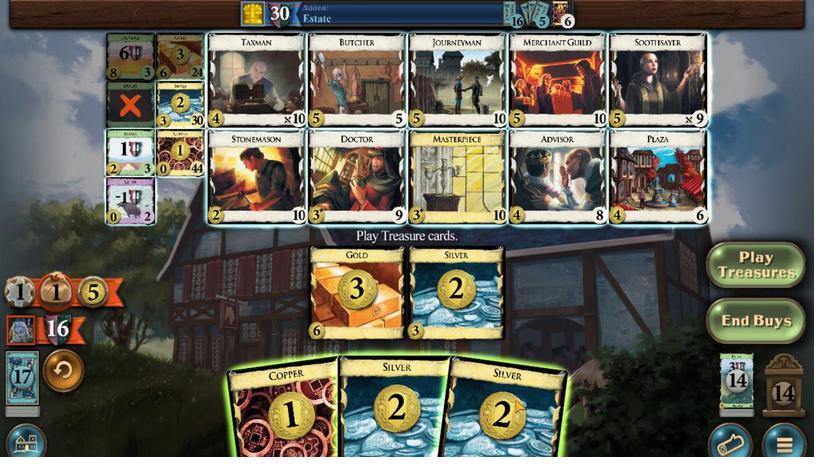 
Action: Mouse pressed left at (457, 322)
Screenshot: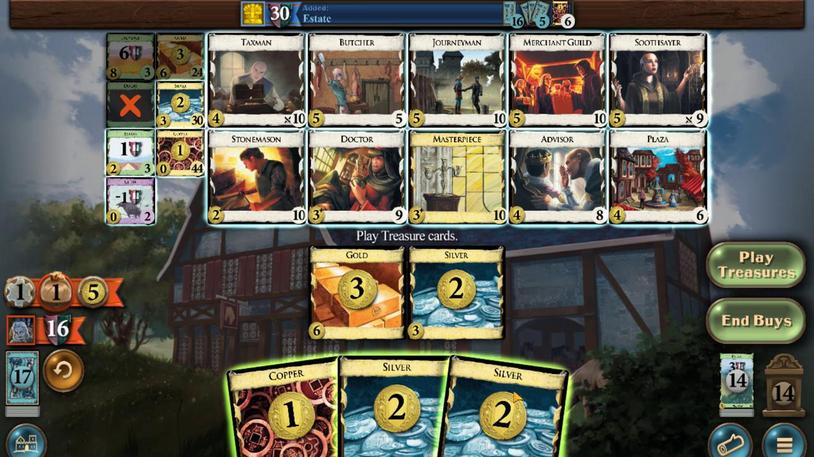 
Action: Mouse moved to (381, 322)
Screenshot: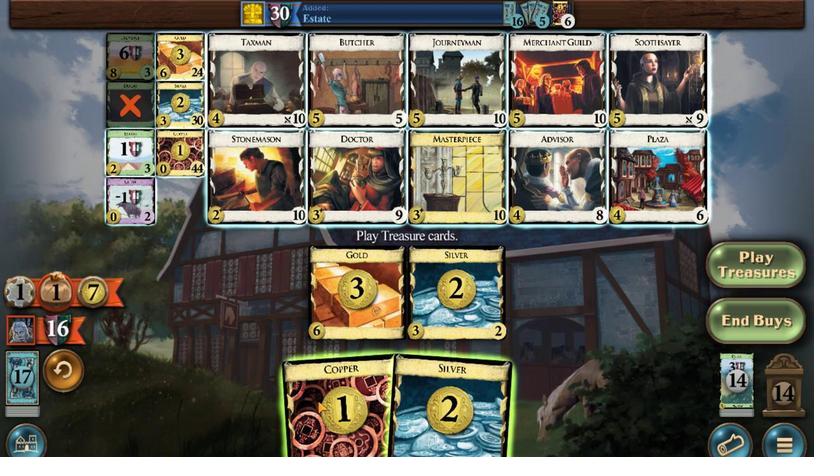 
Action: Mouse pressed left at (381, 322)
Screenshot: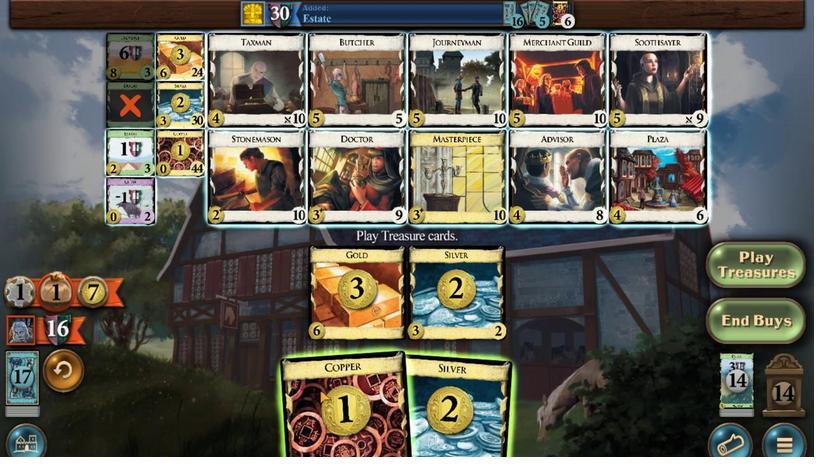 
Action: Mouse moved to (310, 303)
Screenshot: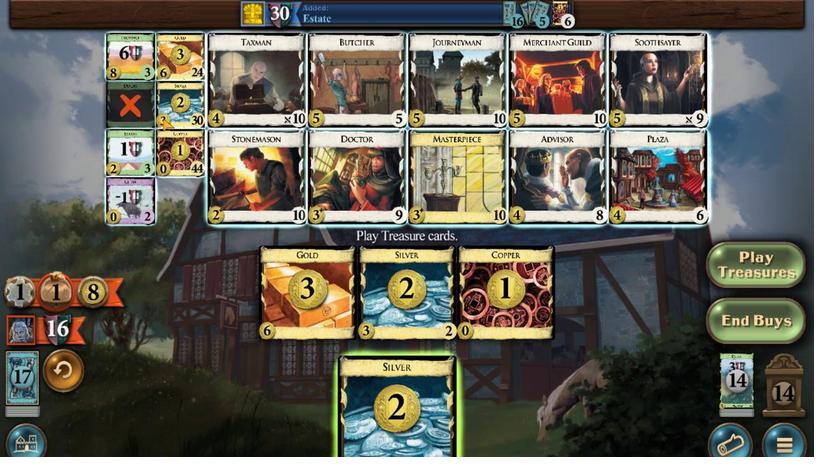 
Action: Mouse pressed left at (310, 303)
Screenshot: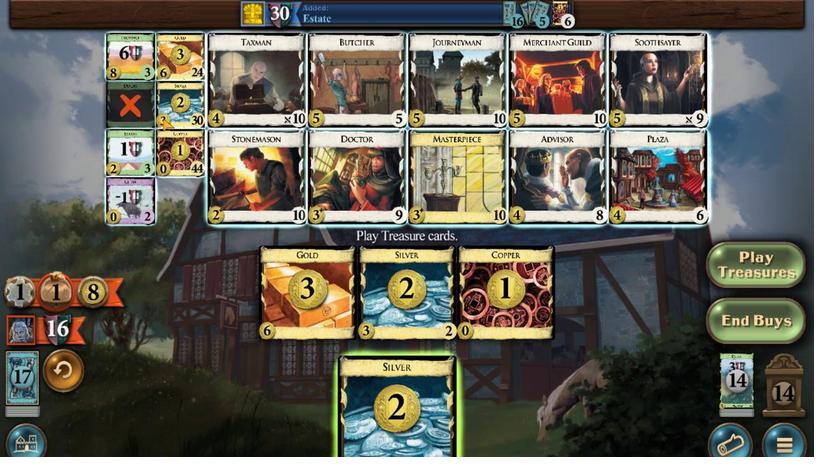
Action: Mouse moved to (415, 323)
Screenshot: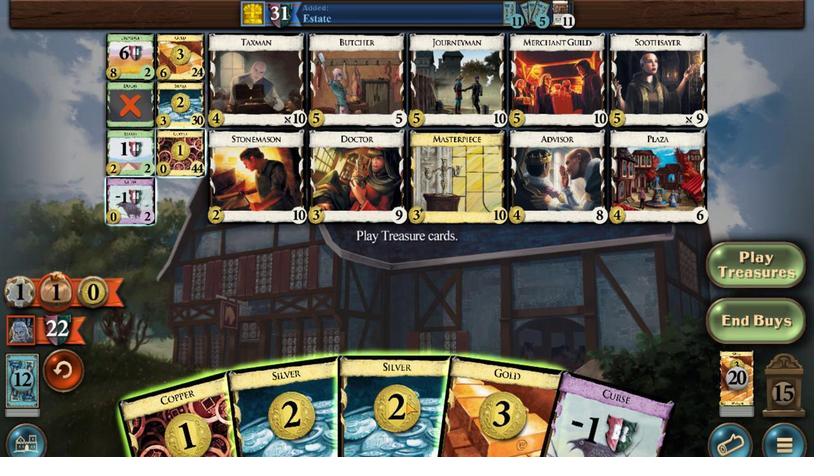
Action: Mouse pressed left at (415, 323)
Screenshot: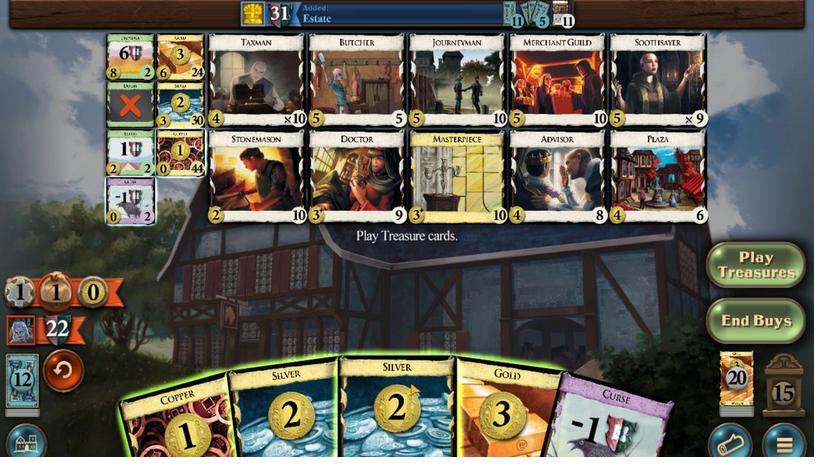 
Action: Mouse moved to (444, 322)
Screenshot: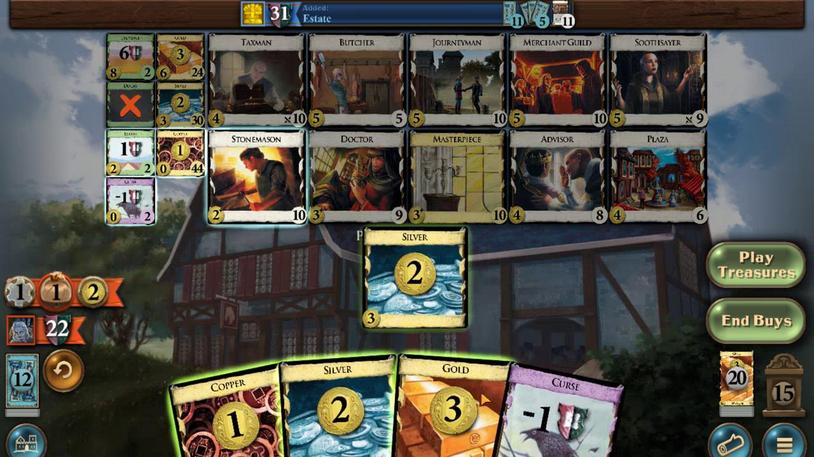 
Action: Mouse pressed left at (444, 322)
Screenshot: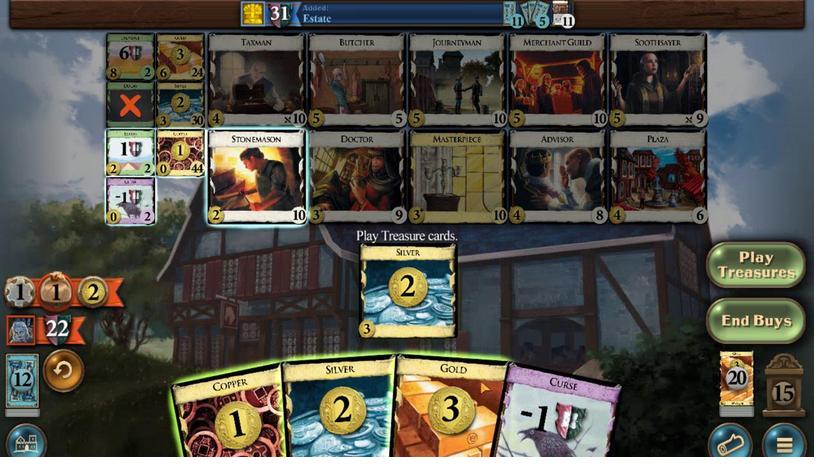 
Action: Mouse moved to (405, 323)
Screenshot: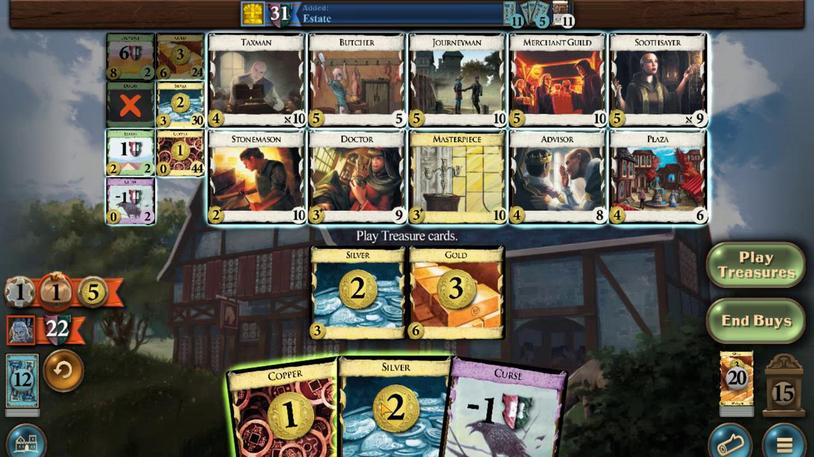 
Action: Mouse pressed left at (405, 323)
Screenshot: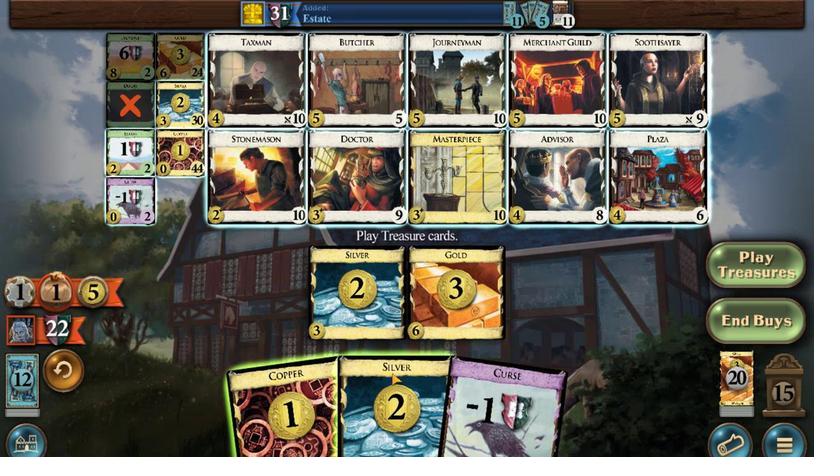 
Action: Mouse moved to (394, 321)
Screenshot: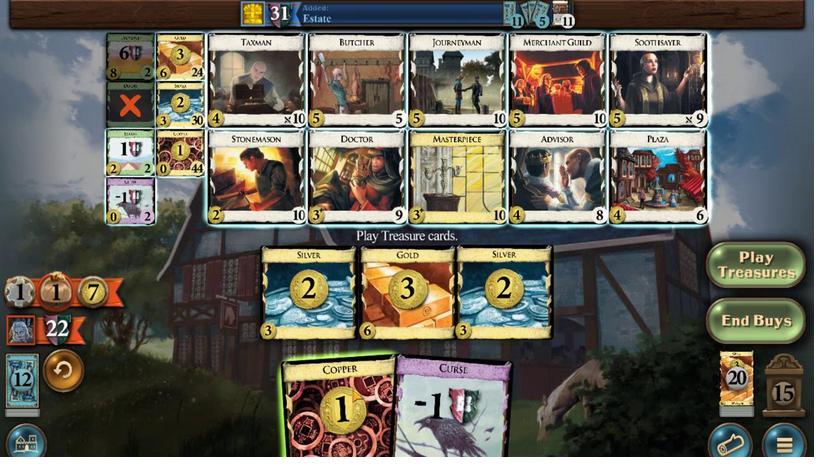 
Action: Mouse pressed left at (394, 321)
Screenshot: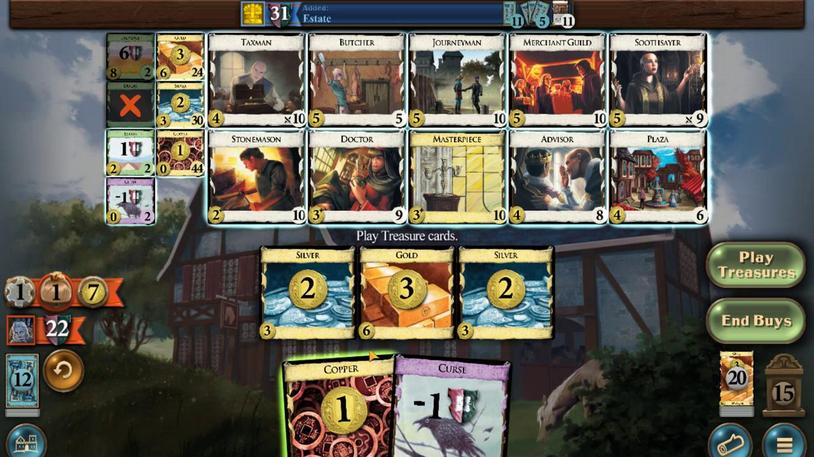 
Action: Mouse moved to (307, 304)
Screenshot: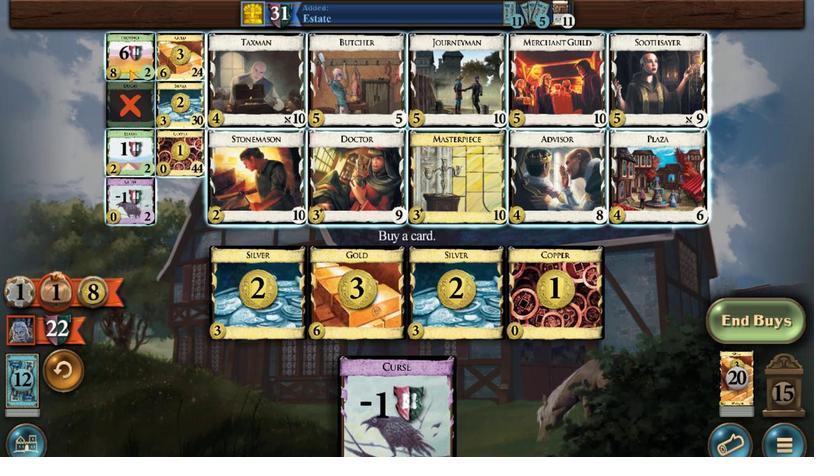 
Action: Mouse pressed left at (307, 304)
Screenshot: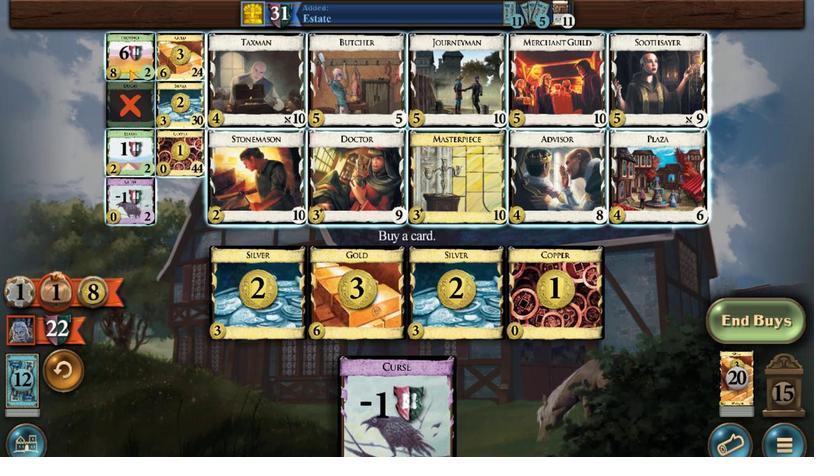 
Action: Mouse moved to (312, 311)
Screenshot: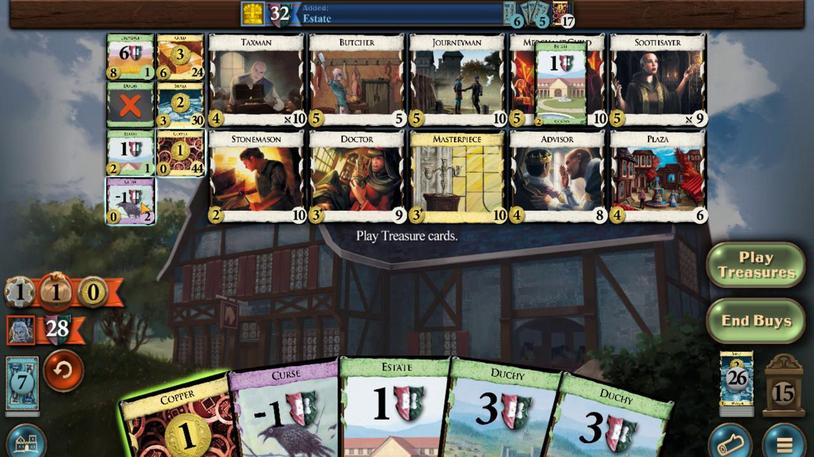 
Action: Mouse pressed left at (312, 311)
Screenshot: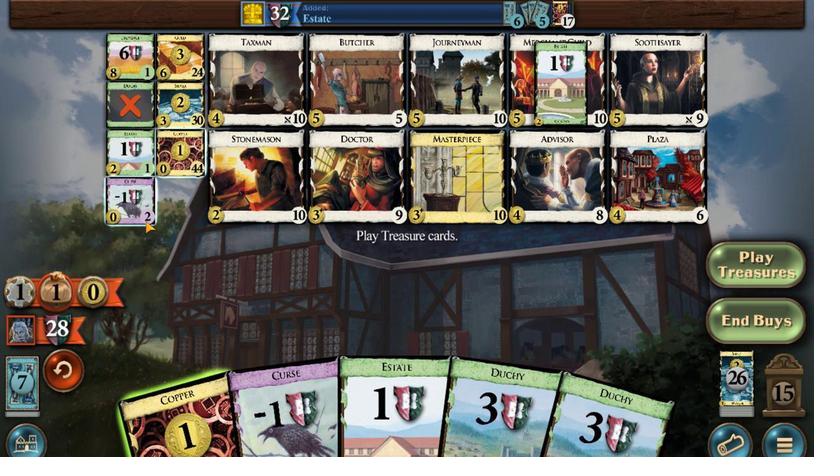 
Action: Mouse moved to (360, 318)
Screenshot: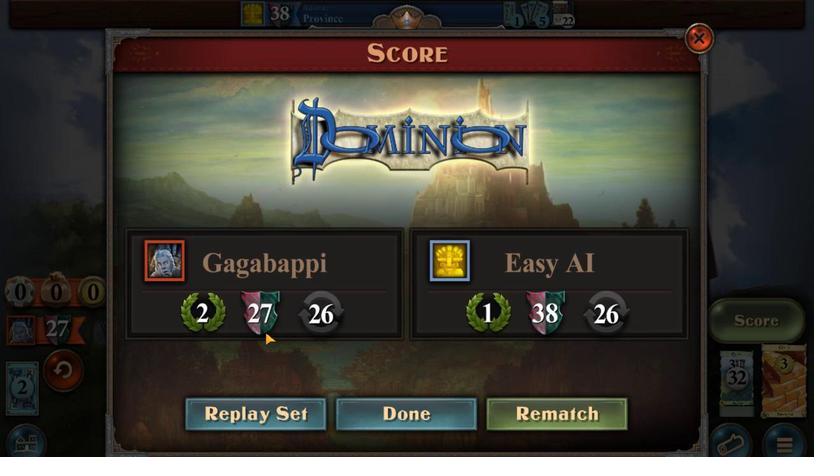 
